 Task: Look for space in Jagodina, Serbia from 10th July, 2023 to 15th July, 2023 for 7 adults in price range Rs.10000 to Rs.15000. Place can be entire place or shared room with 4 bedrooms having 7 beds and 4 bathrooms. Property type can be house, flat, guest house. Amenities needed are: wifi, TV, free parkinig on premises, gym, breakfast. Booking option can be shelf check-in. Required host language is English.
Action: Mouse pressed left at (102, 75)
Screenshot: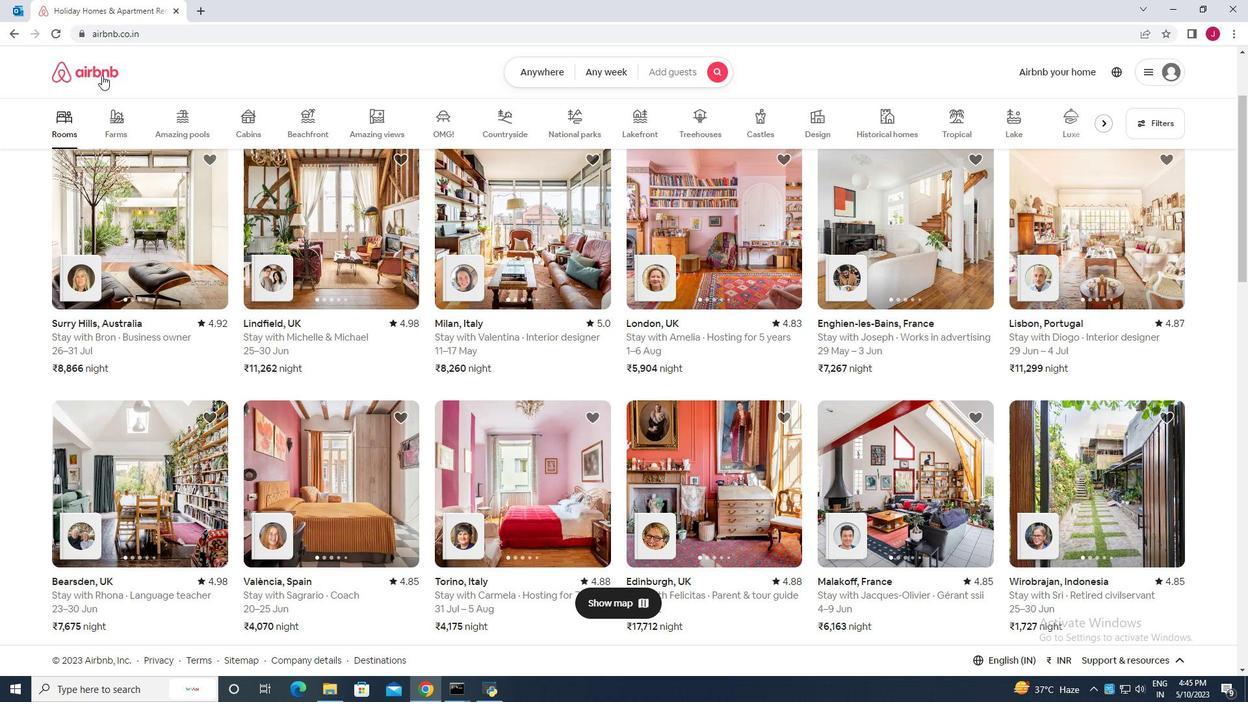 
Action: Mouse moved to (107, 115)
Screenshot: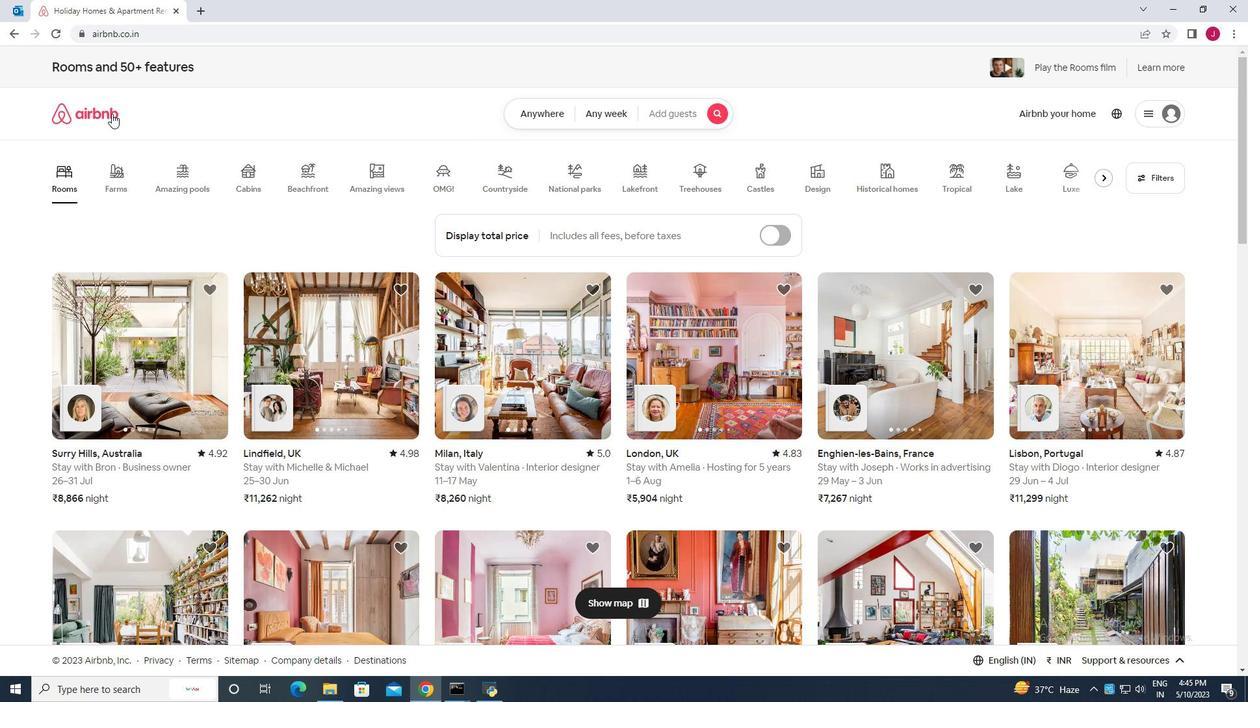 
Action: Mouse pressed left at (107, 115)
Screenshot: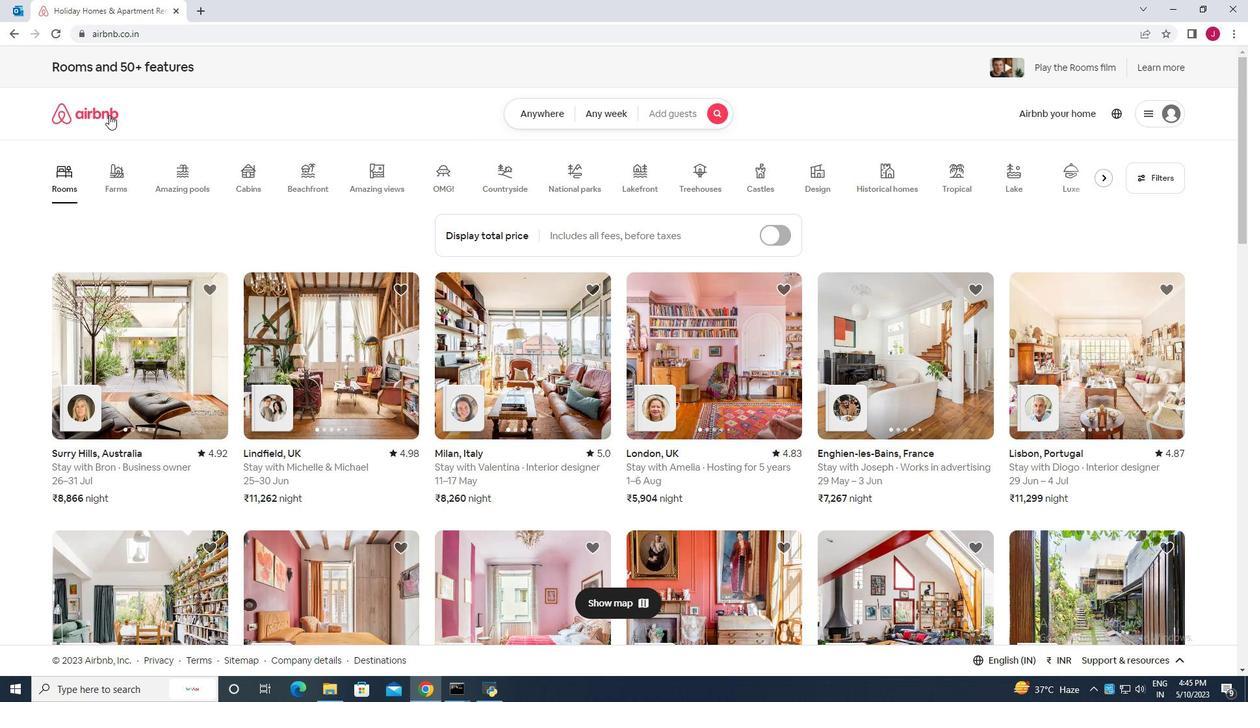 
Action: Mouse moved to (532, 112)
Screenshot: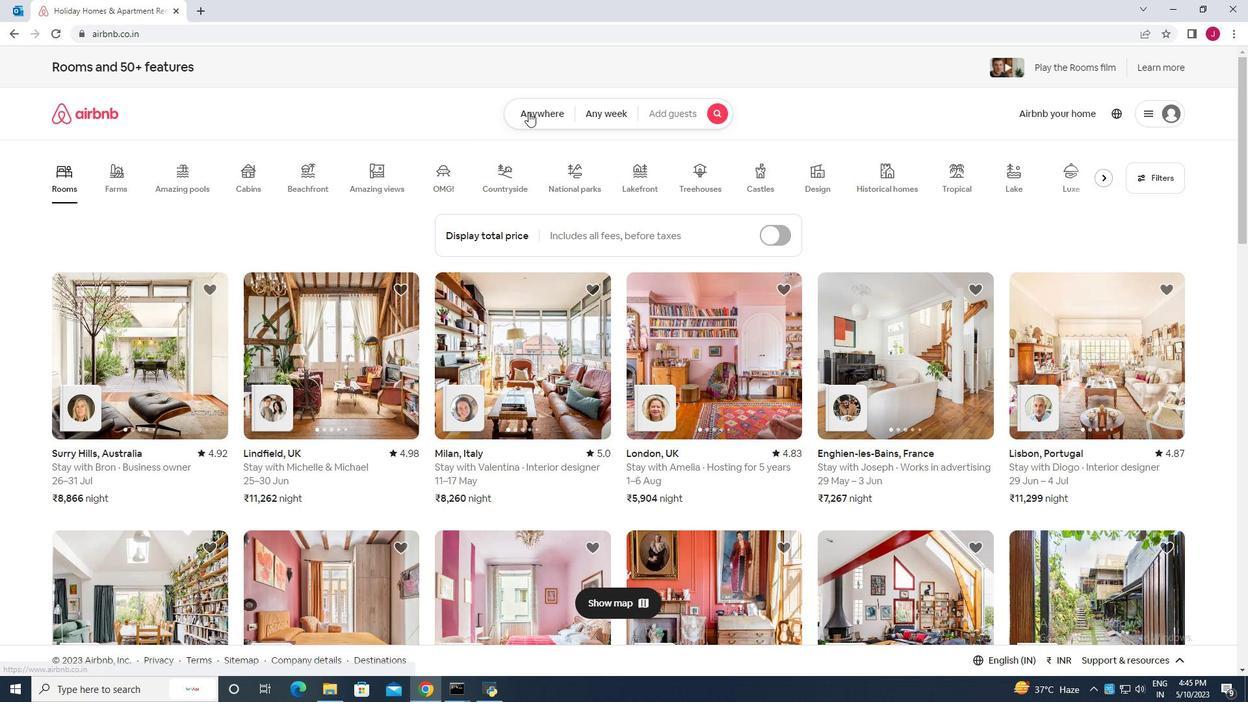 
Action: Mouse pressed left at (532, 112)
Screenshot: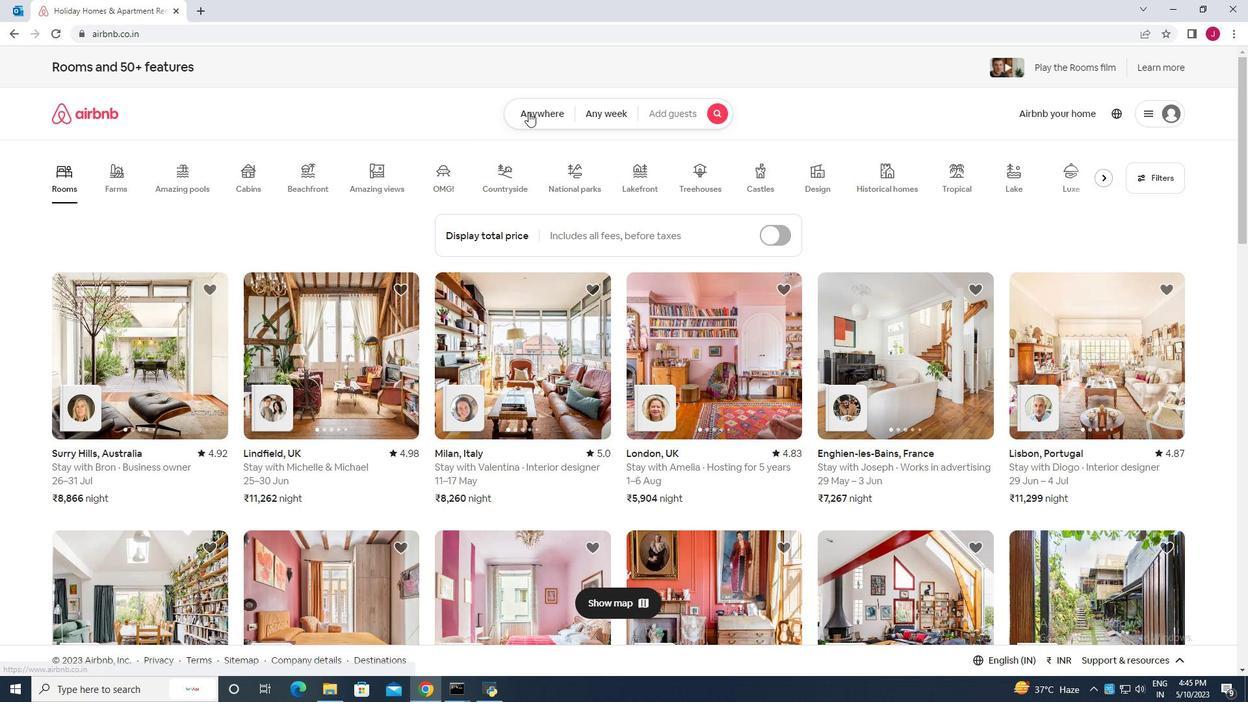 
Action: Mouse moved to (431, 170)
Screenshot: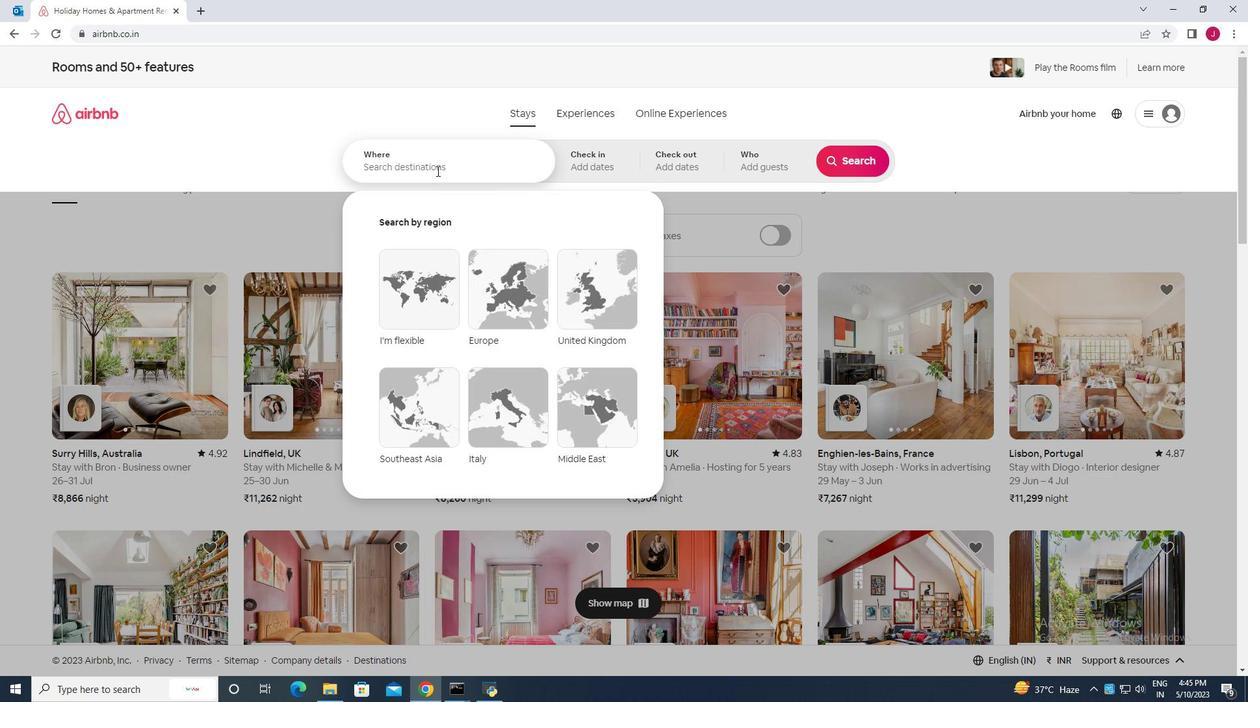
Action: Mouse pressed left at (431, 170)
Screenshot: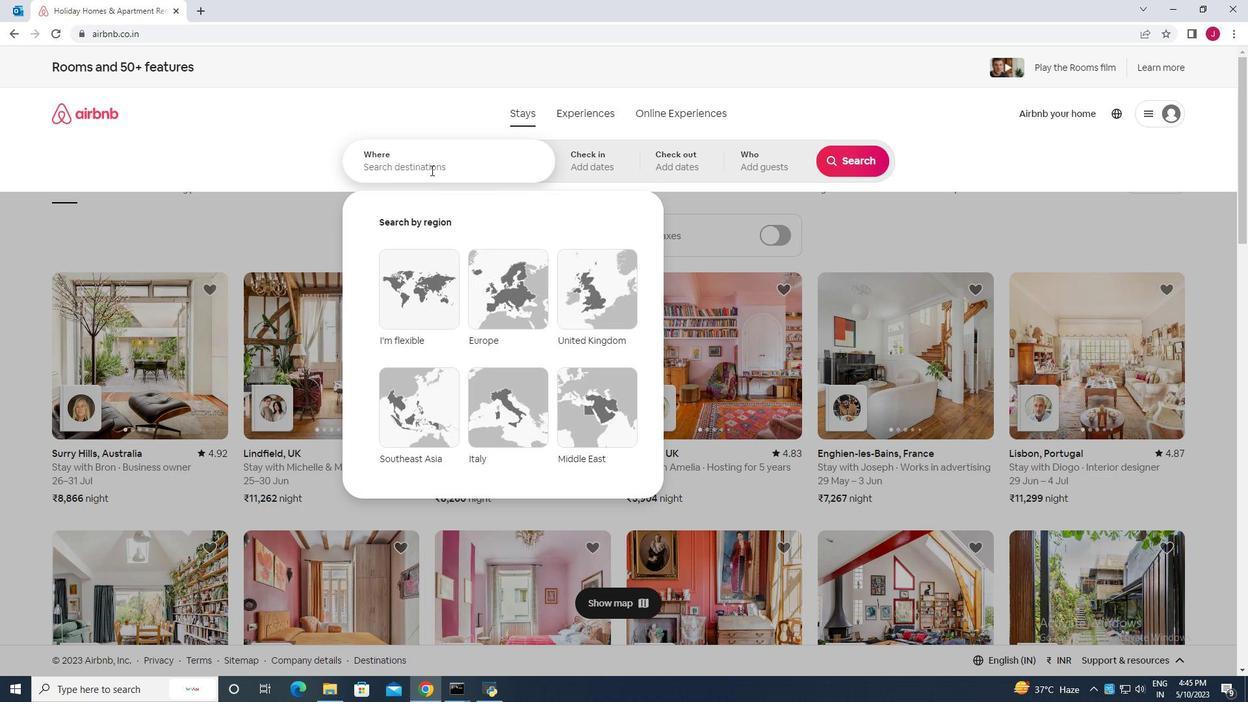 
Action: Mouse moved to (429, 170)
Screenshot: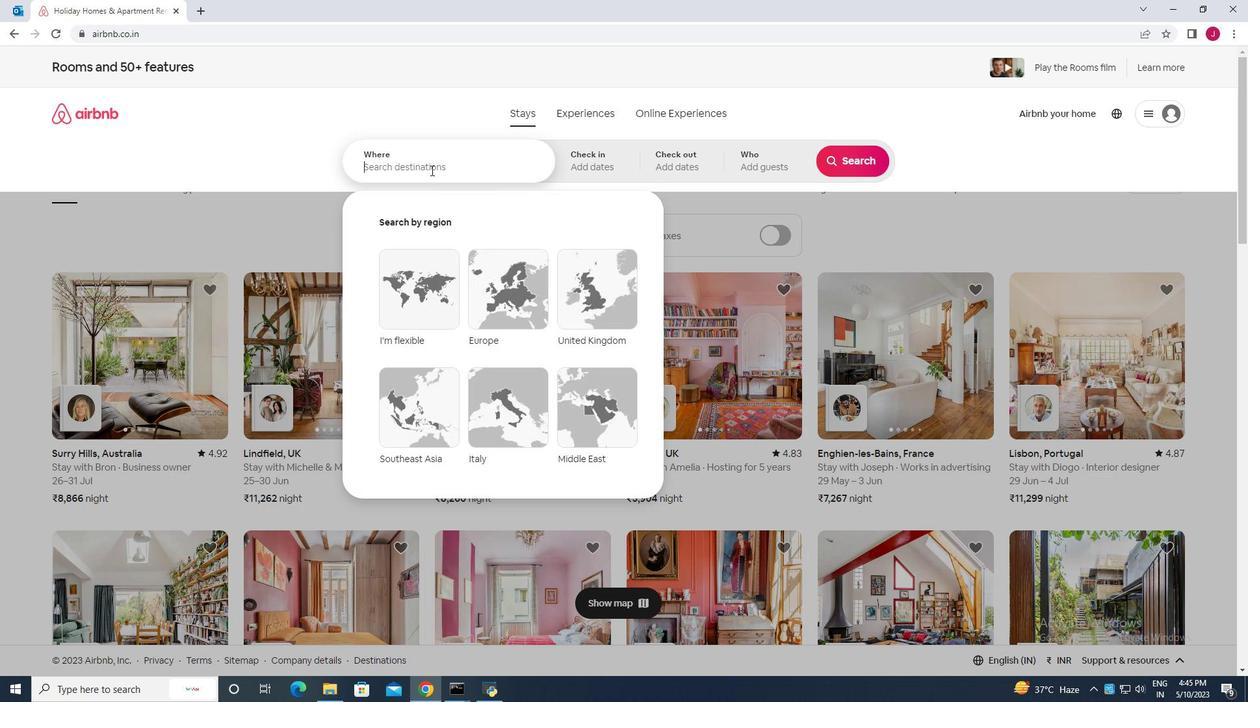 
Action: Key pressed jagodina
Screenshot: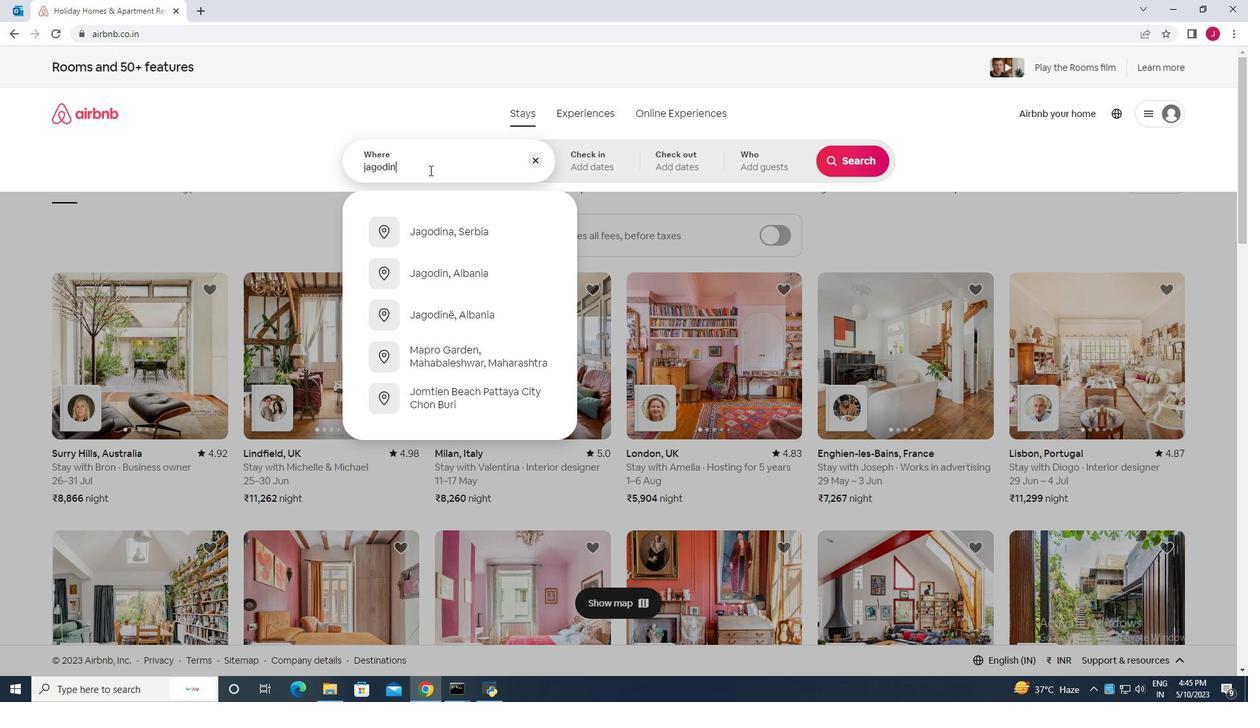 
Action: Mouse moved to (466, 229)
Screenshot: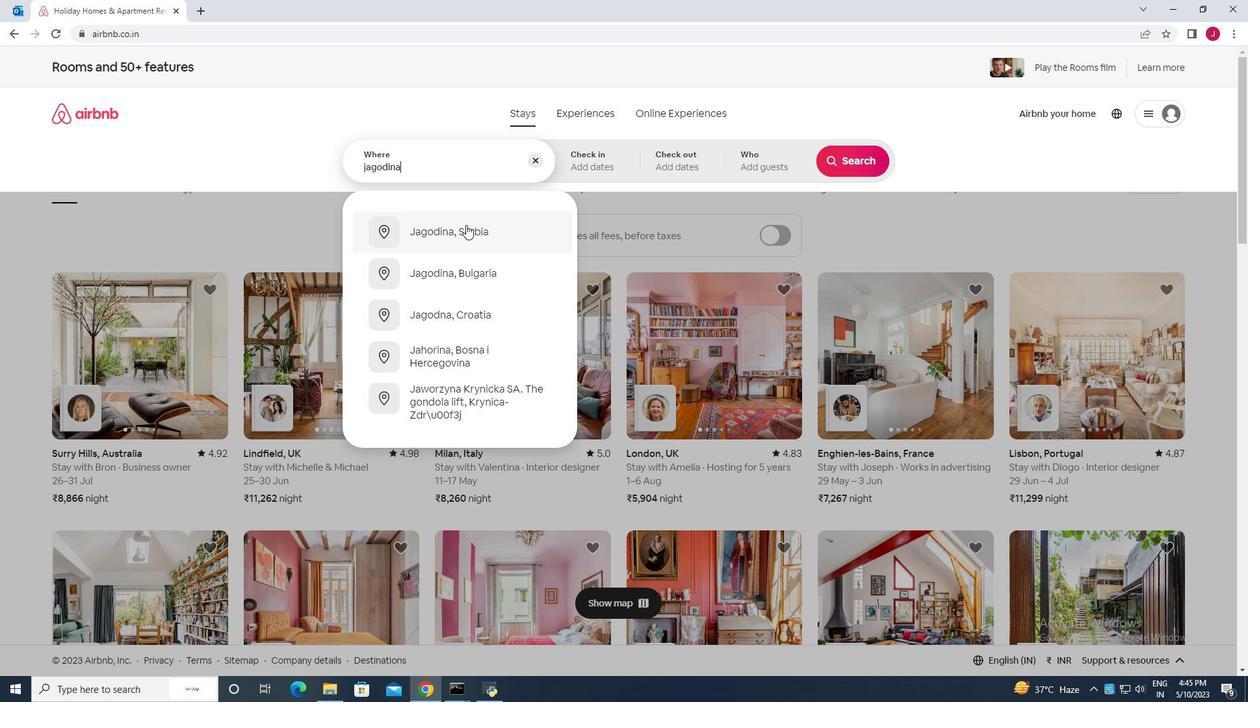 
Action: Mouse pressed left at (466, 229)
Screenshot: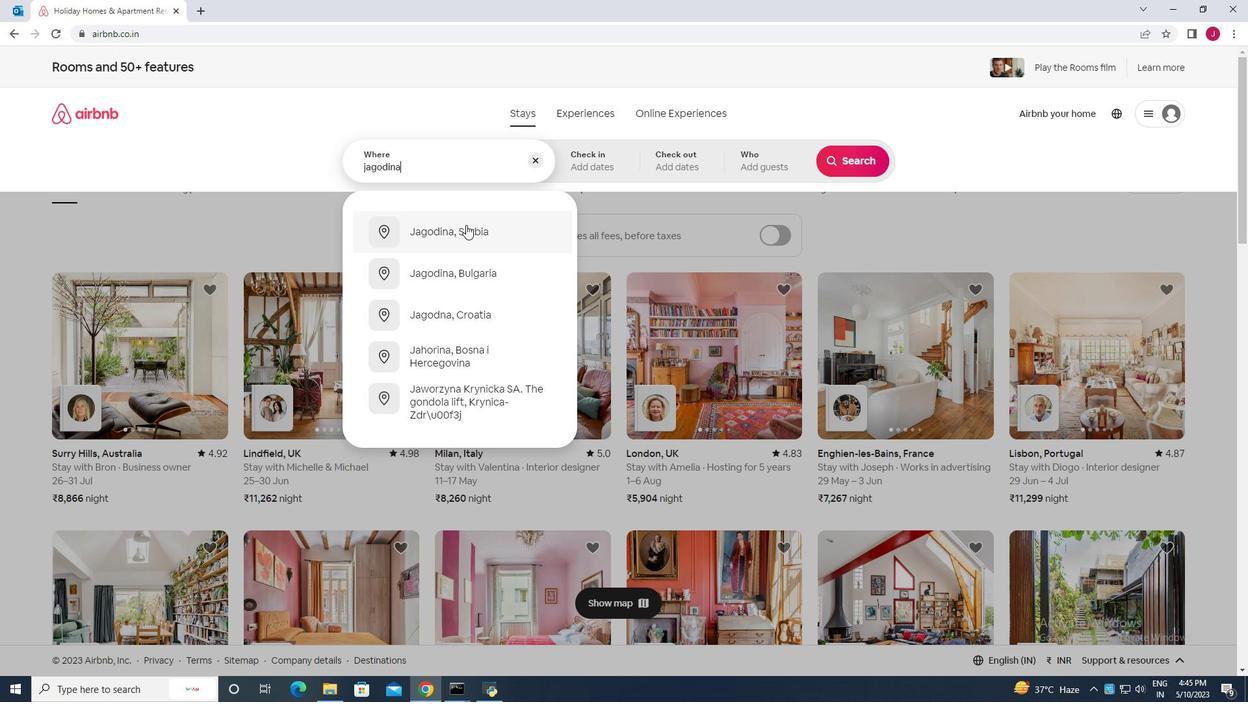 
Action: Mouse moved to (853, 267)
Screenshot: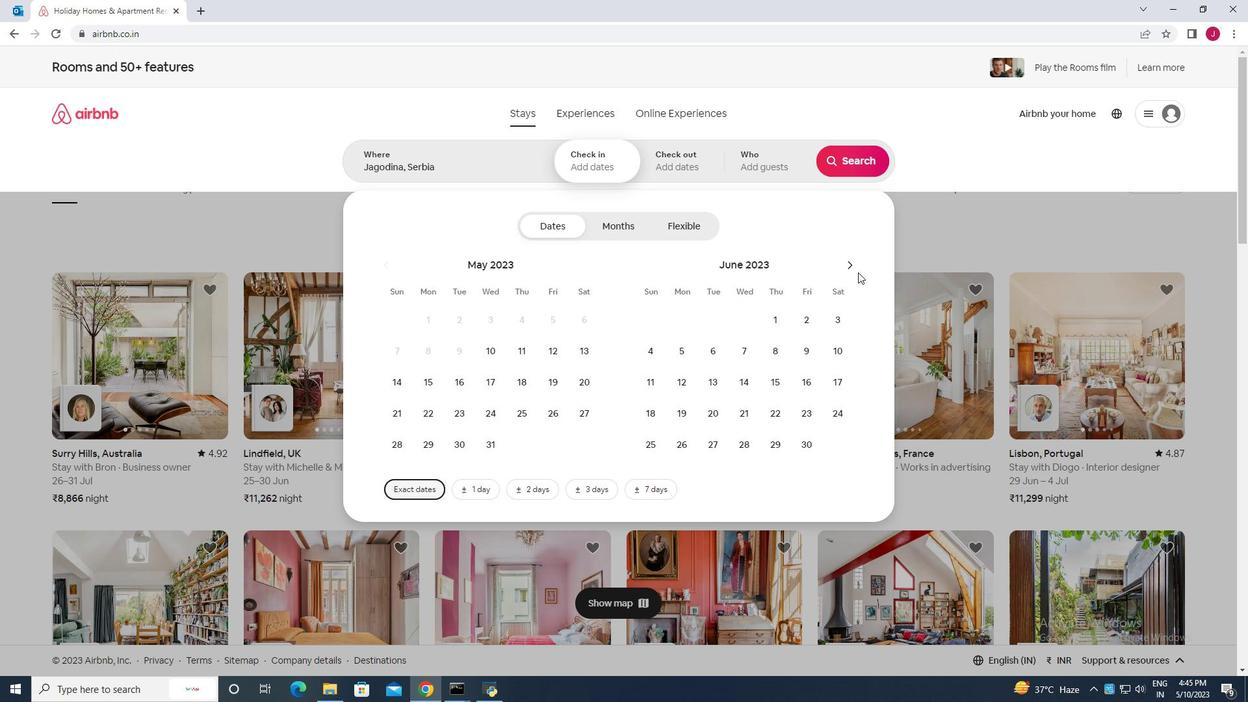 
Action: Mouse pressed left at (853, 267)
Screenshot: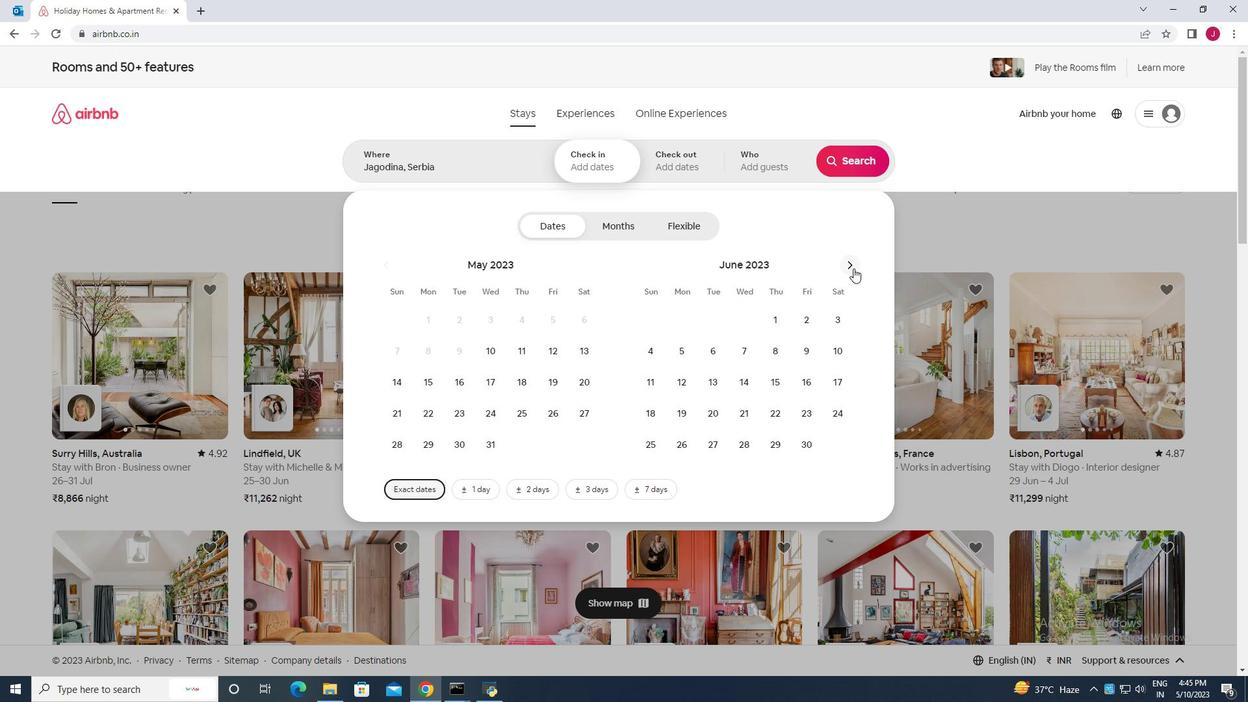 
Action: Mouse moved to (682, 387)
Screenshot: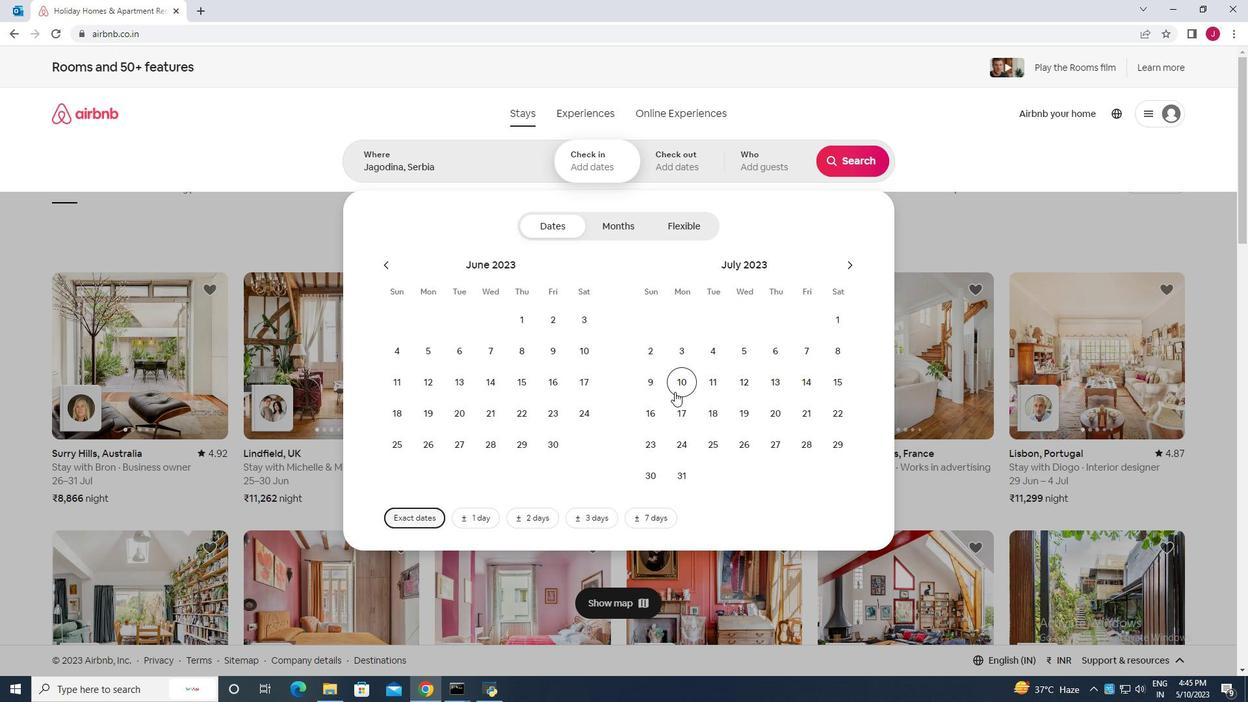 
Action: Mouse pressed left at (682, 387)
Screenshot: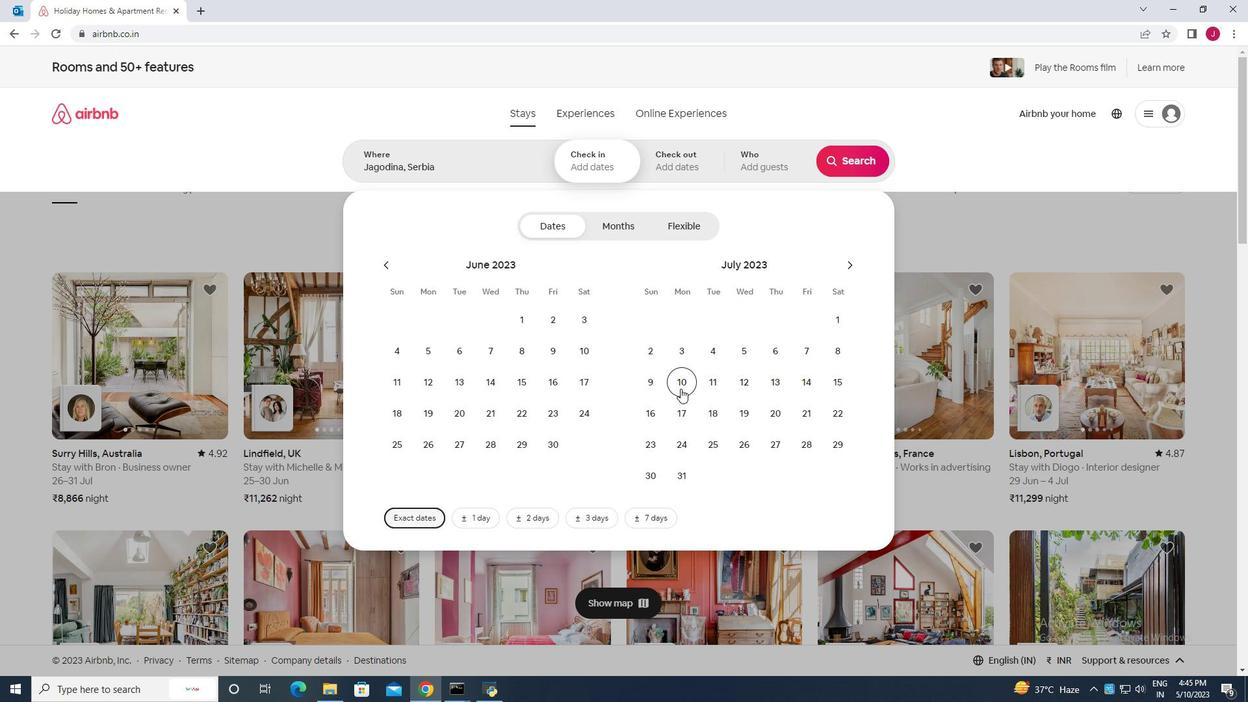 
Action: Mouse moved to (834, 378)
Screenshot: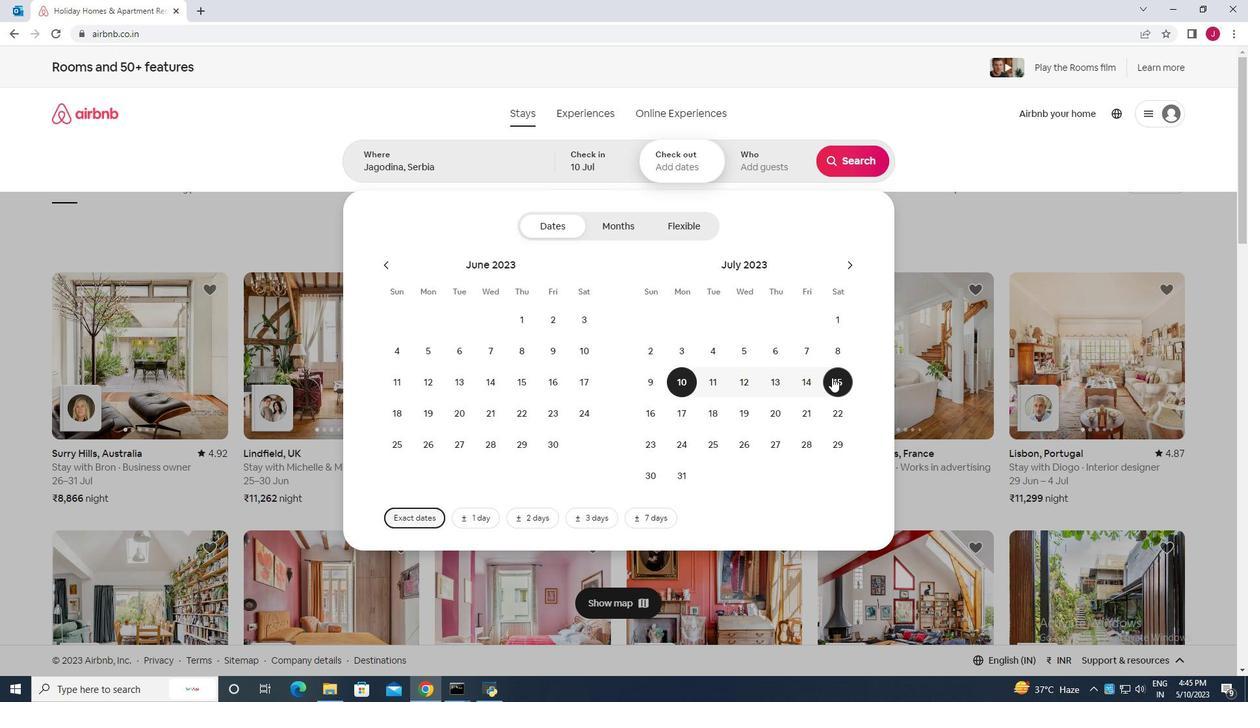 
Action: Mouse pressed left at (834, 378)
Screenshot: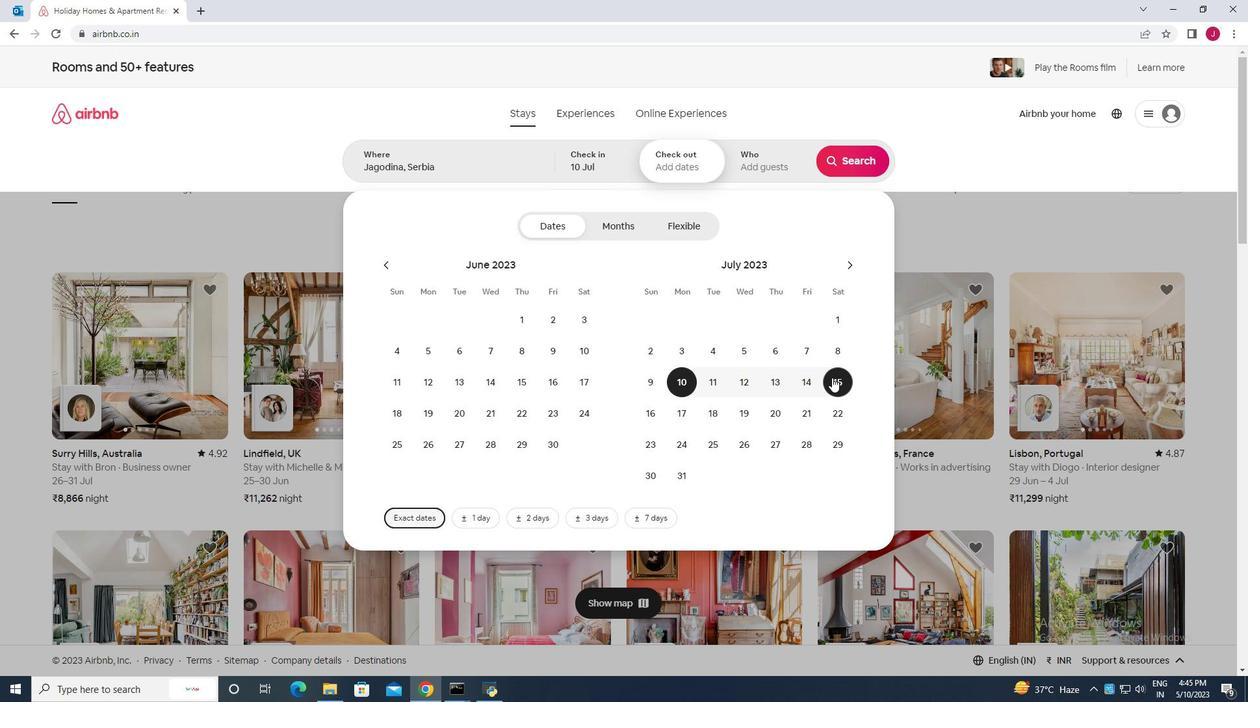 
Action: Mouse moved to (768, 169)
Screenshot: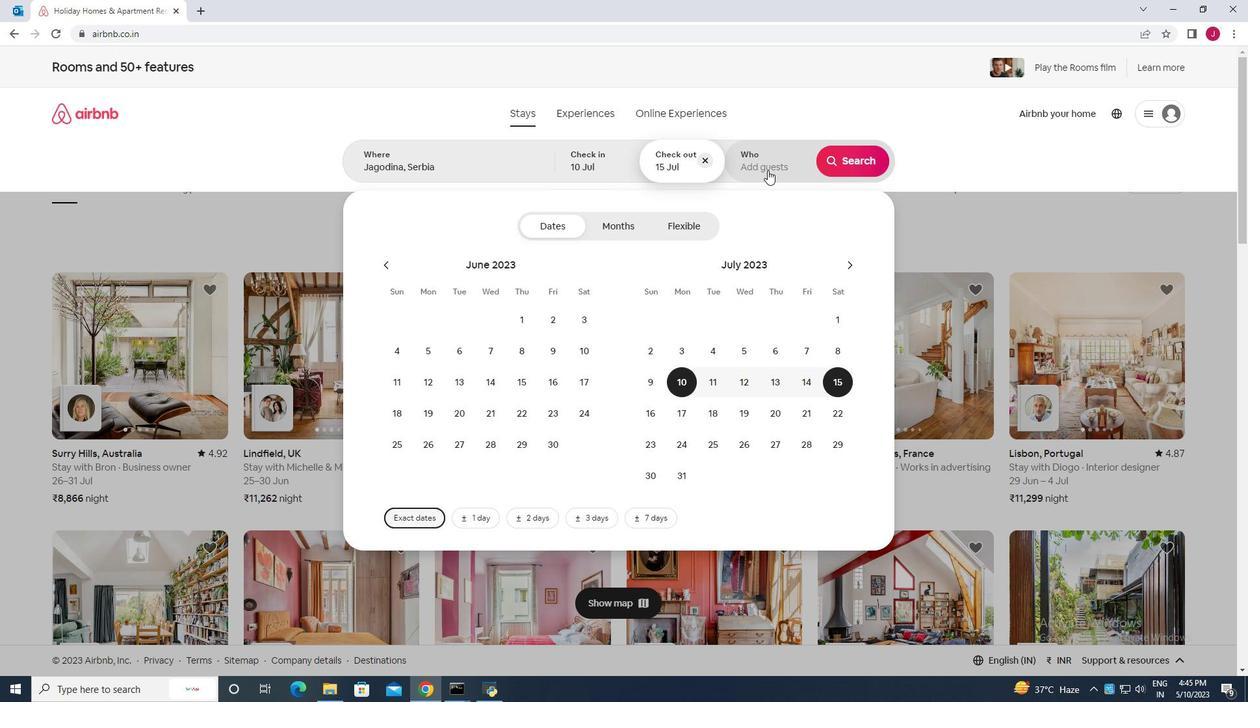 
Action: Mouse pressed left at (768, 169)
Screenshot: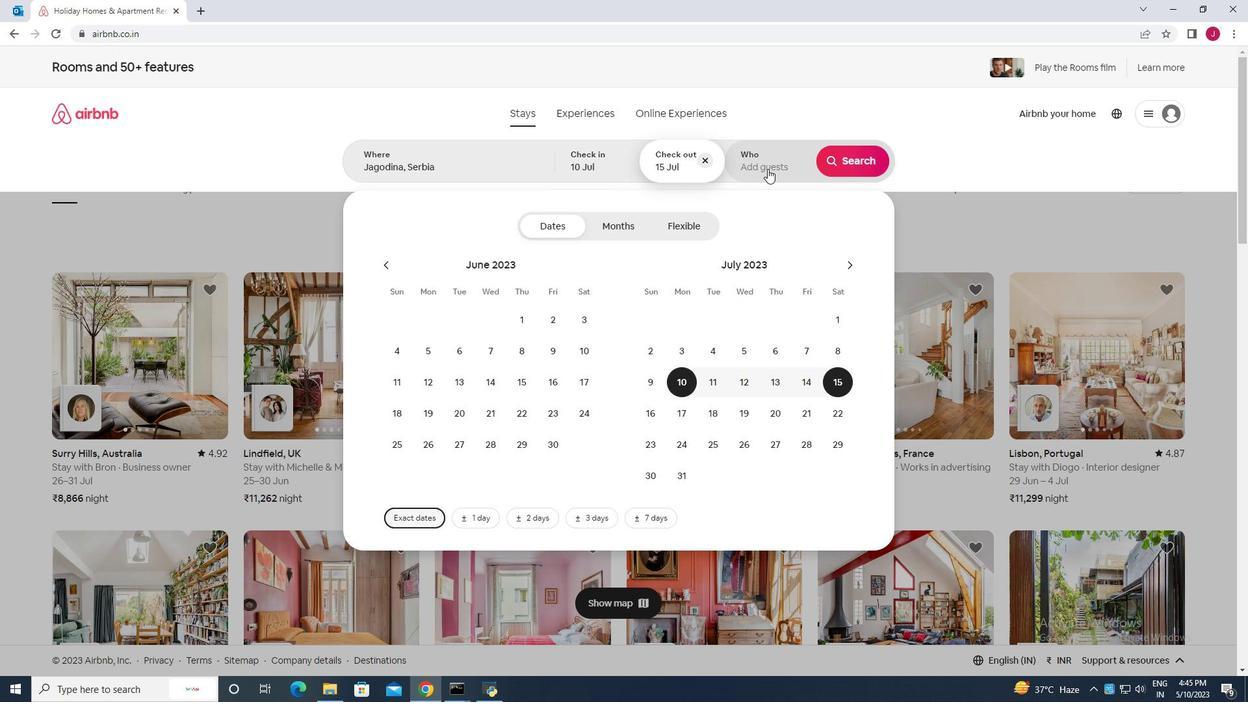 
Action: Mouse moved to (854, 225)
Screenshot: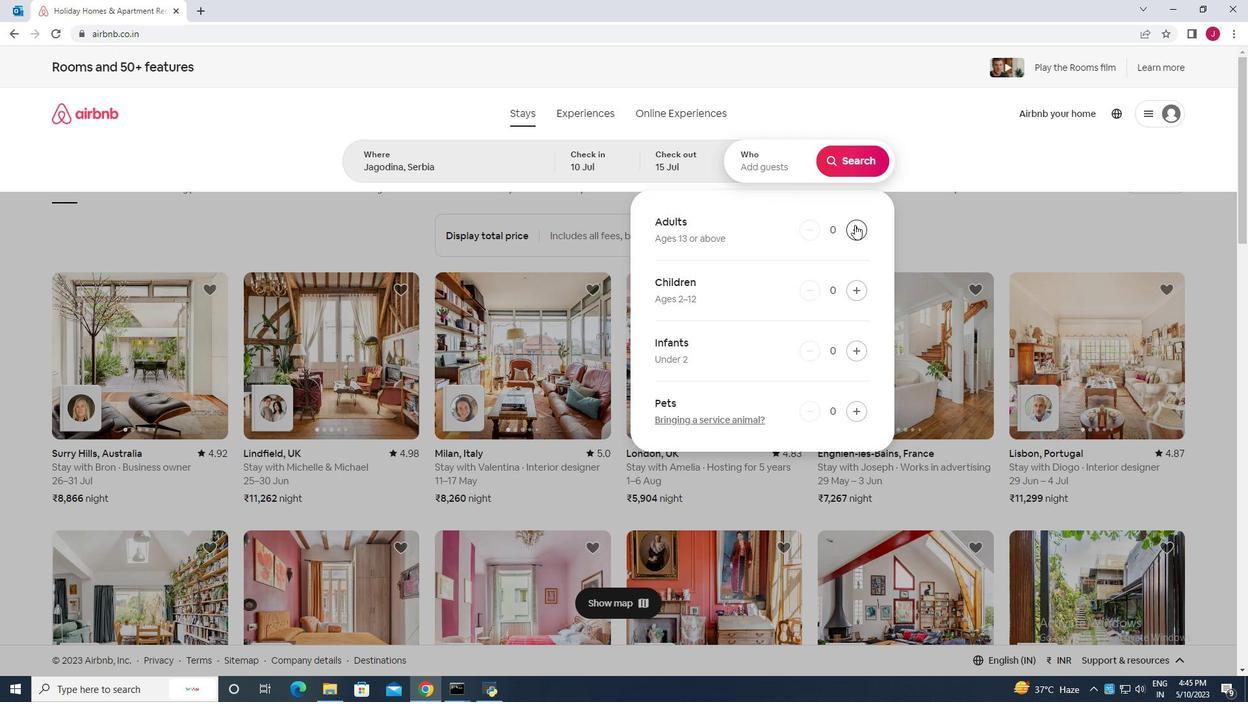 
Action: Mouse pressed left at (854, 225)
Screenshot: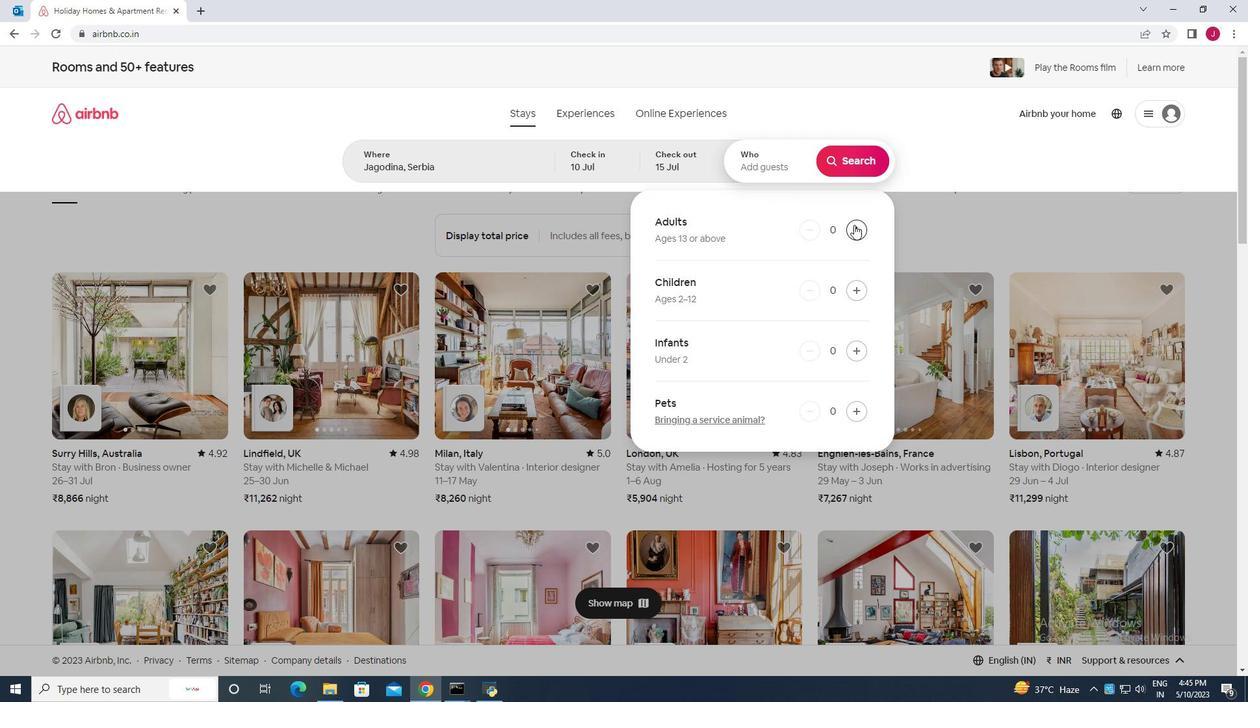 
Action: Mouse pressed left at (854, 225)
Screenshot: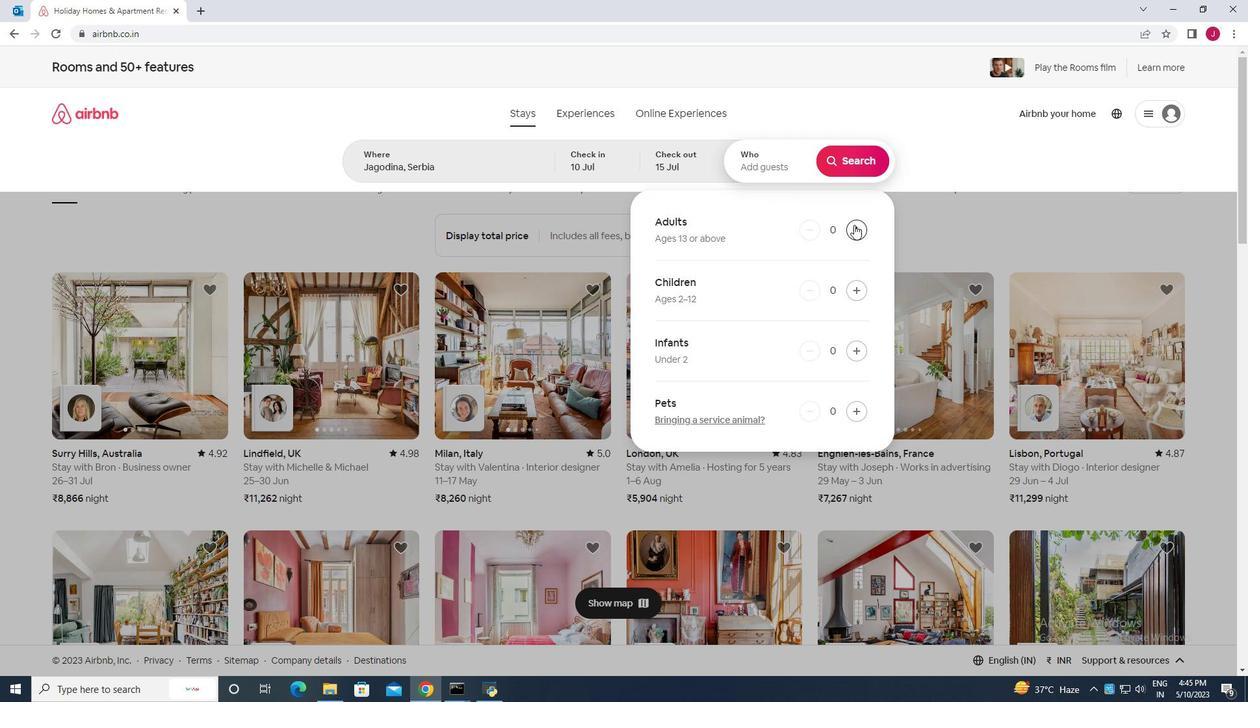 
Action: Mouse pressed left at (854, 225)
Screenshot: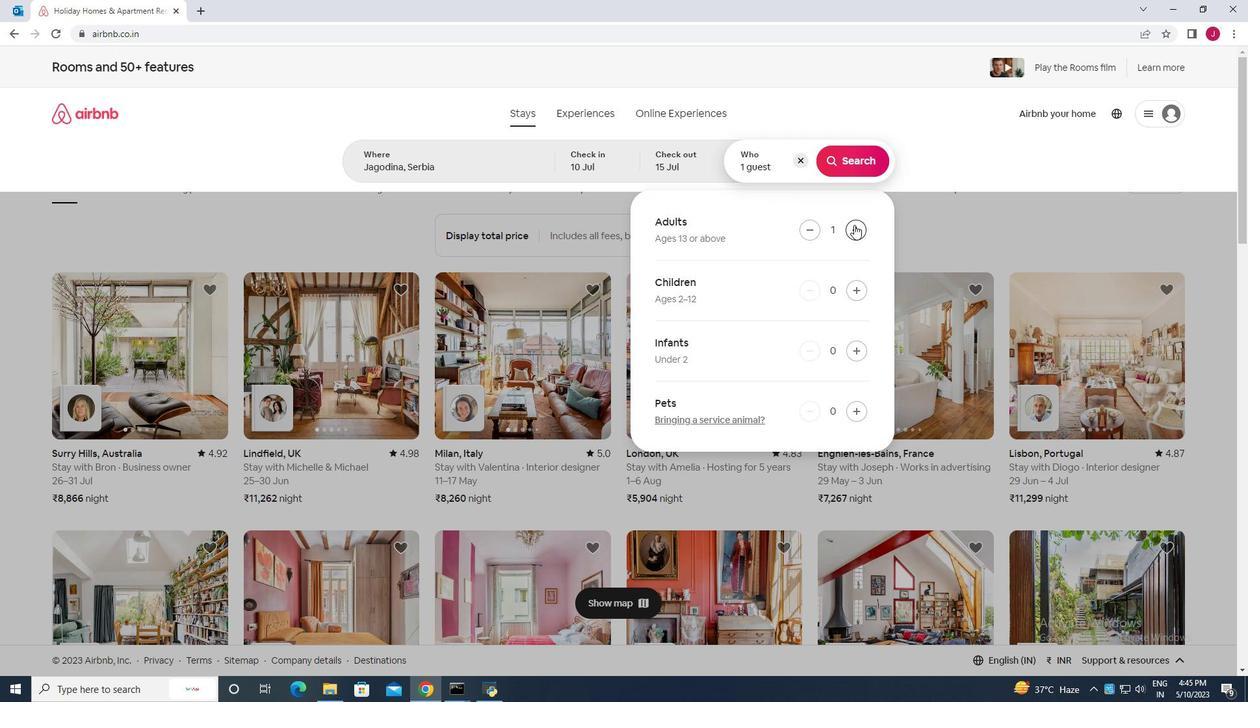 
Action: Mouse pressed left at (854, 225)
Screenshot: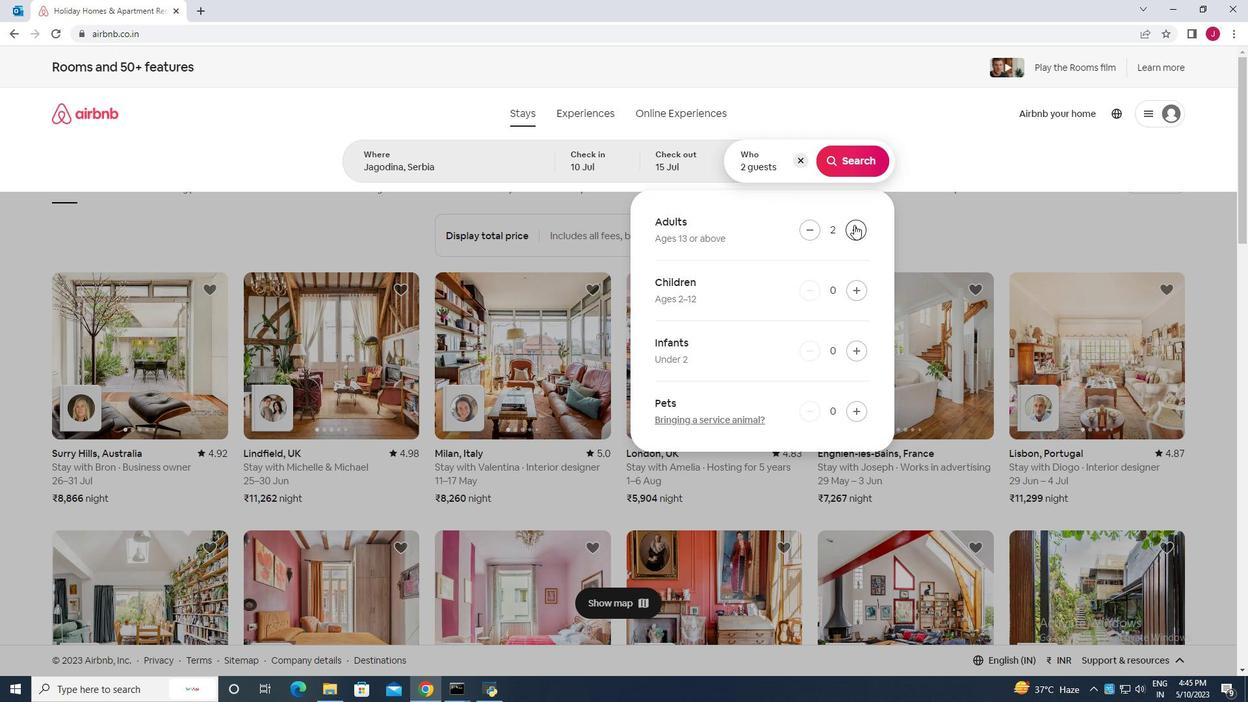 
Action: Mouse pressed left at (854, 225)
Screenshot: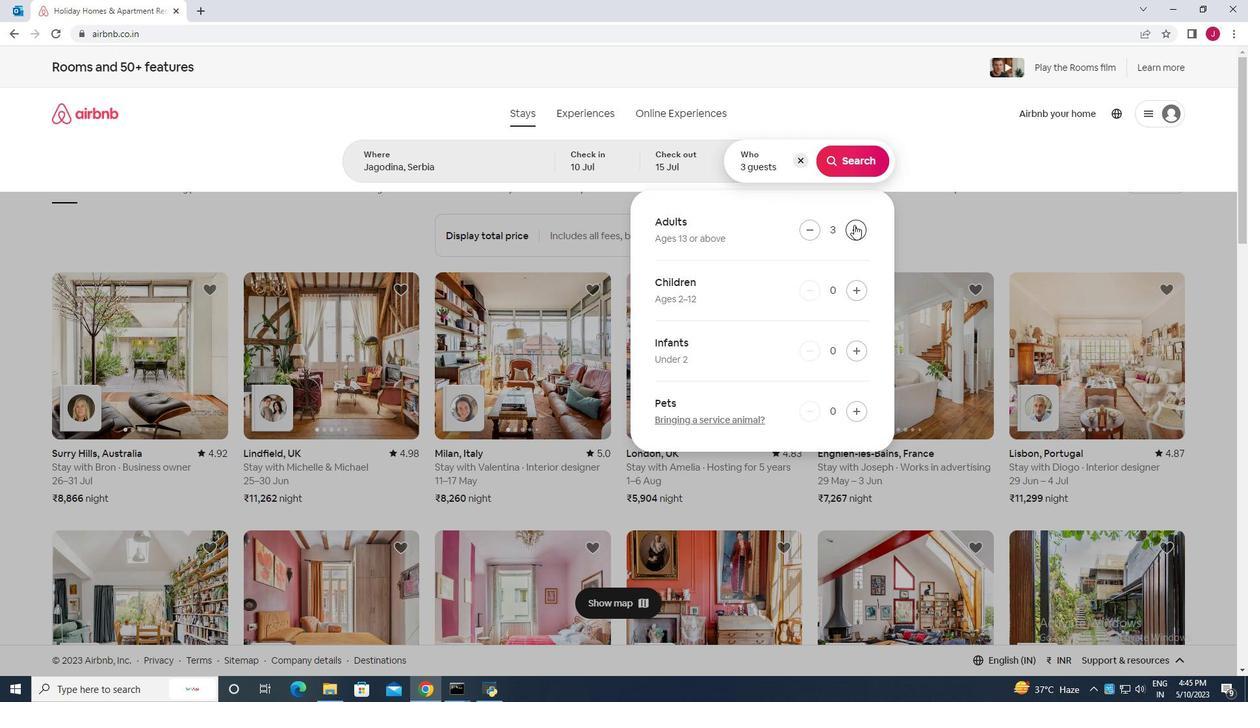 
Action: Mouse pressed left at (854, 225)
Screenshot: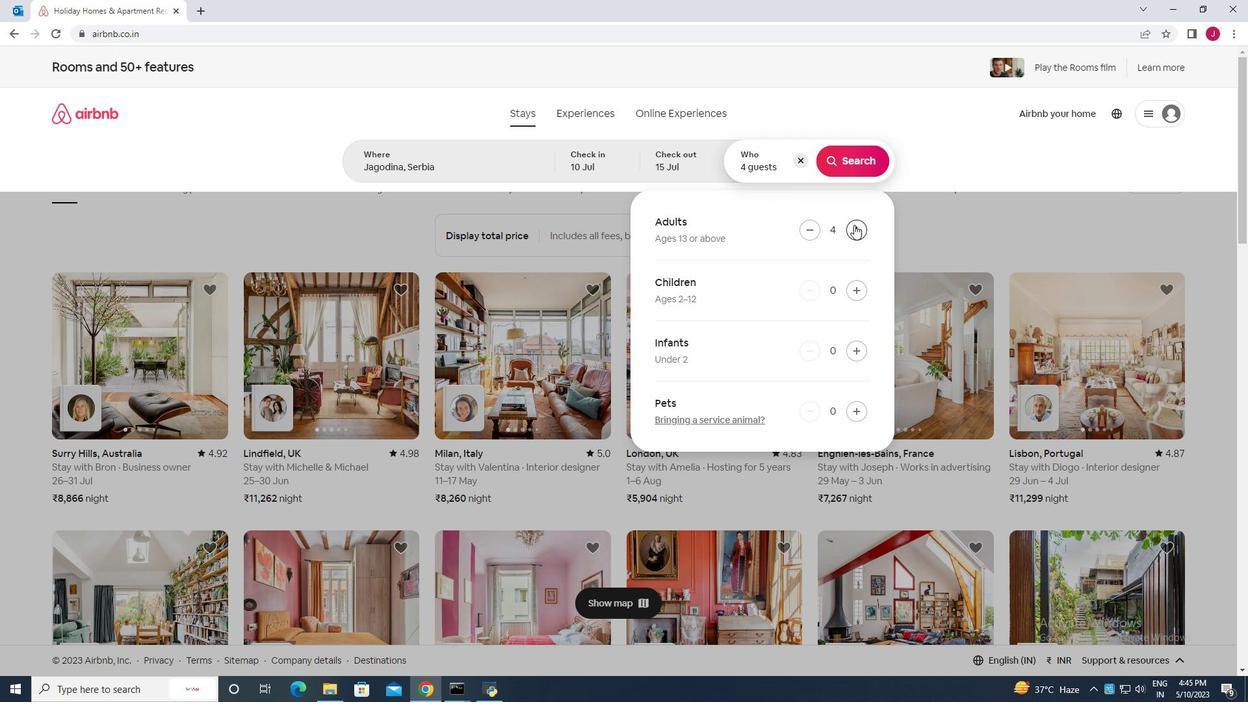 
Action: Mouse pressed left at (854, 225)
Screenshot: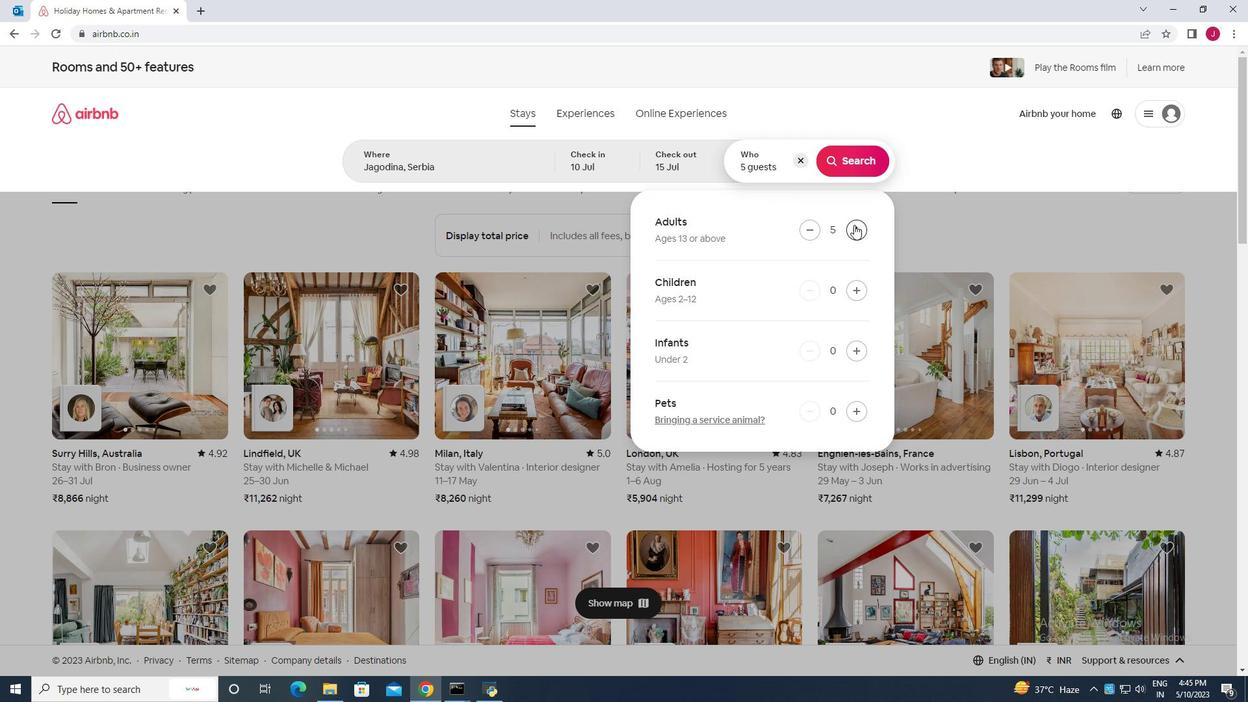 
Action: Mouse moved to (853, 162)
Screenshot: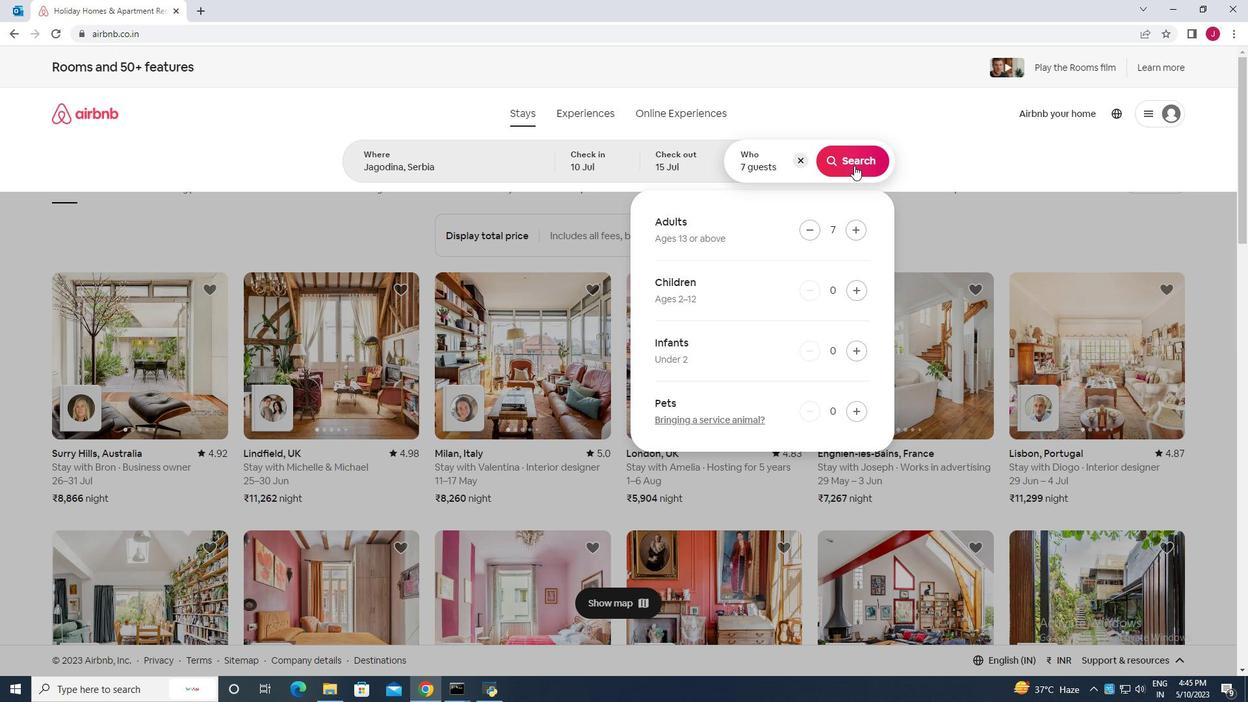 
Action: Mouse pressed left at (853, 162)
Screenshot: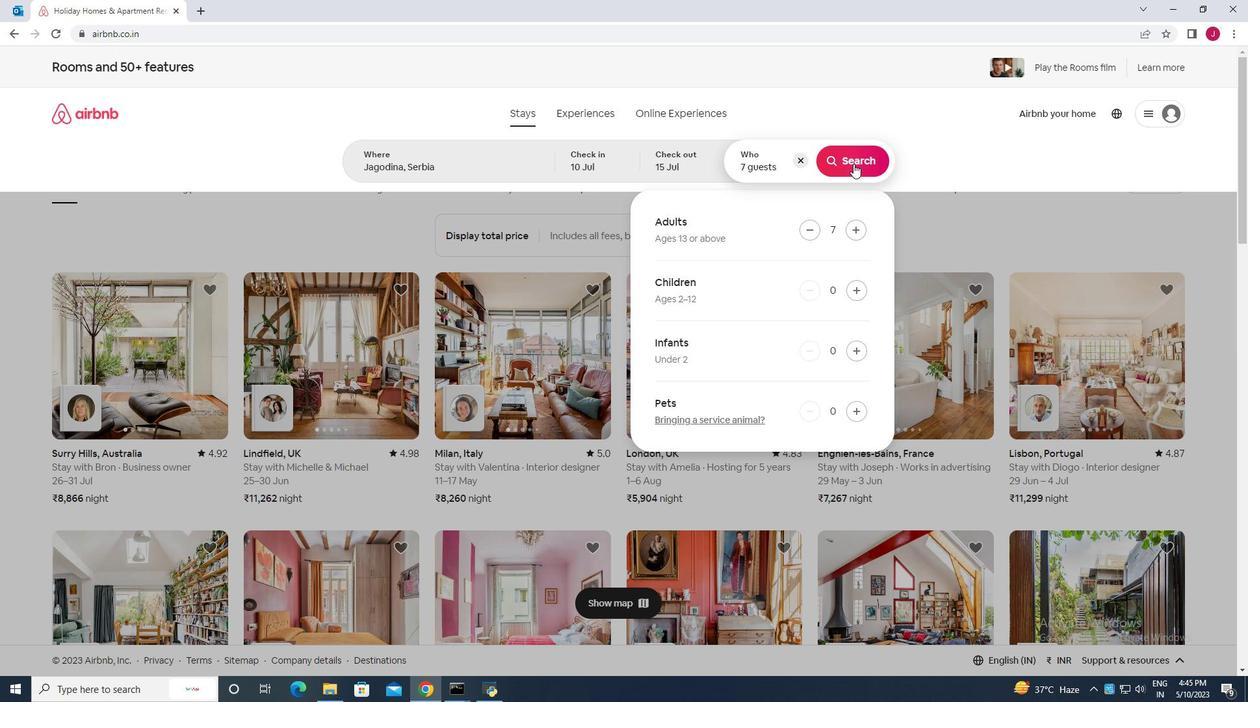 
Action: Mouse moved to (1190, 124)
Screenshot: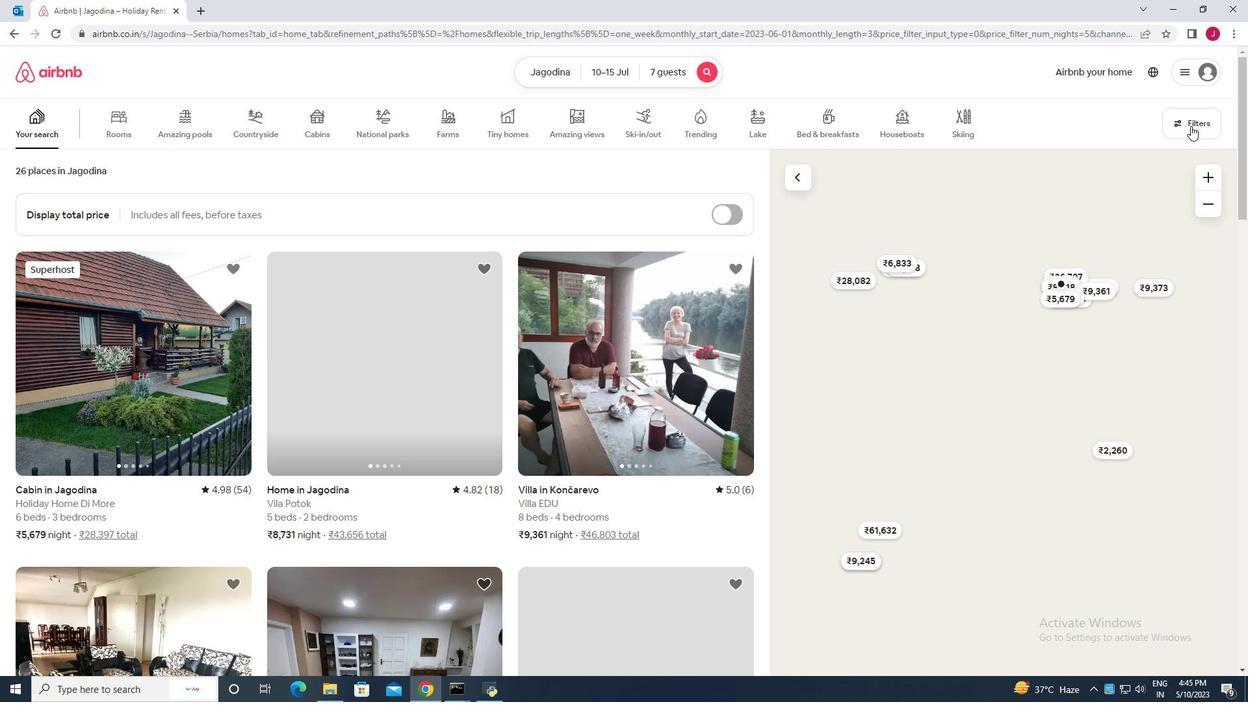 
Action: Mouse pressed left at (1190, 124)
Screenshot: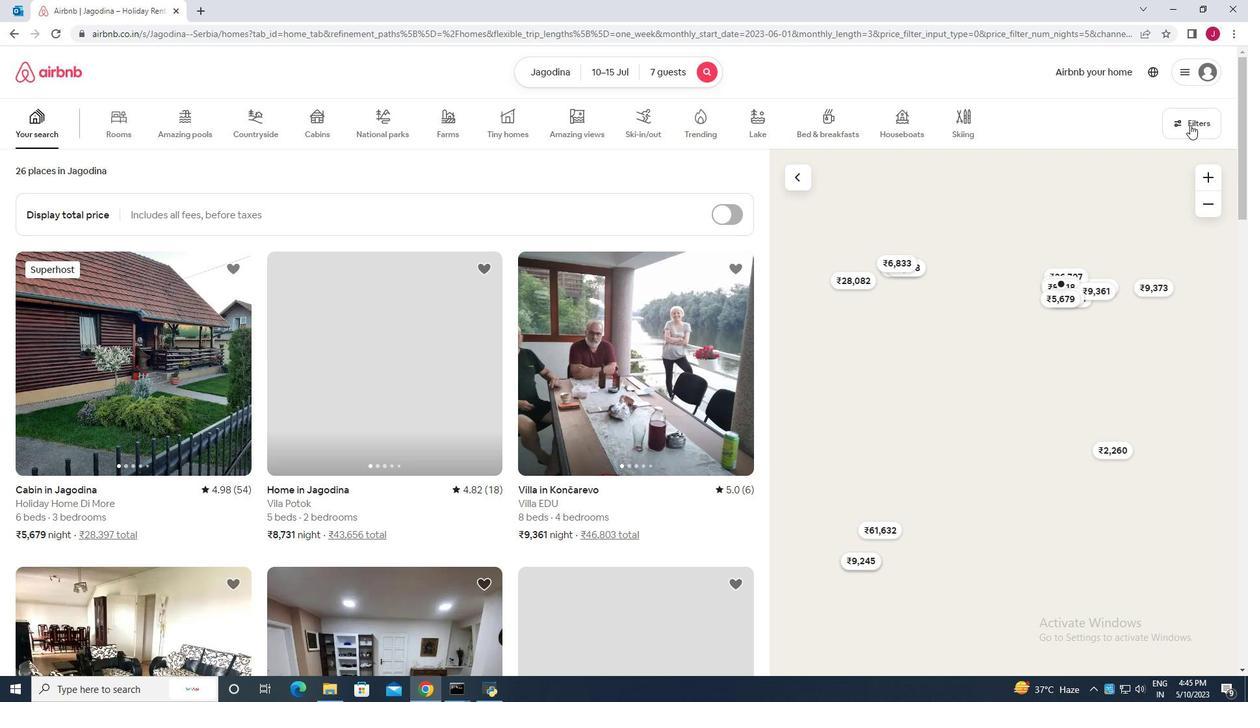
Action: Mouse moved to (465, 444)
Screenshot: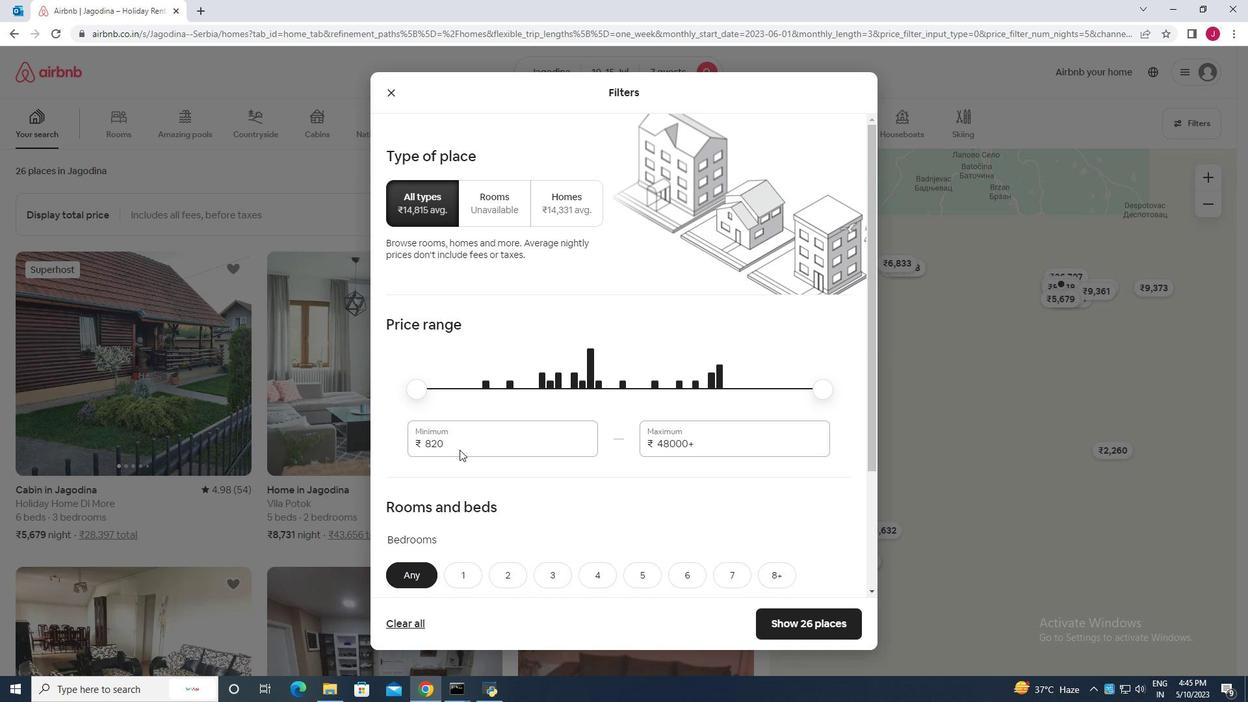 
Action: Mouse pressed left at (465, 444)
Screenshot: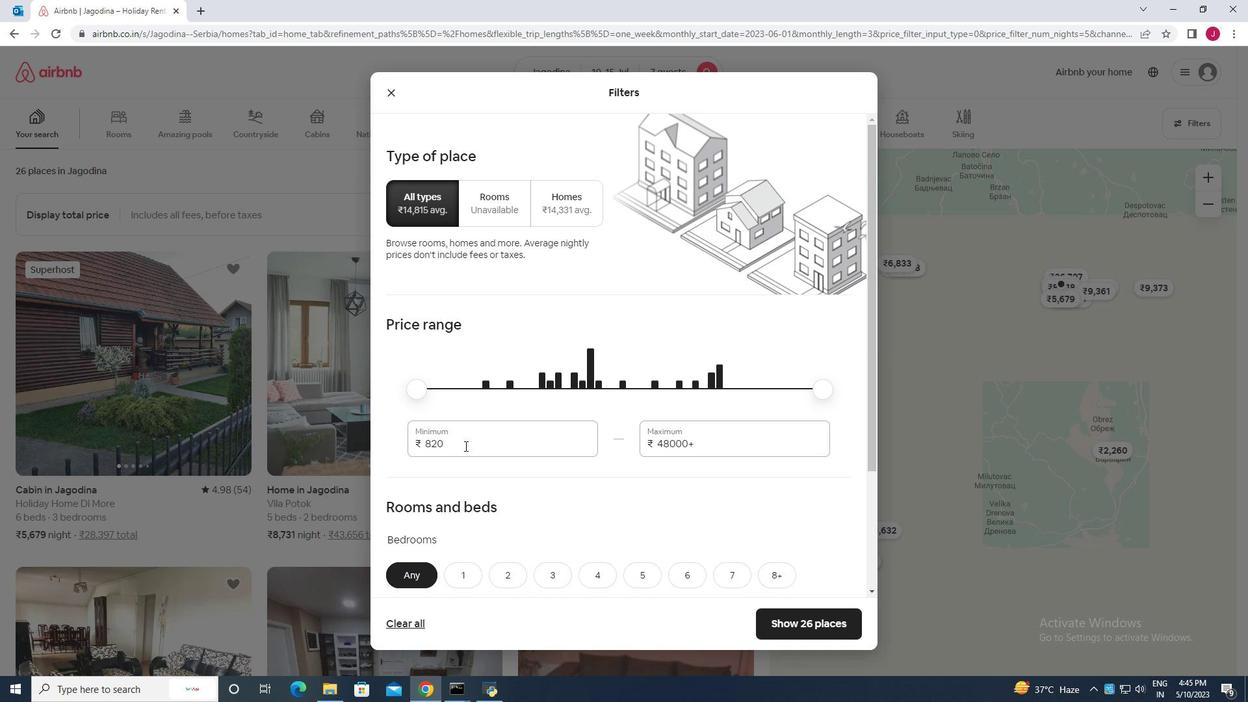 
Action: Mouse moved to (466, 446)
Screenshot: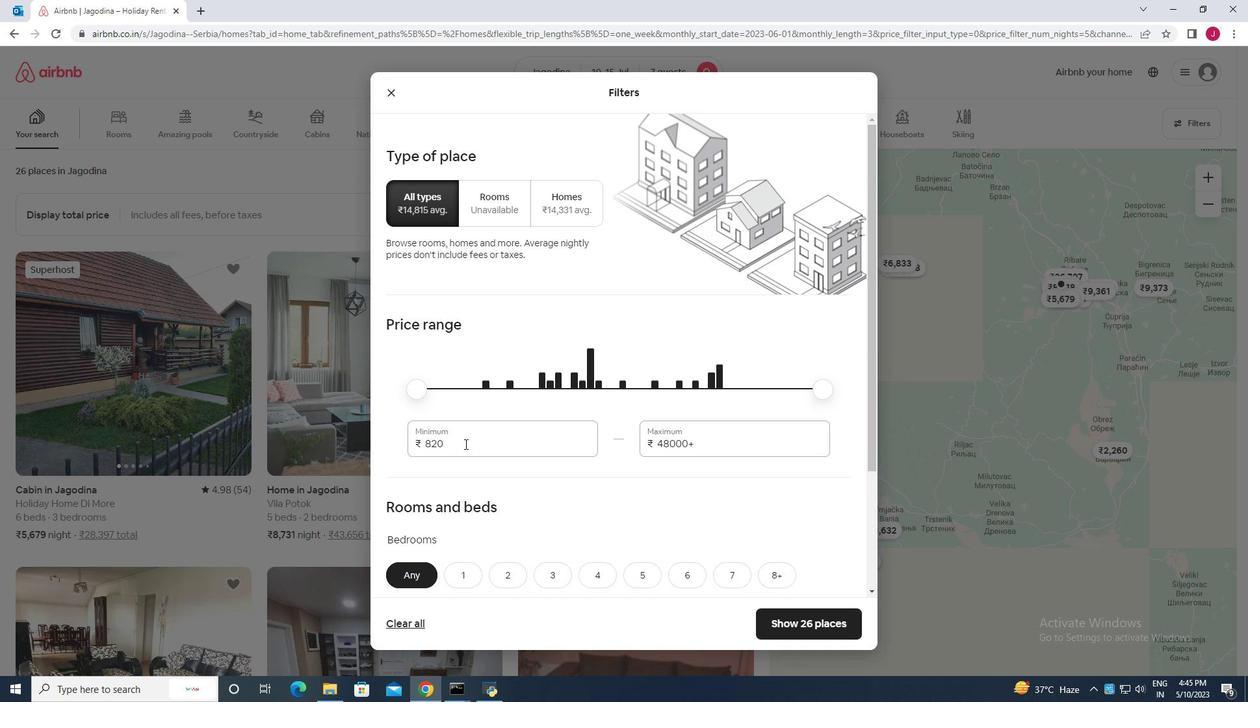 
Action: Key pressed <Key.backspace><Key.backspace><Key.backspace>10000
Screenshot: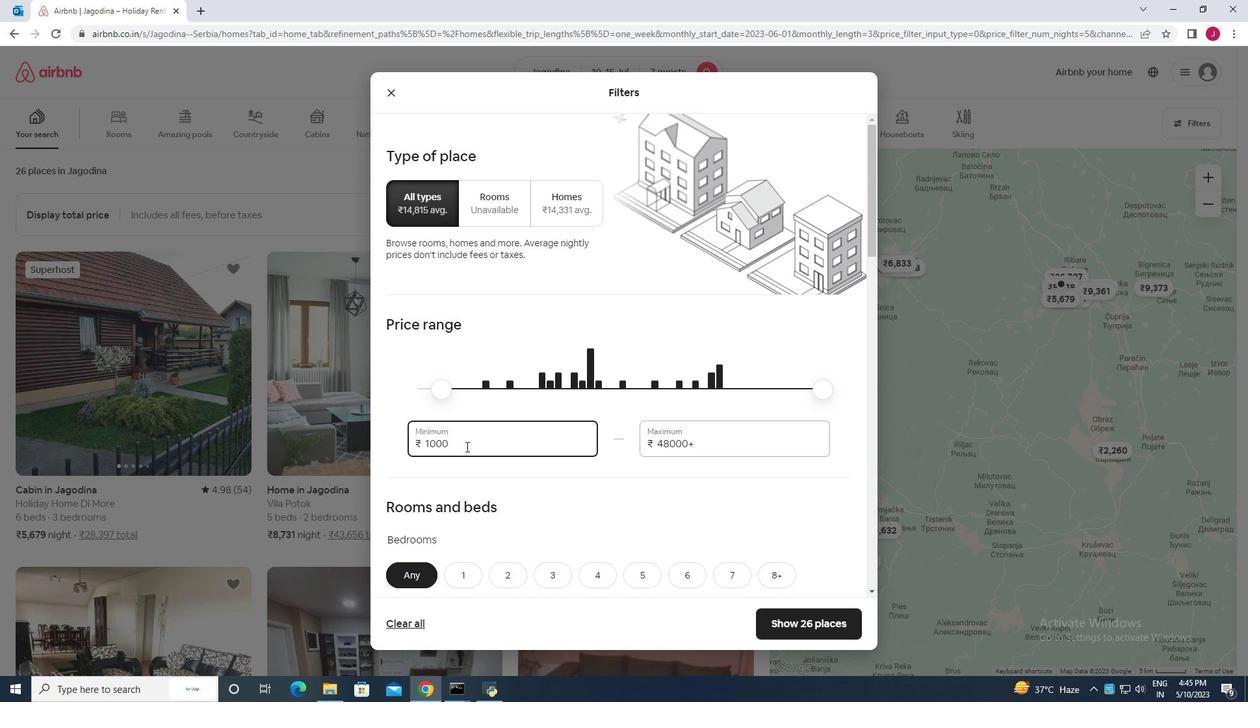 
Action: Mouse moved to (736, 447)
Screenshot: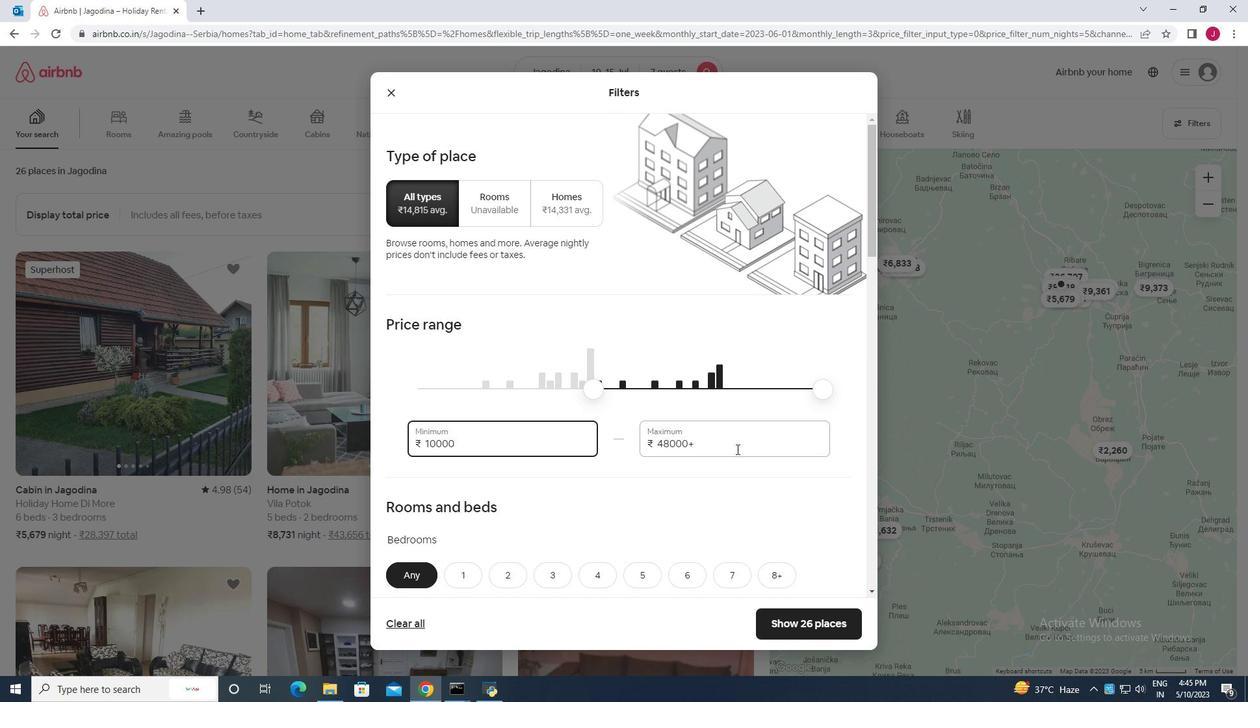 
Action: Mouse pressed left at (736, 447)
Screenshot: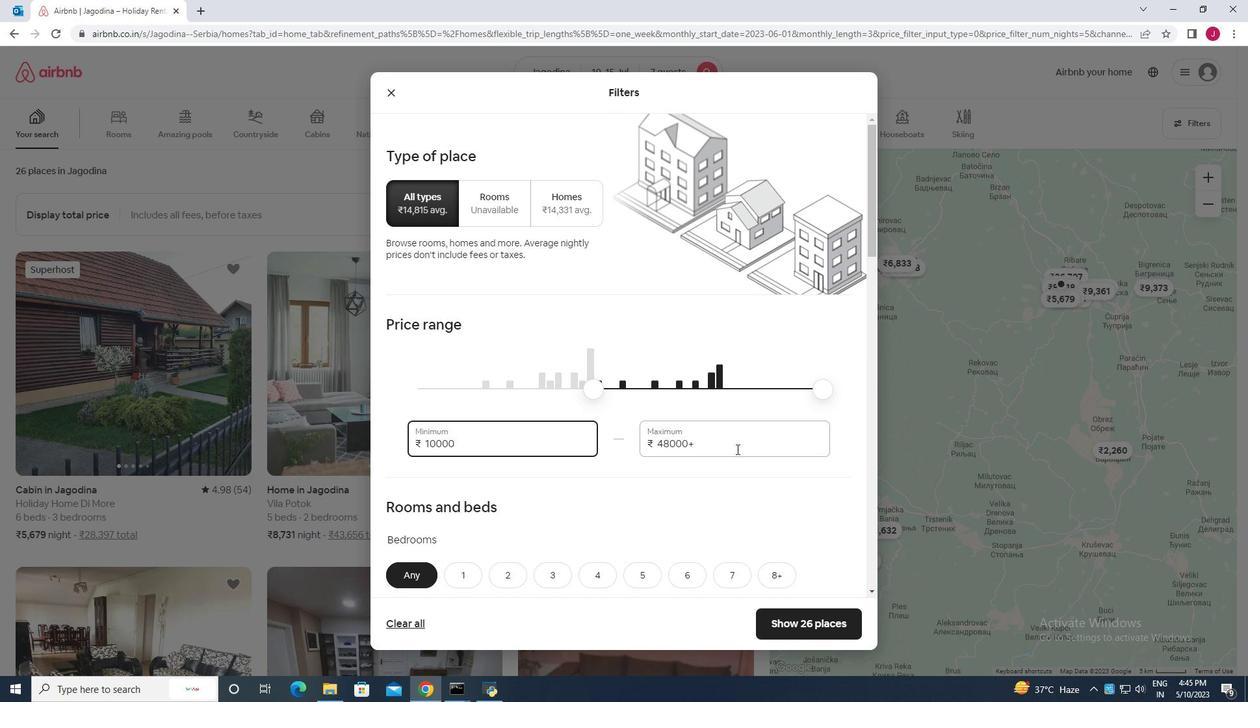 
Action: Key pressed <Key.backspace><Key.backspace><Key.backspace><Key.backspace><Key.backspace><Key.backspace><Key.backspace><Key.backspace><Key.backspace><Key.backspace><Key.backspace>15000
Screenshot: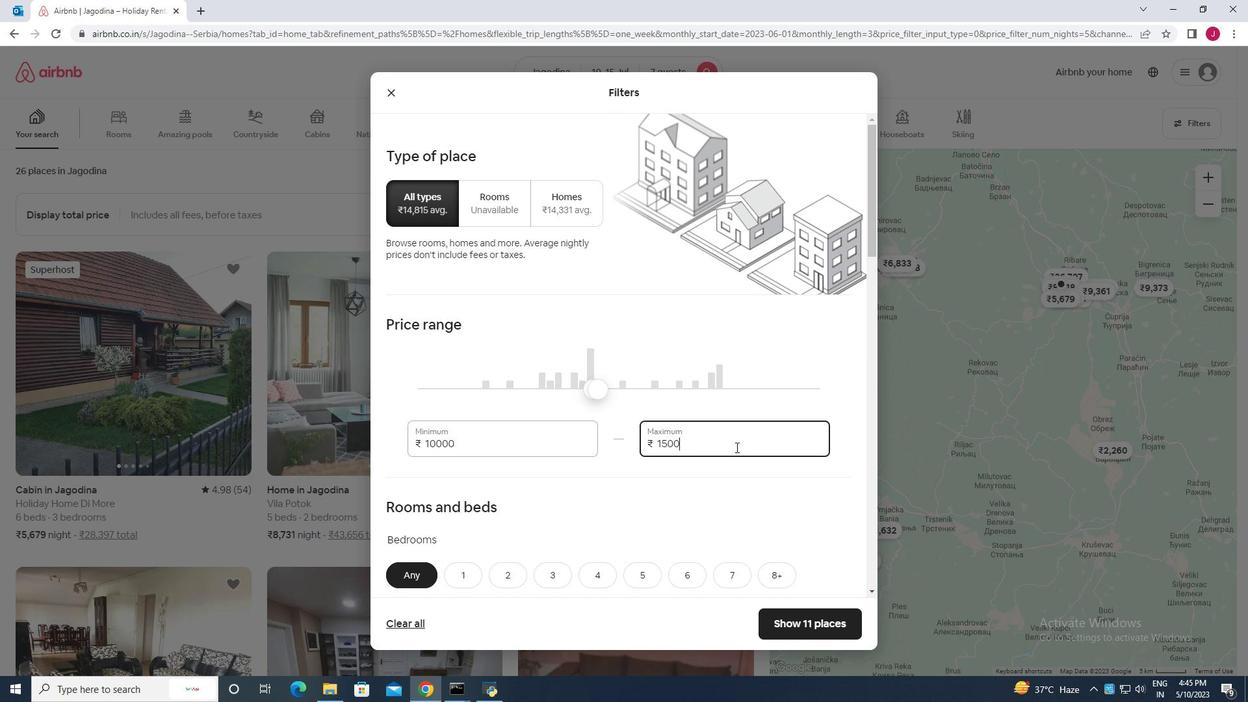
Action: Mouse moved to (636, 439)
Screenshot: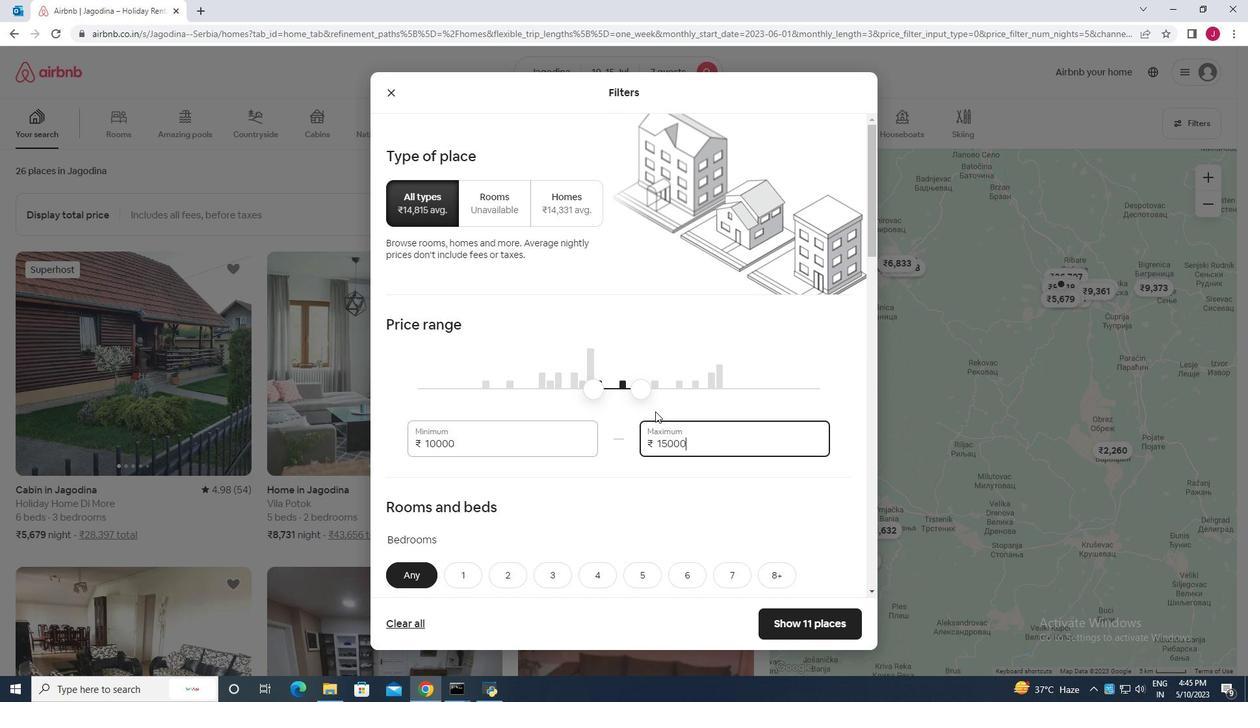 
Action: Mouse scrolled (636, 438) with delta (0, 0)
Screenshot: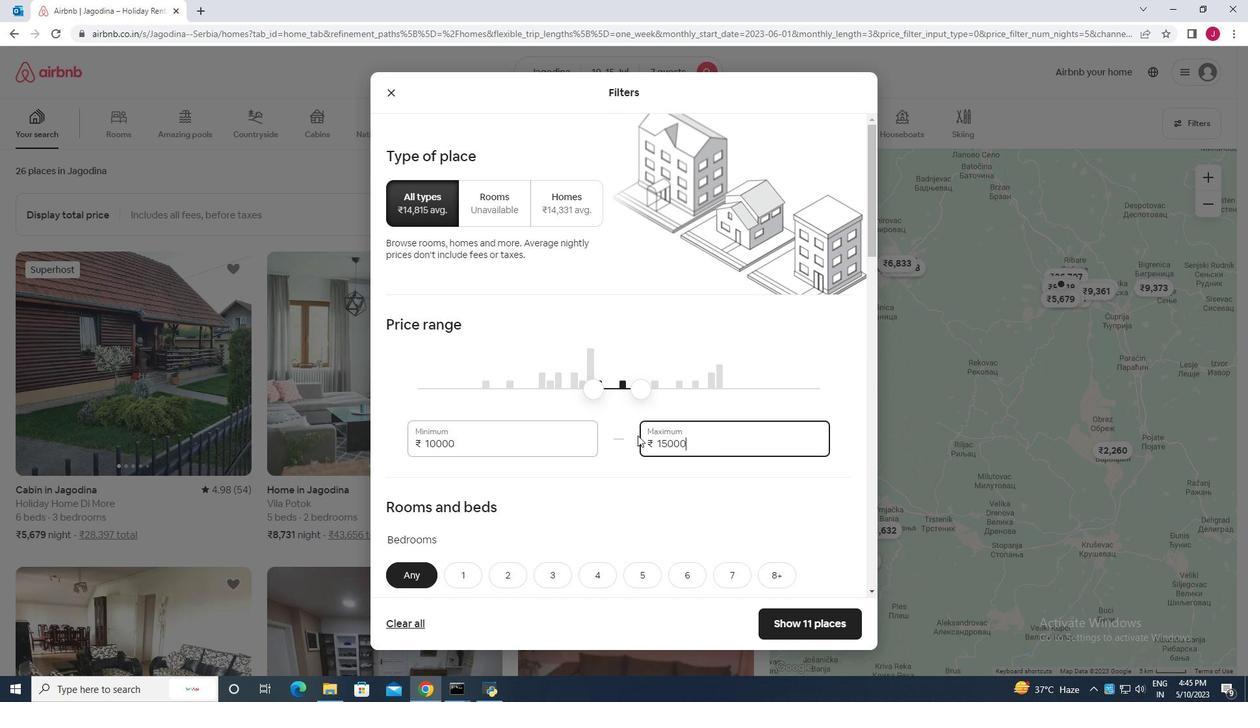 
Action: Mouse scrolled (636, 438) with delta (0, 0)
Screenshot: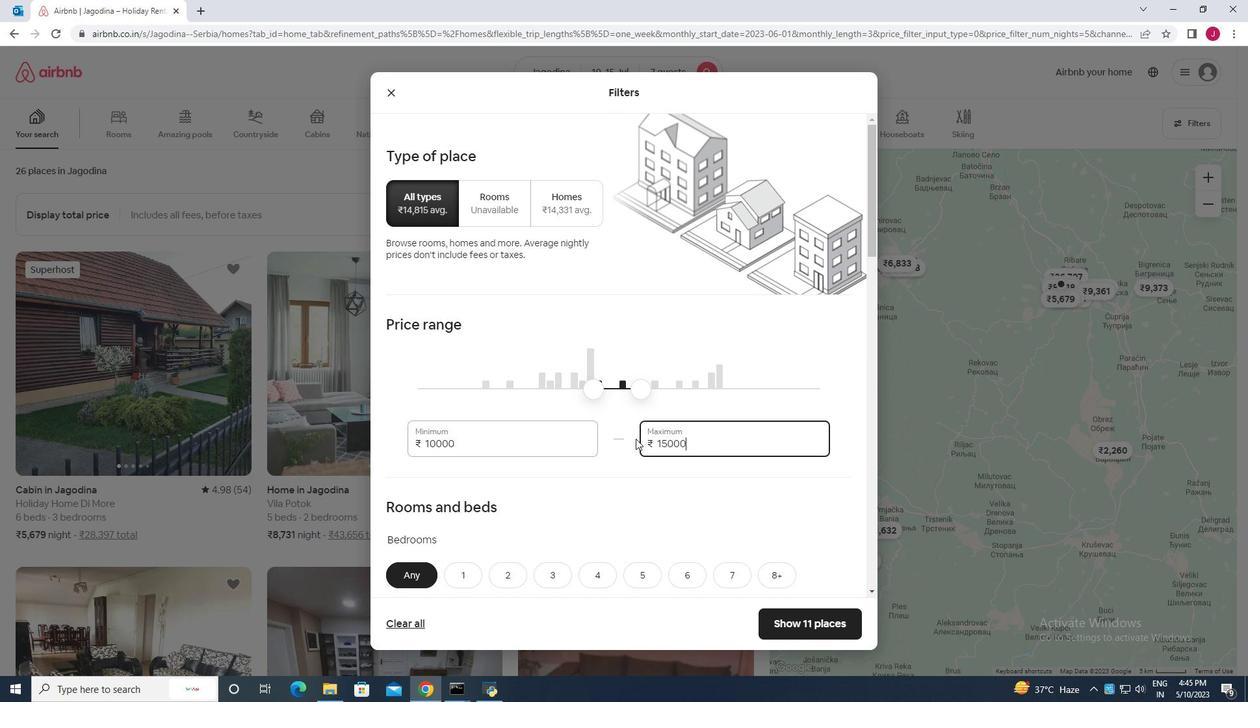 
Action: Mouse scrolled (636, 438) with delta (0, 0)
Screenshot: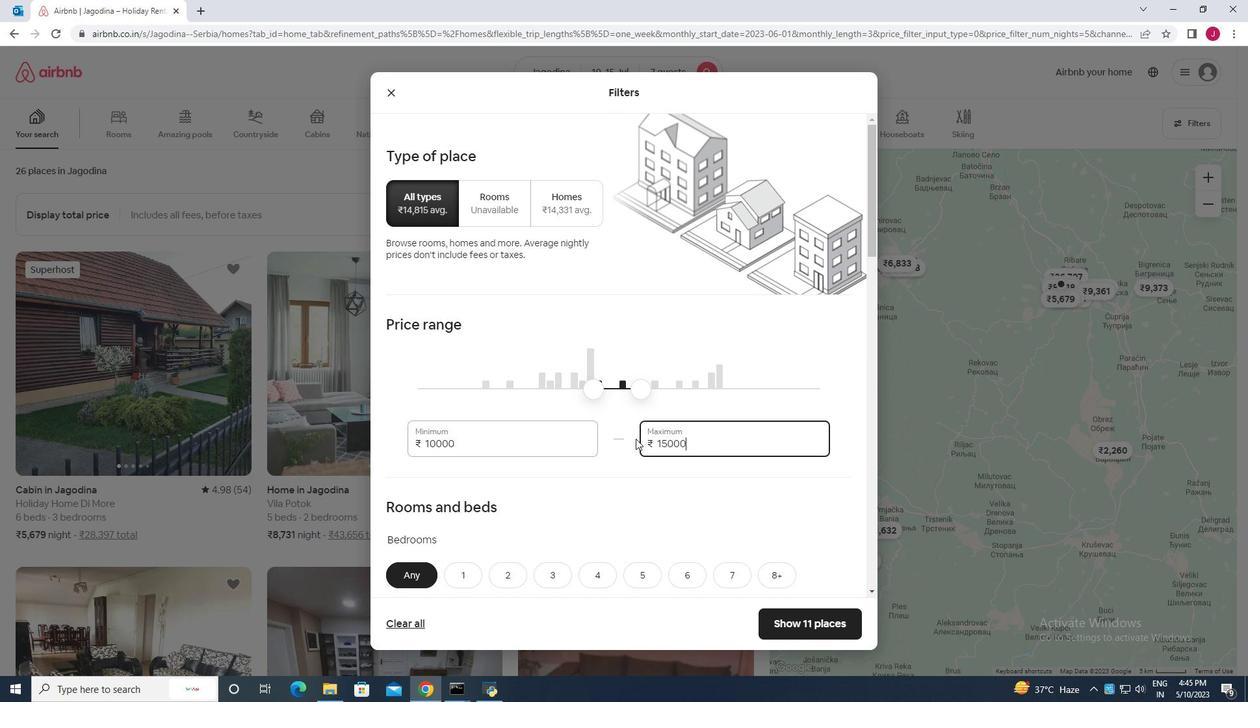 
Action: Mouse moved to (599, 383)
Screenshot: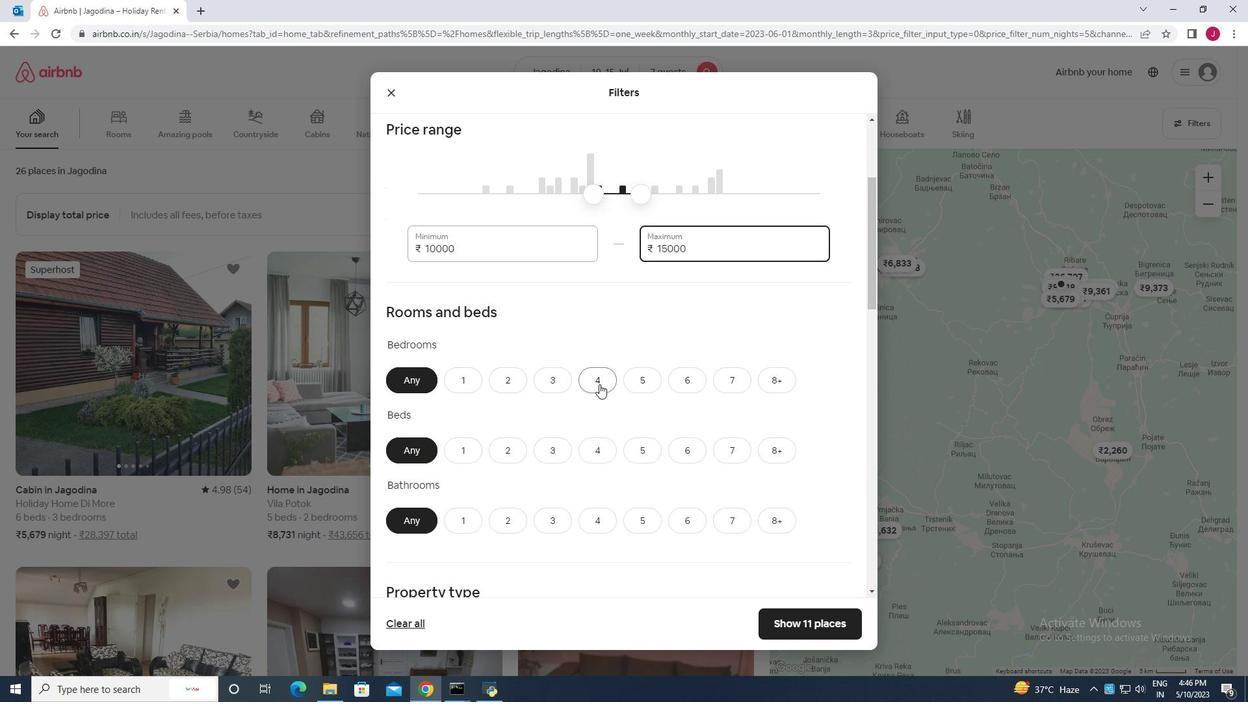 
Action: Mouse pressed left at (599, 383)
Screenshot: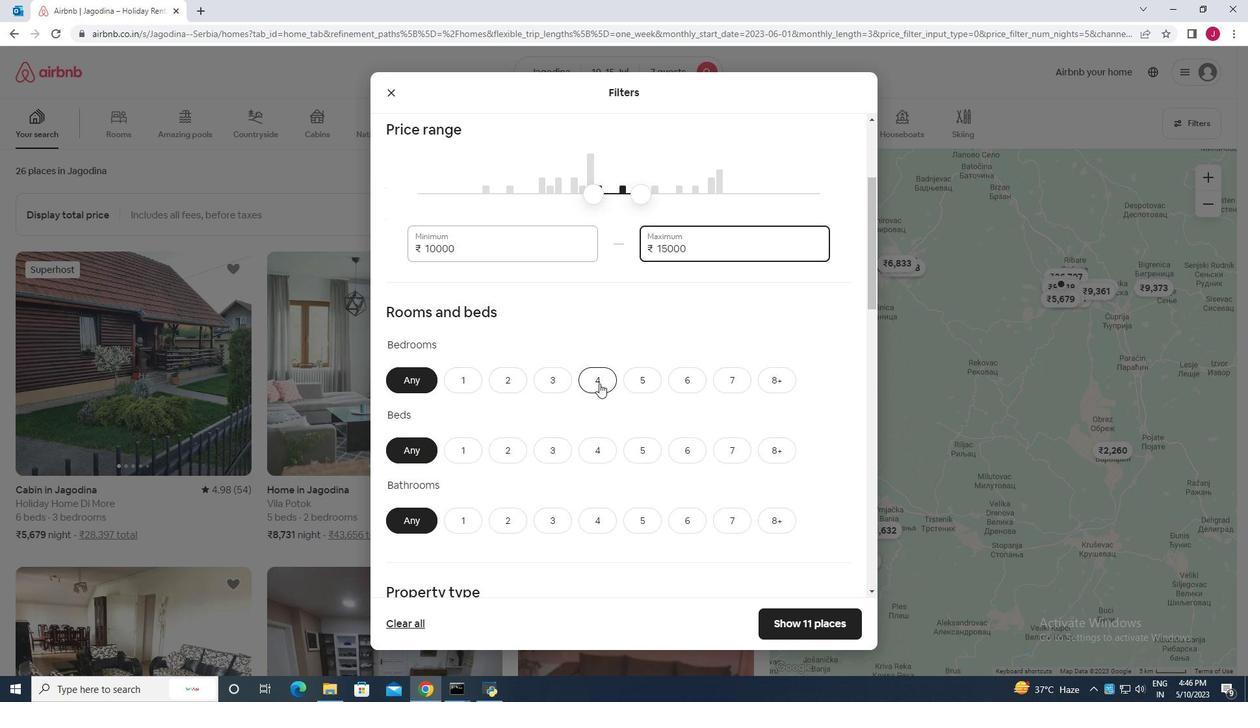 
Action: Mouse moved to (732, 449)
Screenshot: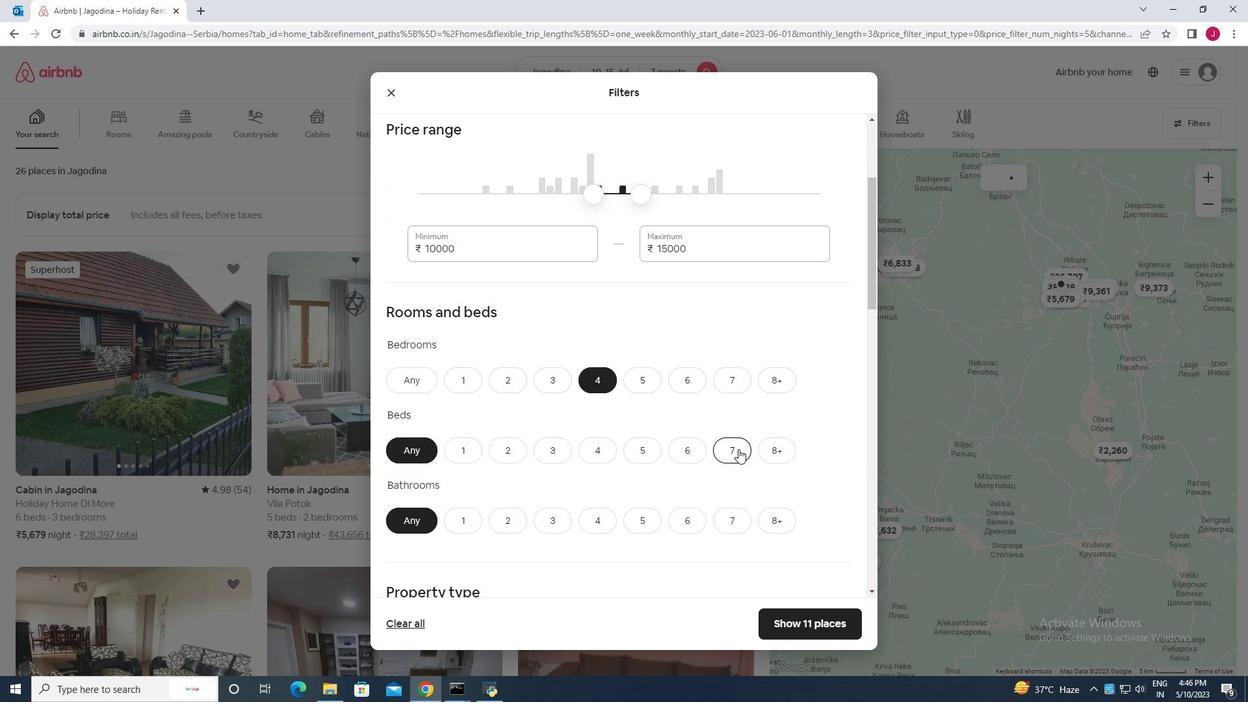 
Action: Mouse pressed left at (732, 449)
Screenshot: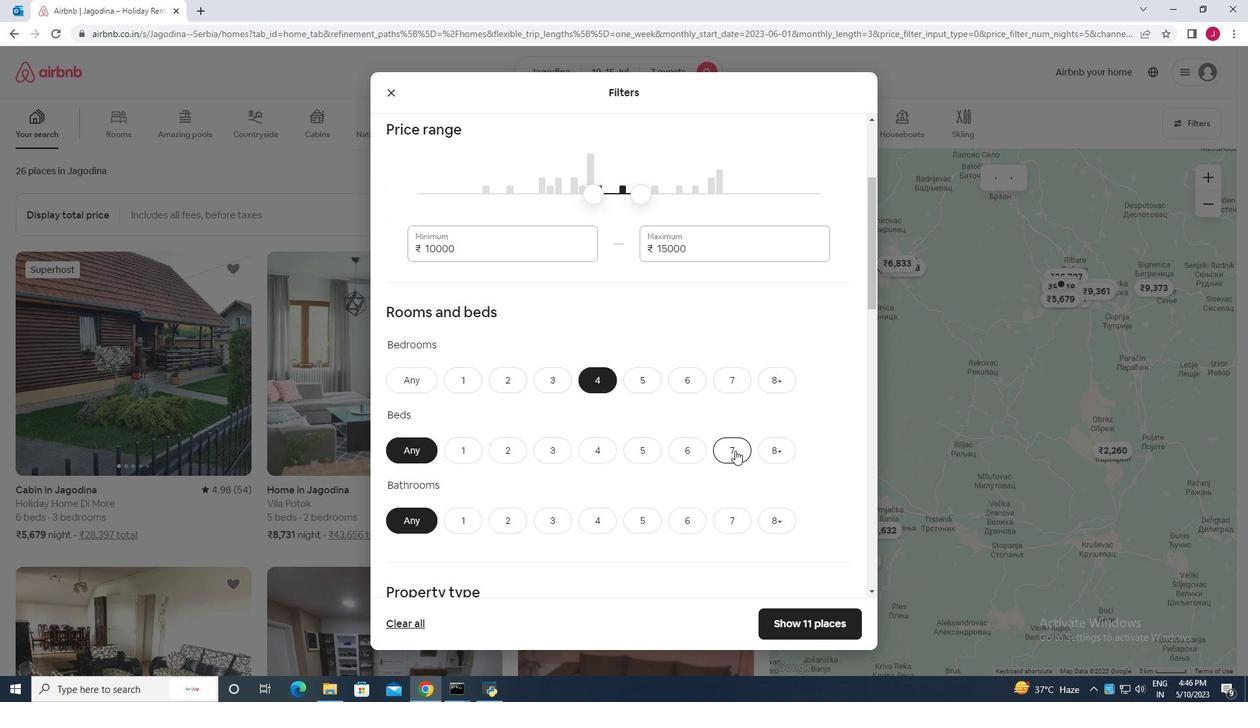 
Action: Mouse moved to (594, 520)
Screenshot: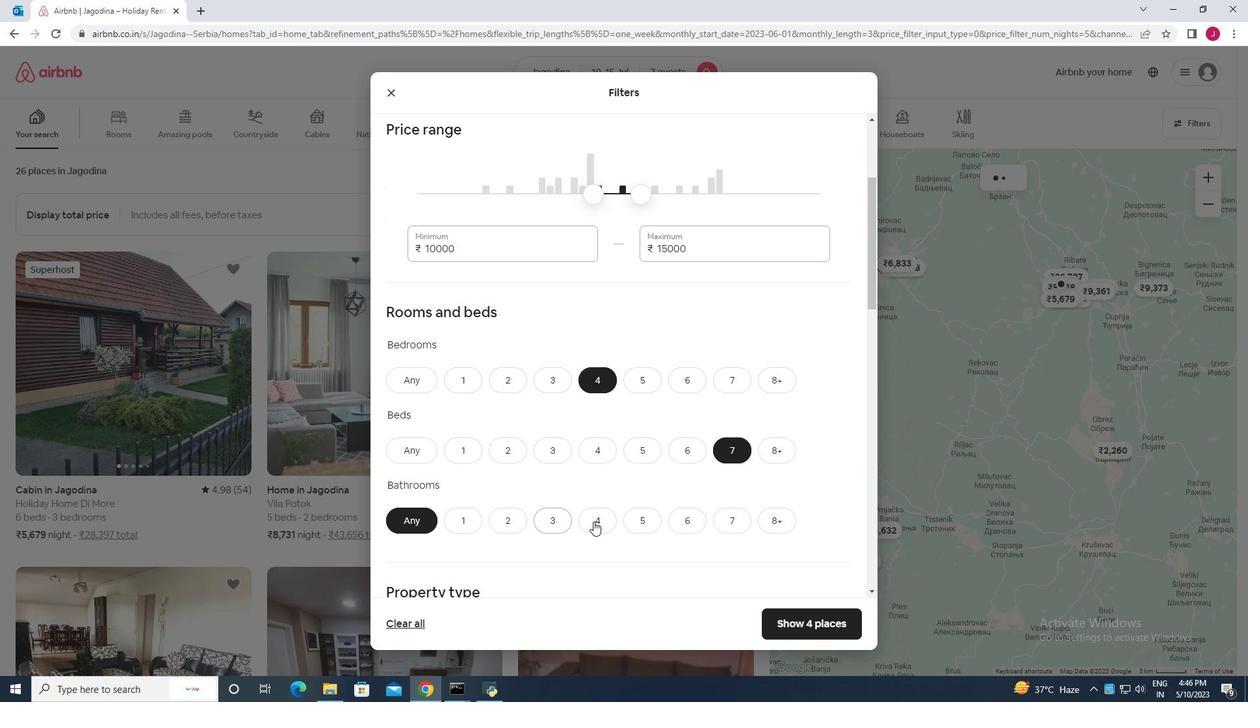 
Action: Mouse pressed left at (594, 520)
Screenshot: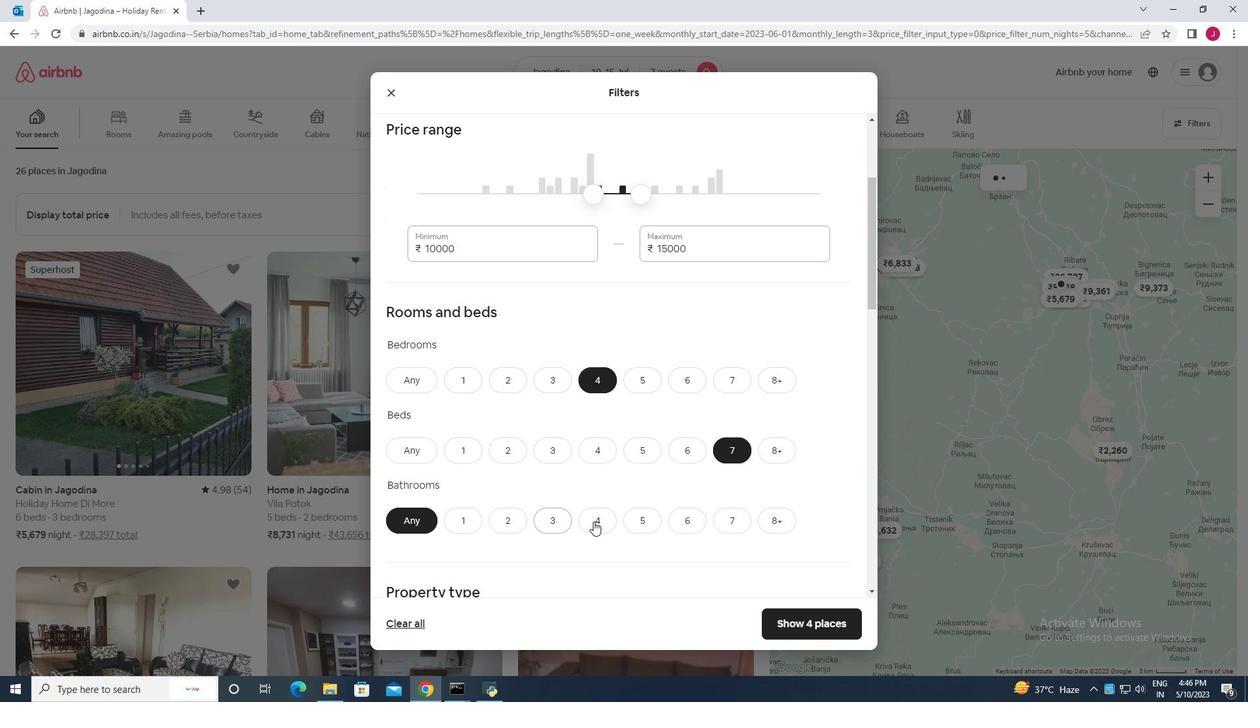 
Action: Mouse moved to (570, 447)
Screenshot: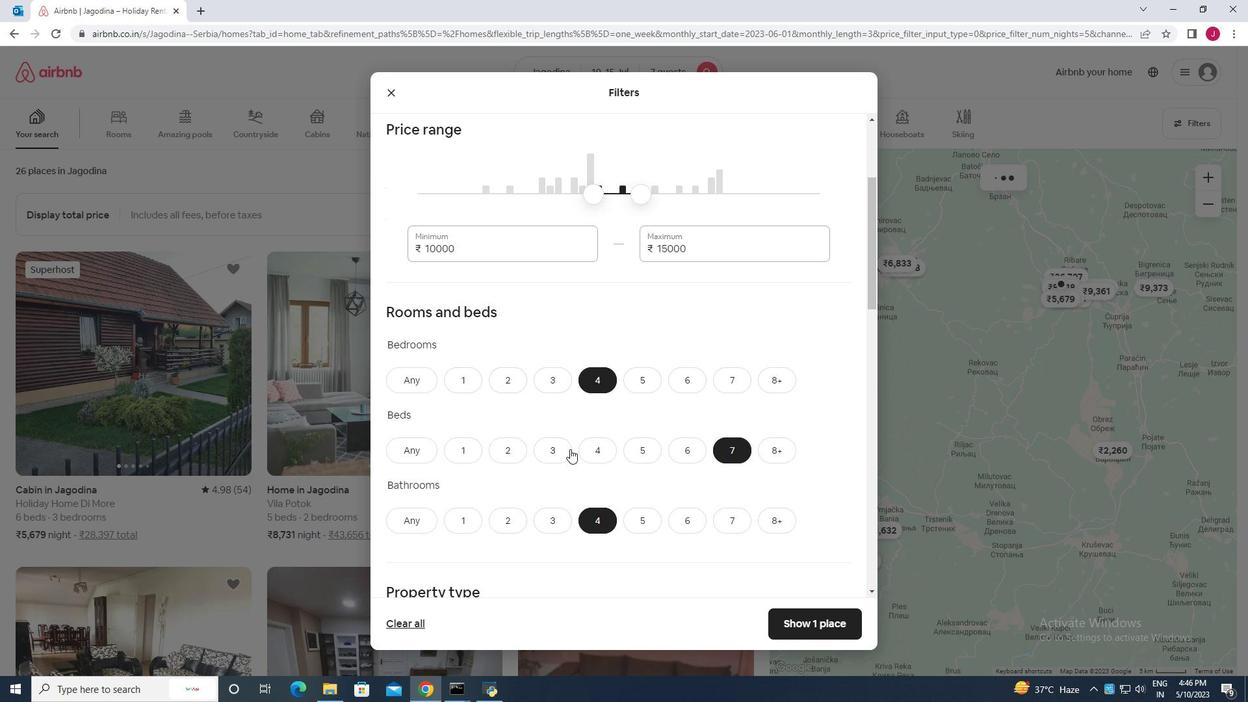 
Action: Mouse scrolled (570, 446) with delta (0, 0)
Screenshot: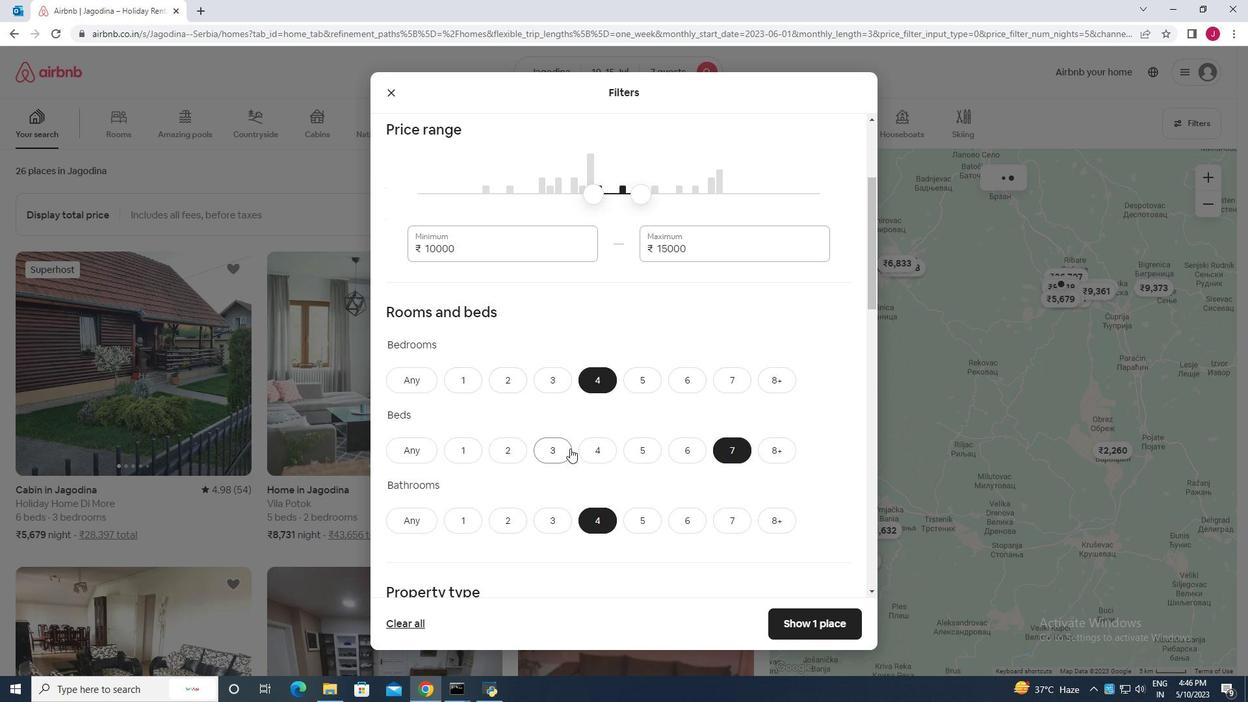 
Action: Mouse scrolled (570, 446) with delta (0, 0)
Screenshot: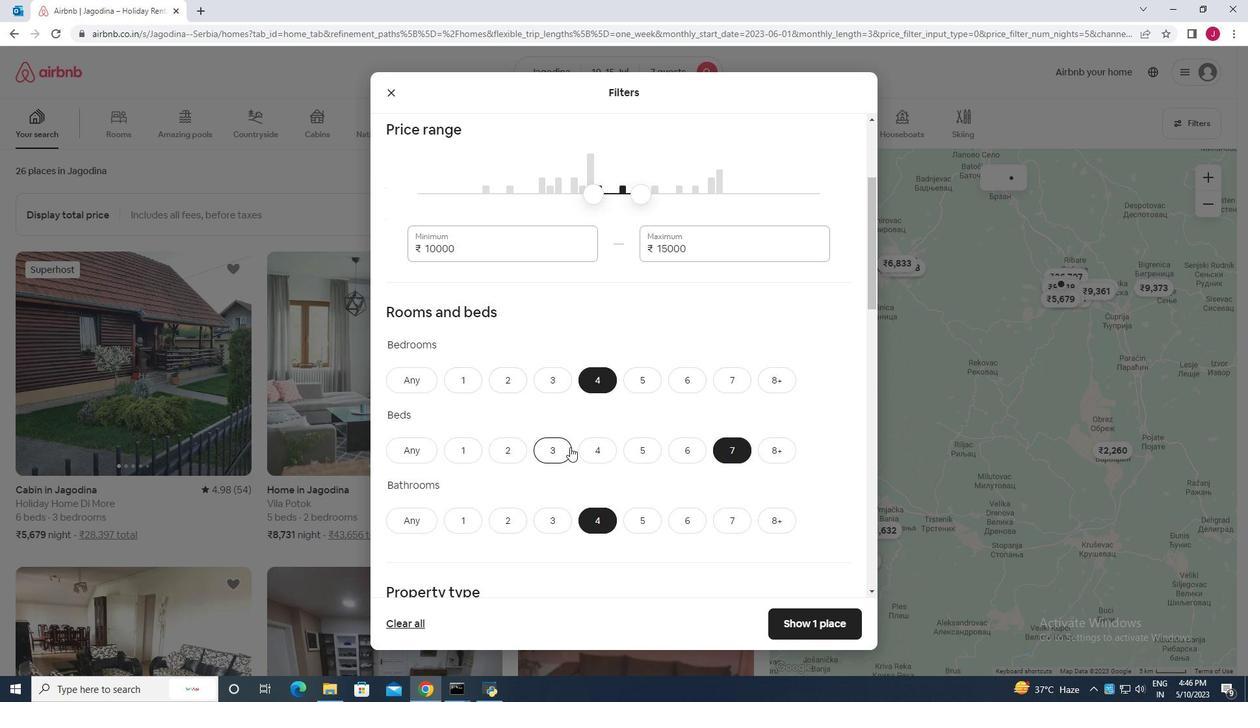 
Action: Mouse scrolled (570, 446) with delta (0, 0)
Screenshot: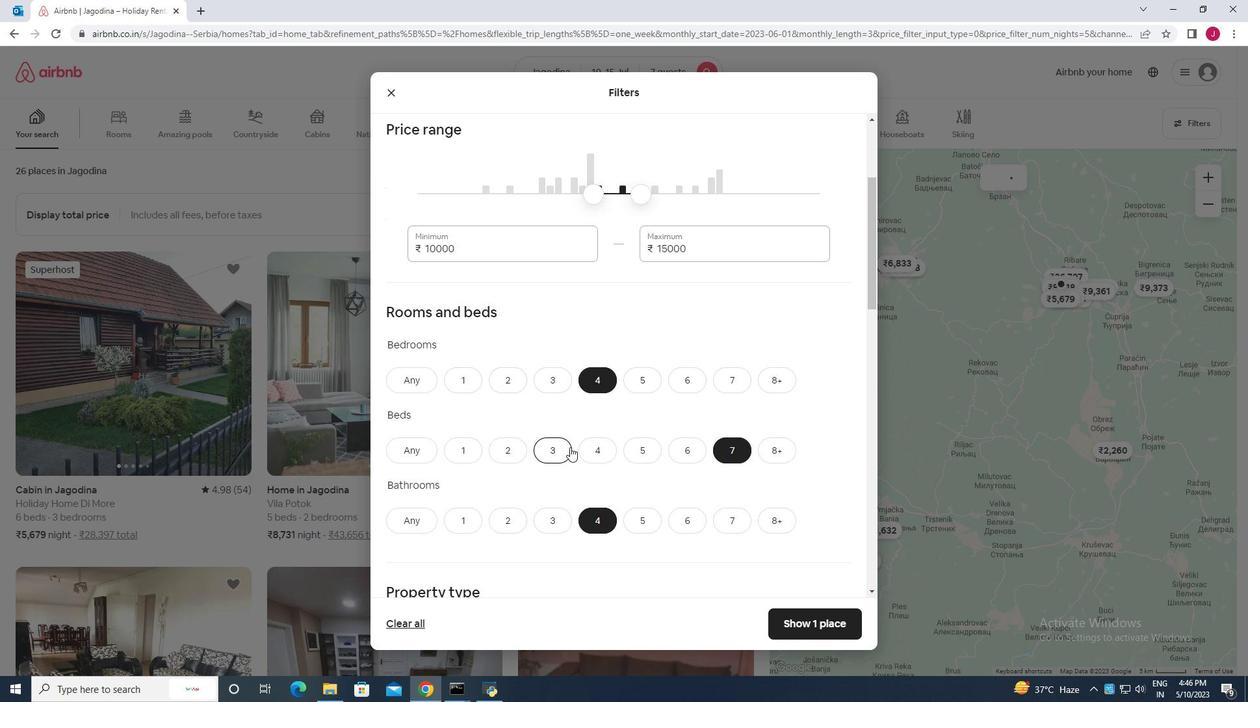 
Action: Mouse scrolled (570, 446) with delta (0, 0)
Screenshot: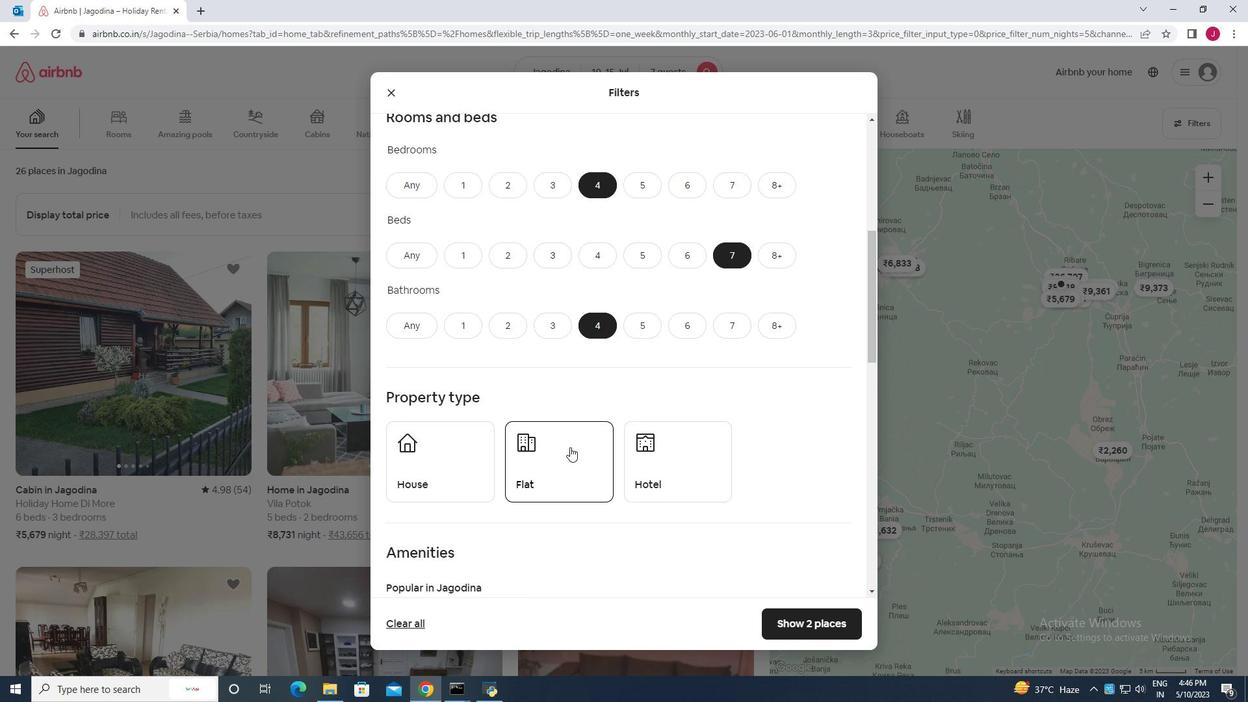 
Action: Mouse scrolled (570, 446) with delta (0, 0)
Screenshot: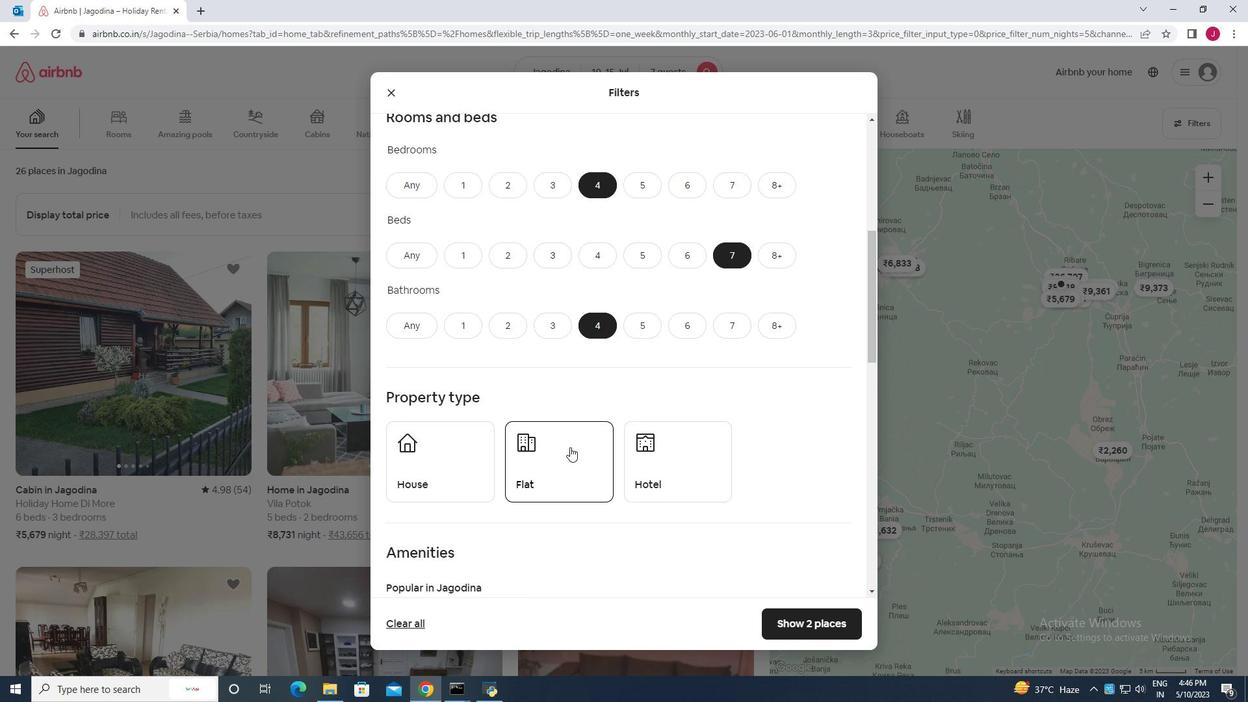 
Action: Mouse moved to (449, 349)
Screenshot: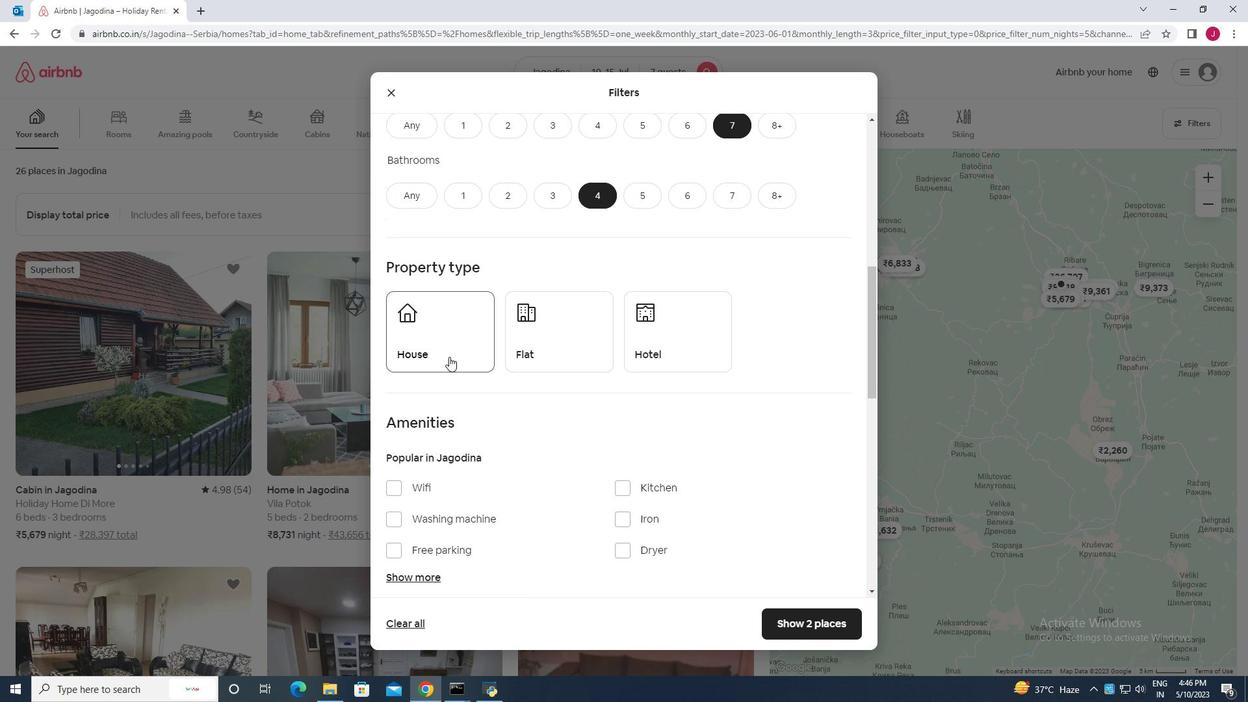 
Action: Mouse pressed left at (449, 349)
Screenshot: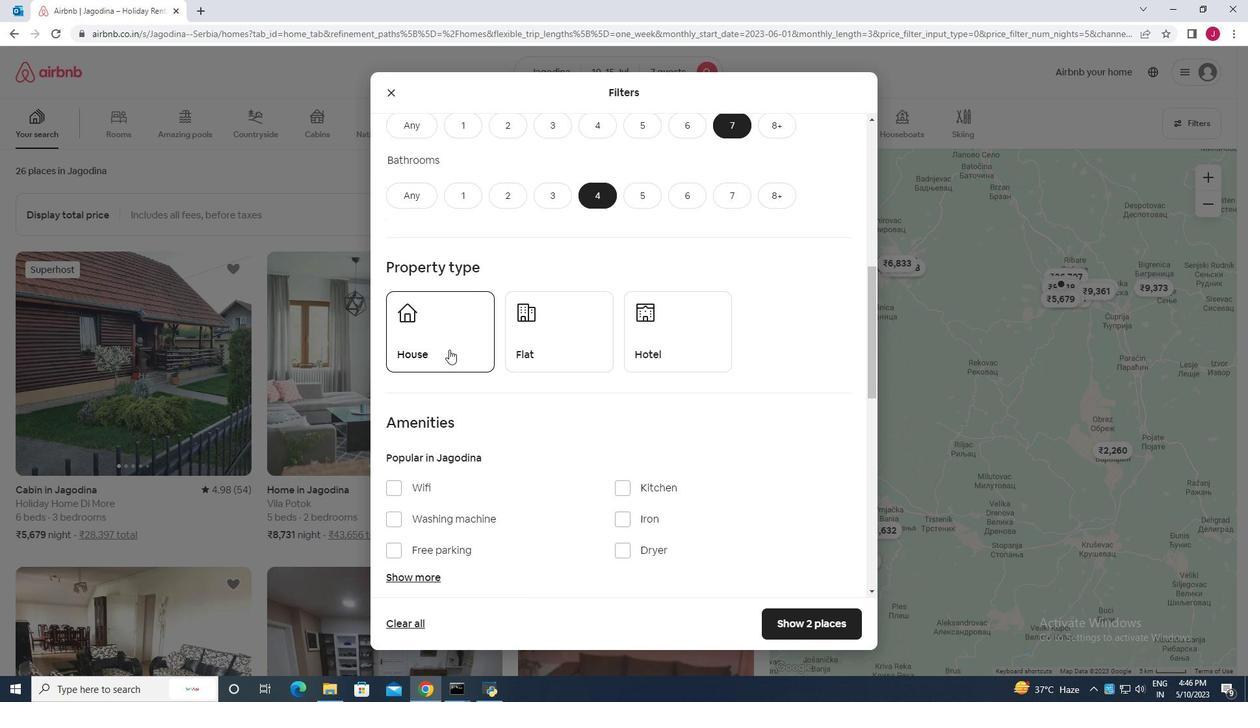
Action: Mouse moved to (595, 338)
Screenshot: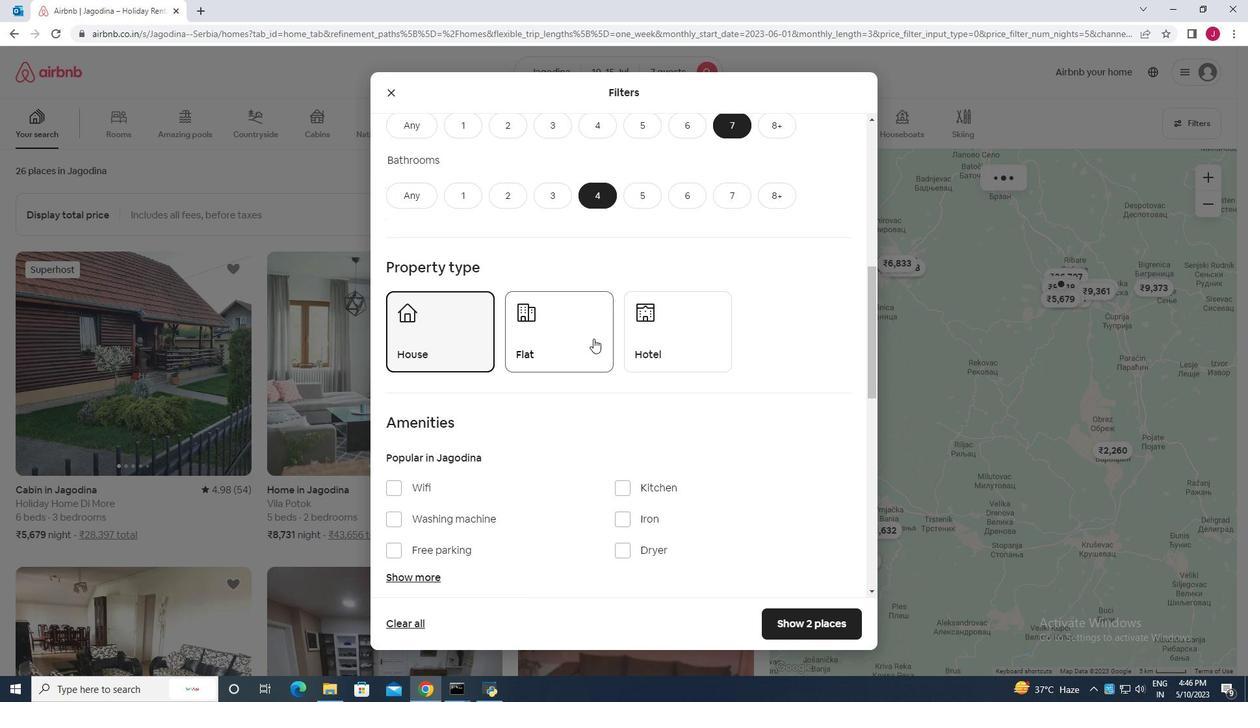 
Action: Mouse pressed left at (595, 338)
Screenshot: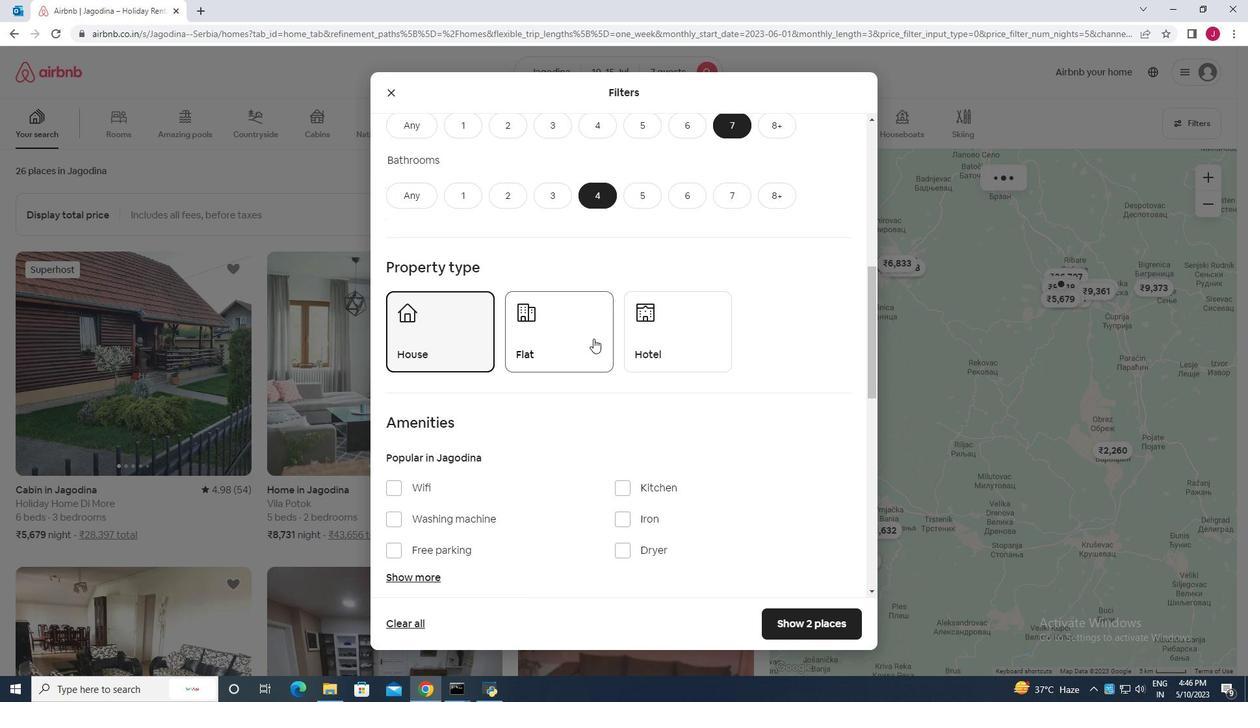 
Action: Mouse moved to (742, 326)
Screenshot: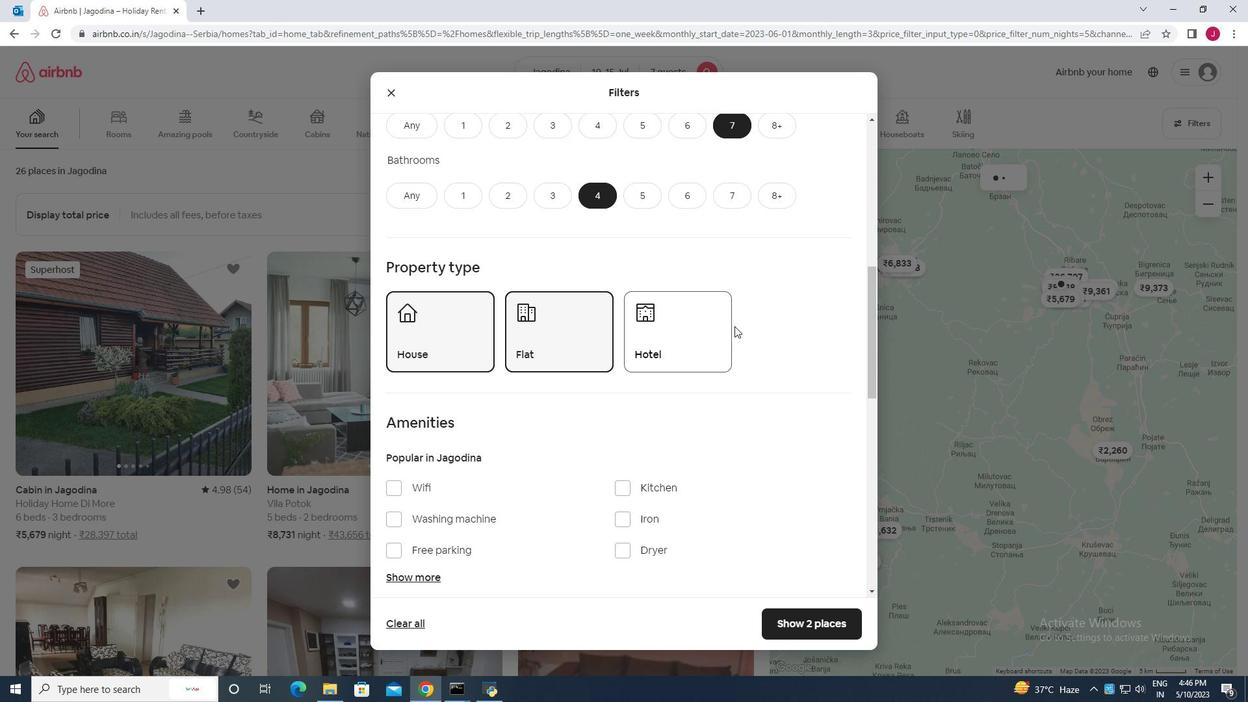 
Action: Mouse pressed left at (742, 326)
Screenshot: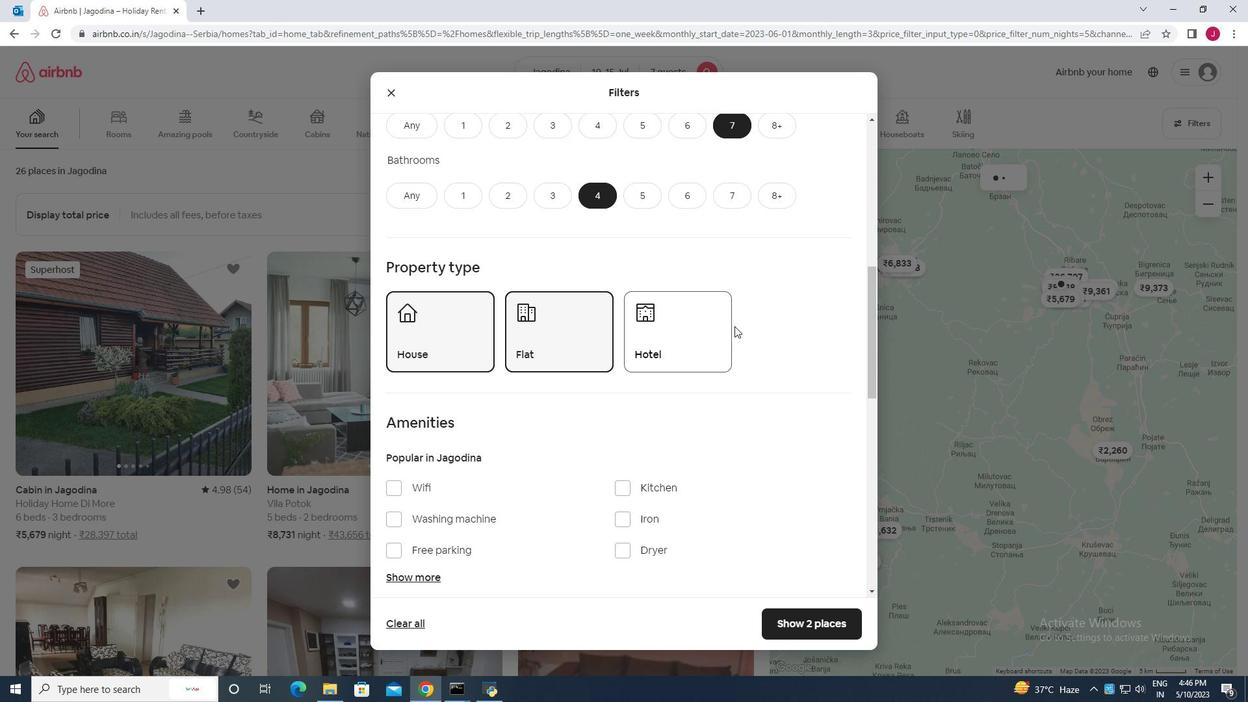 
Action: Mouse moved to (708, 341)
Screenshot: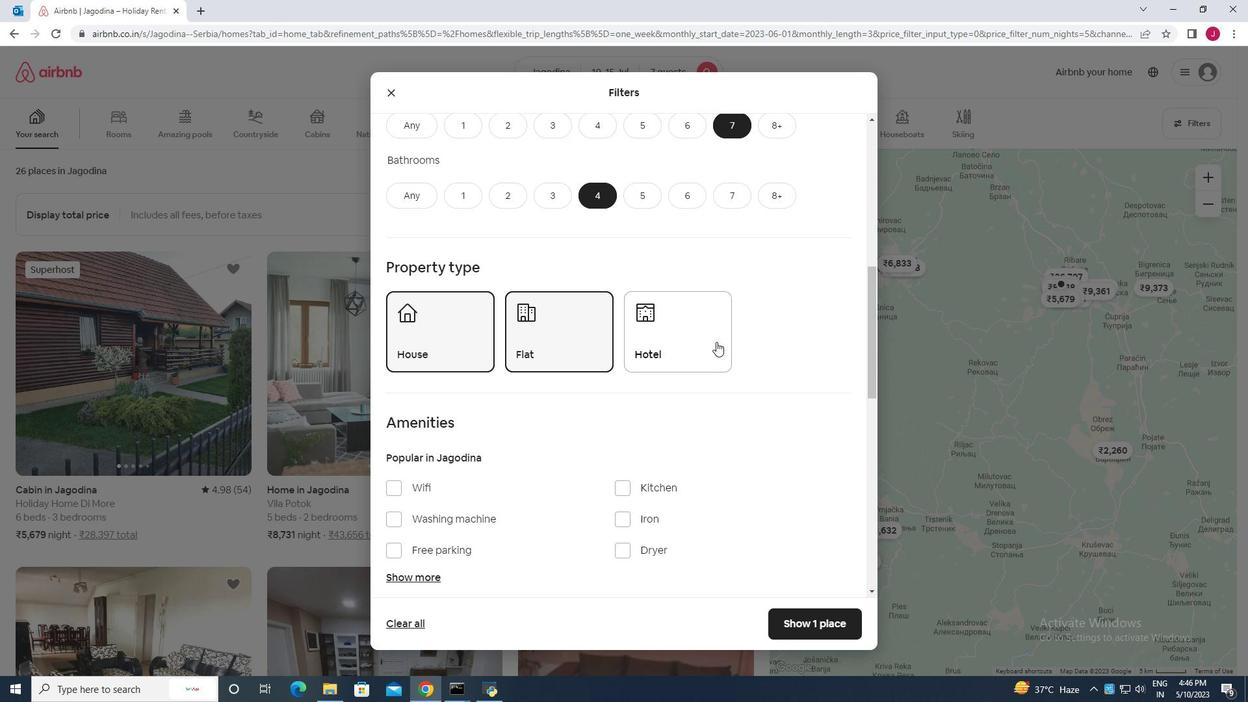 
Action: Mouse pressed left at (708, 341)
Screenshot: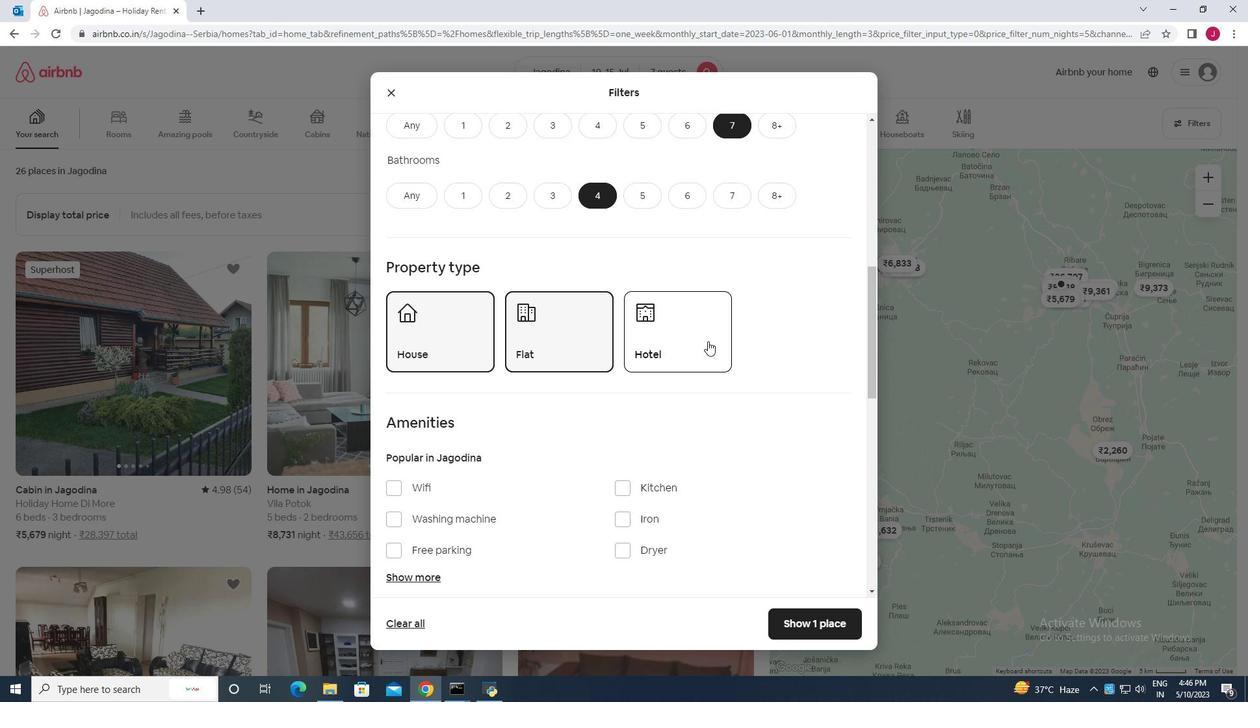 
Action: Mouse moved to (690, 336)
Screenshot: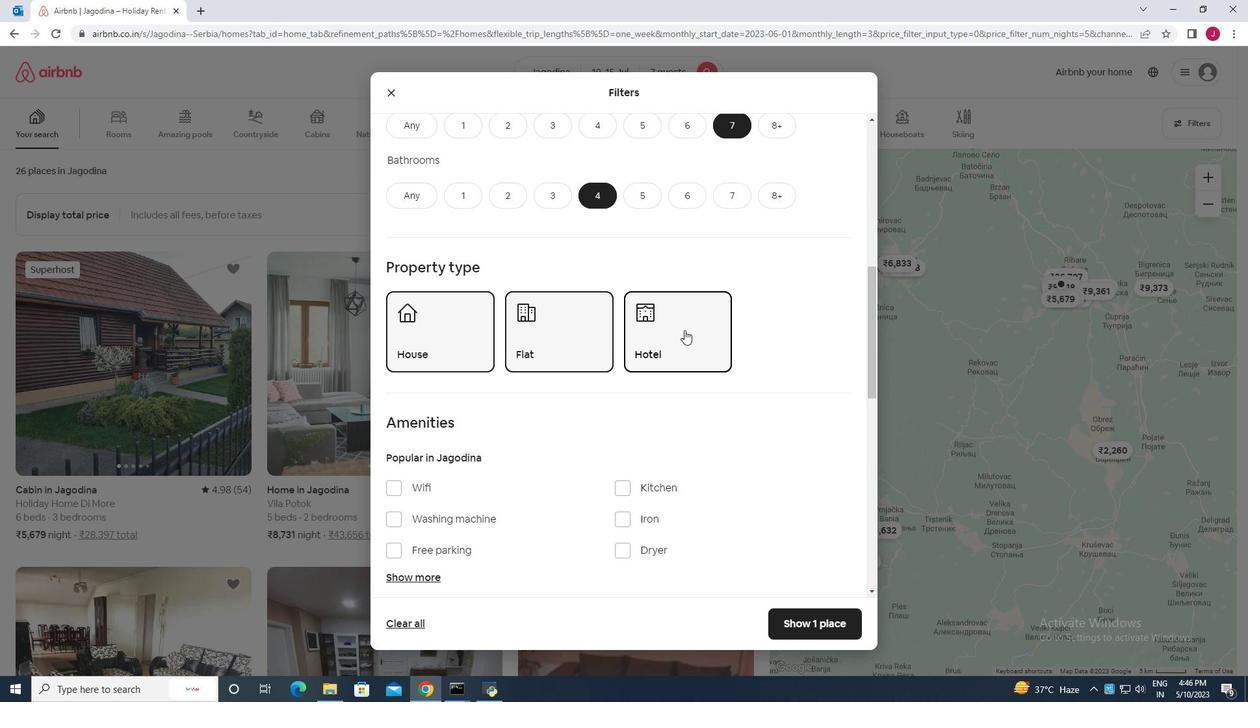 
Action: Mouse pressed left at (690, 336)
Screenshot: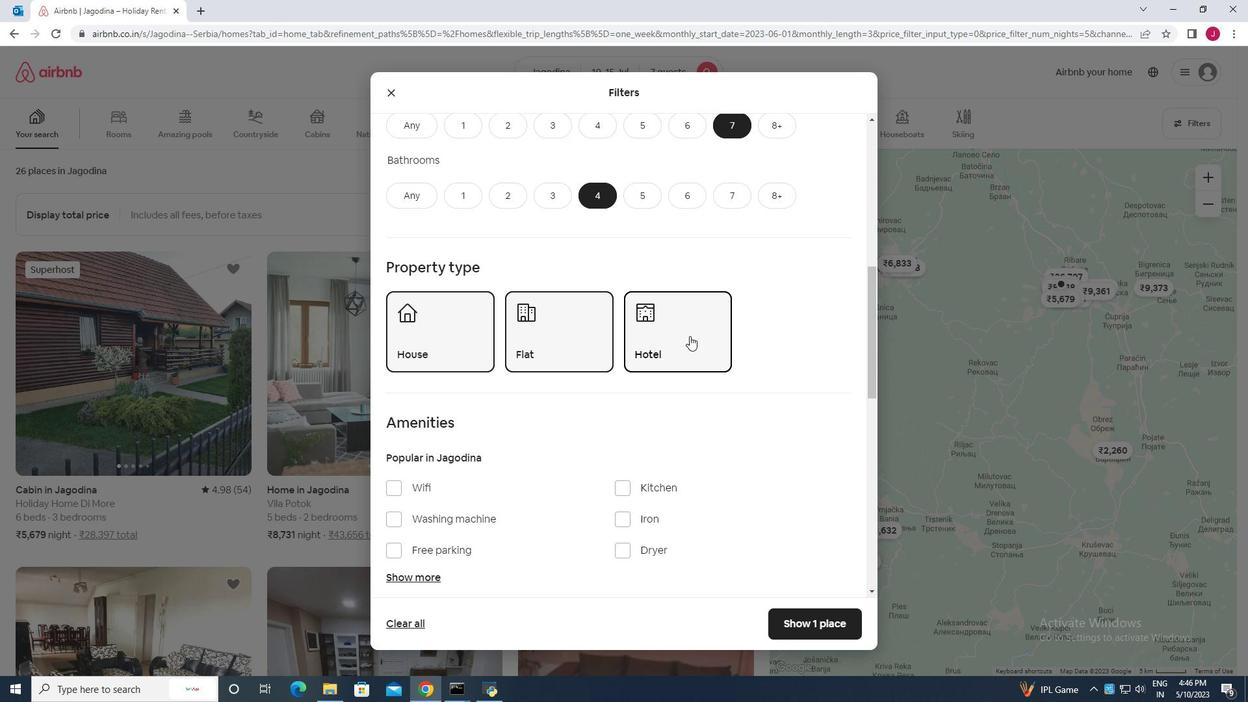 
Action: Mouse moved to (609, 383)
Screenshot: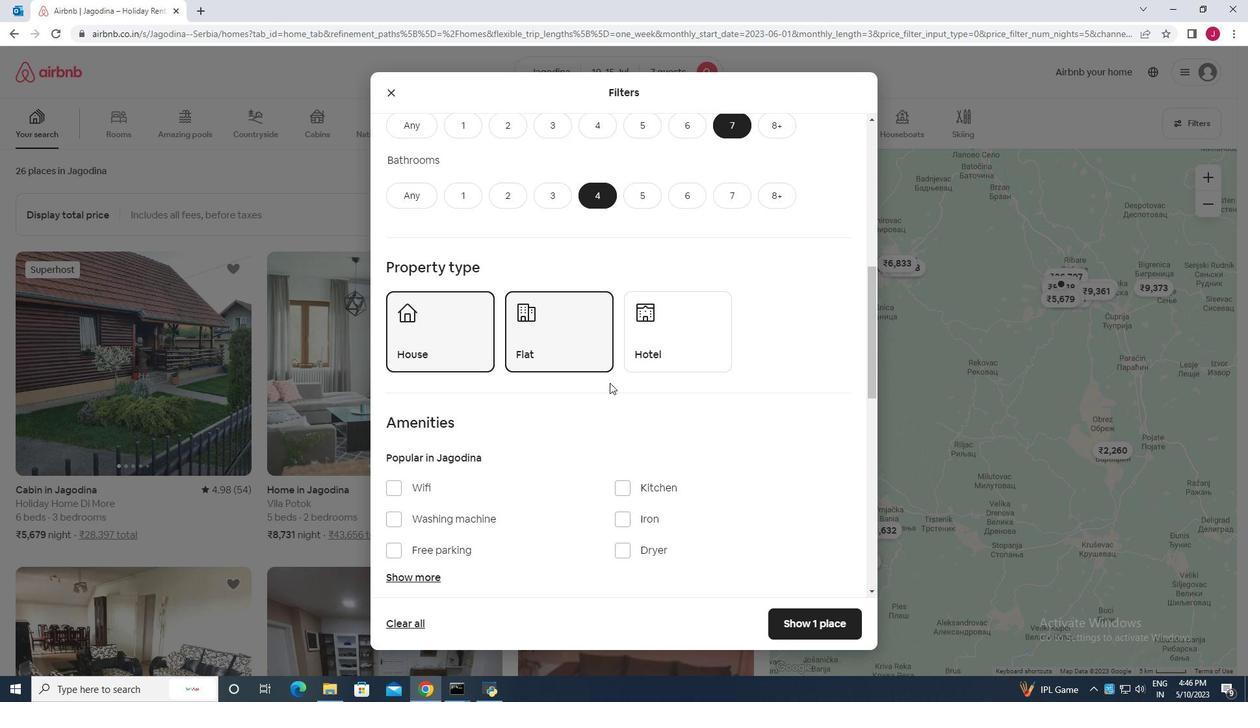 
Action: Mouse scrolled (609, 382) with delta (0, 0)
Screenshot: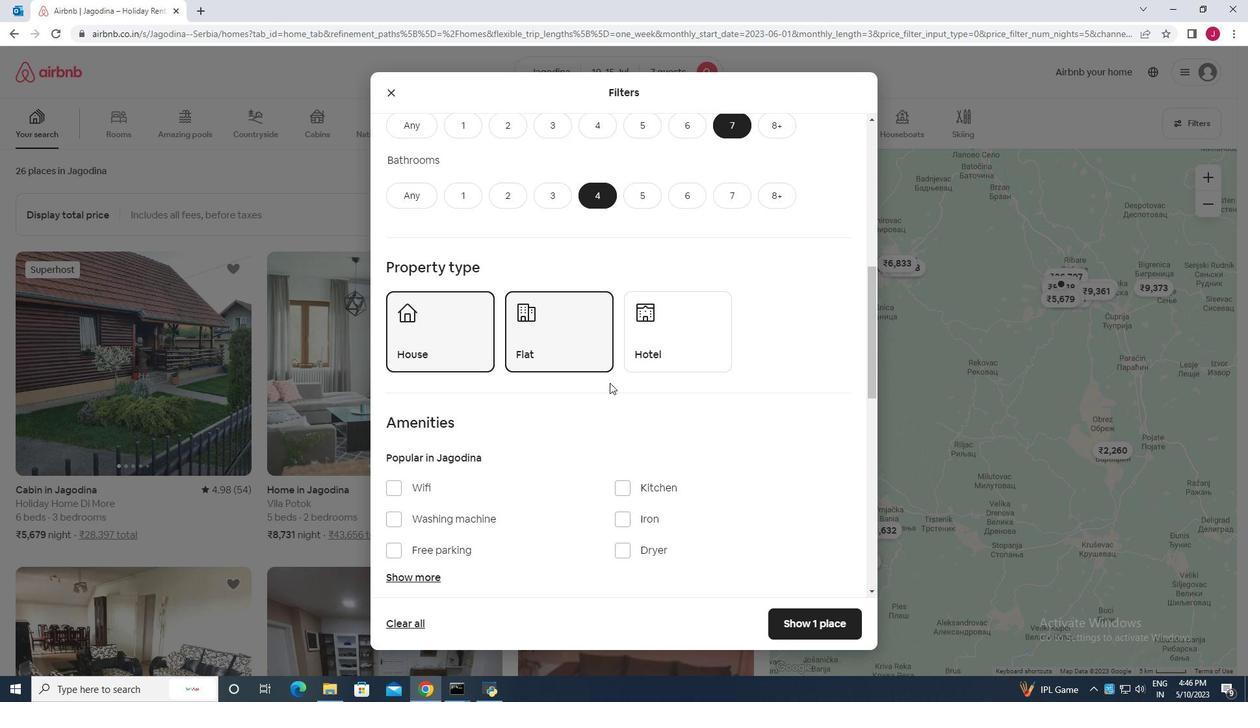 
Action: Mouse moved to (609, 382)
Screenshot: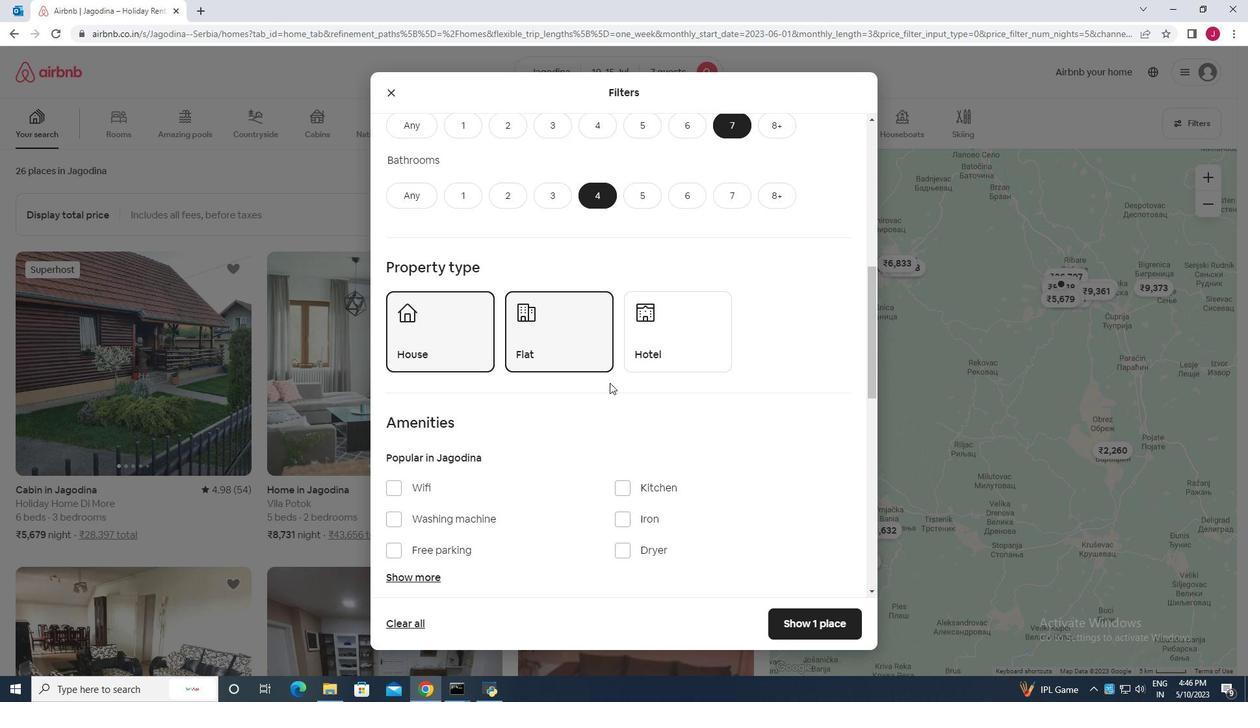 
Action: Mouse scrolled (609, 381) with delta (0, 0)
Screenshot: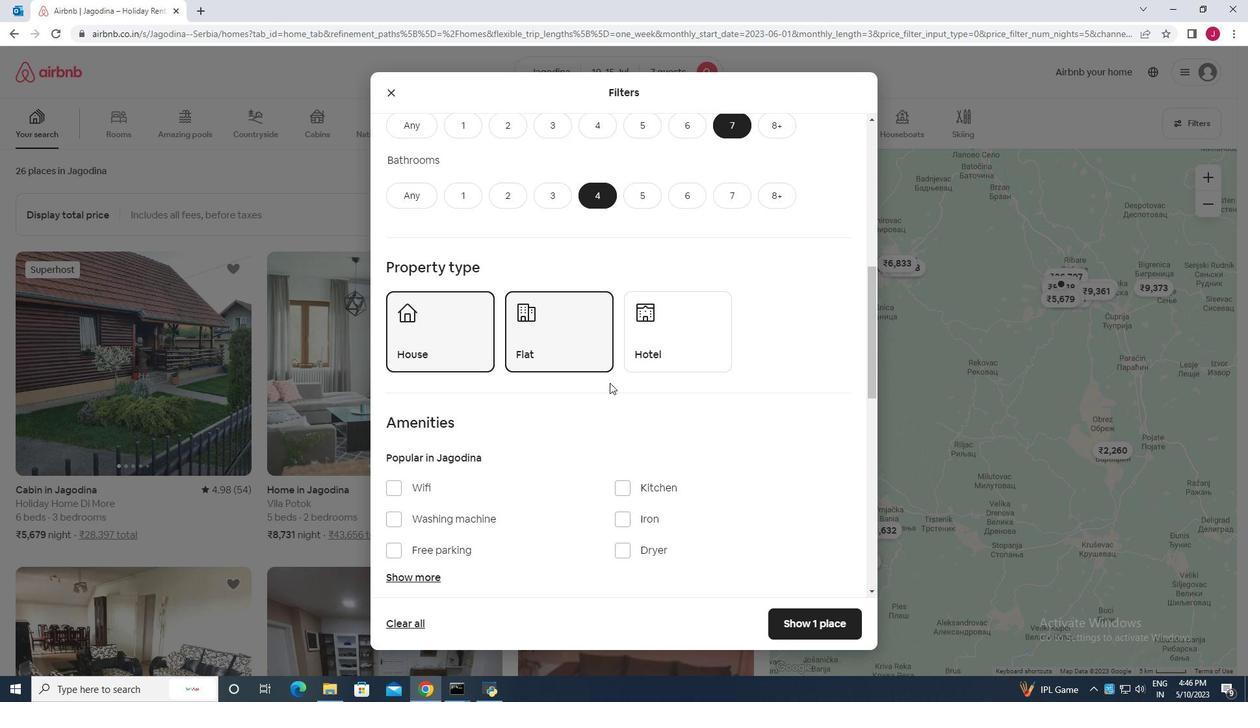 
Action: Mouse scrolled (609, 381) with delta (0, 0)
Screenshot: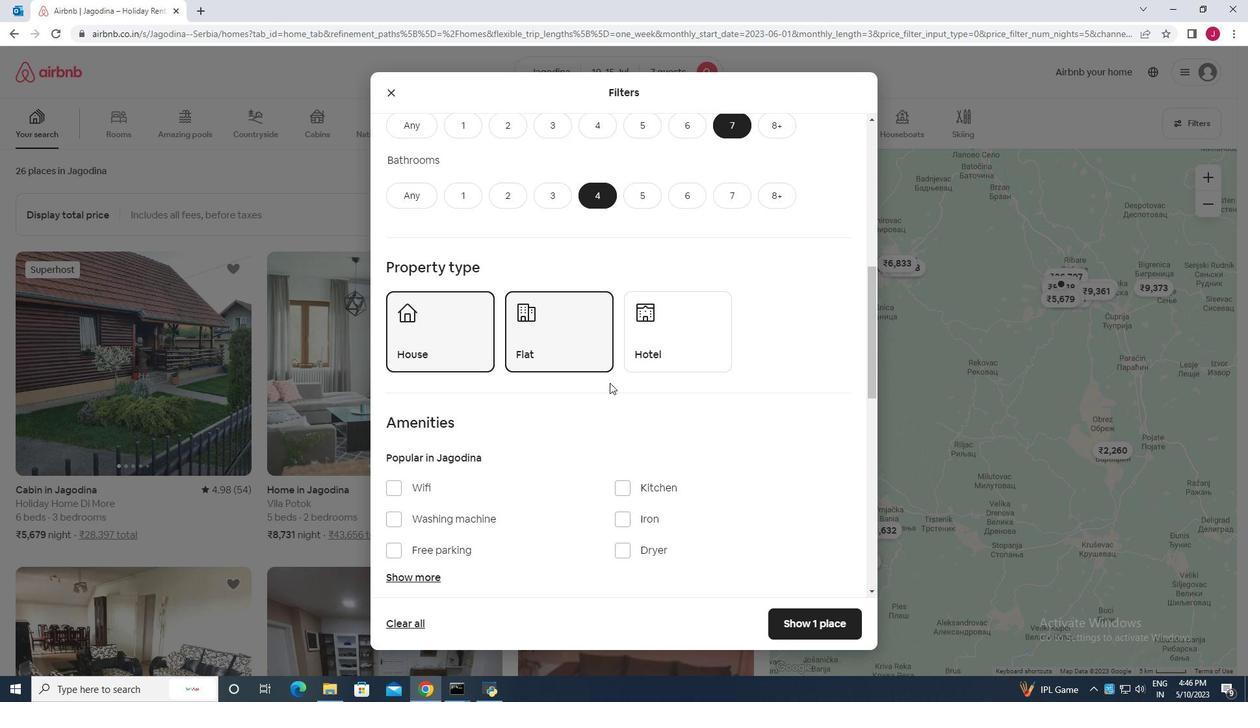
Action: Mouse moved to (393, 292)
Screenshot: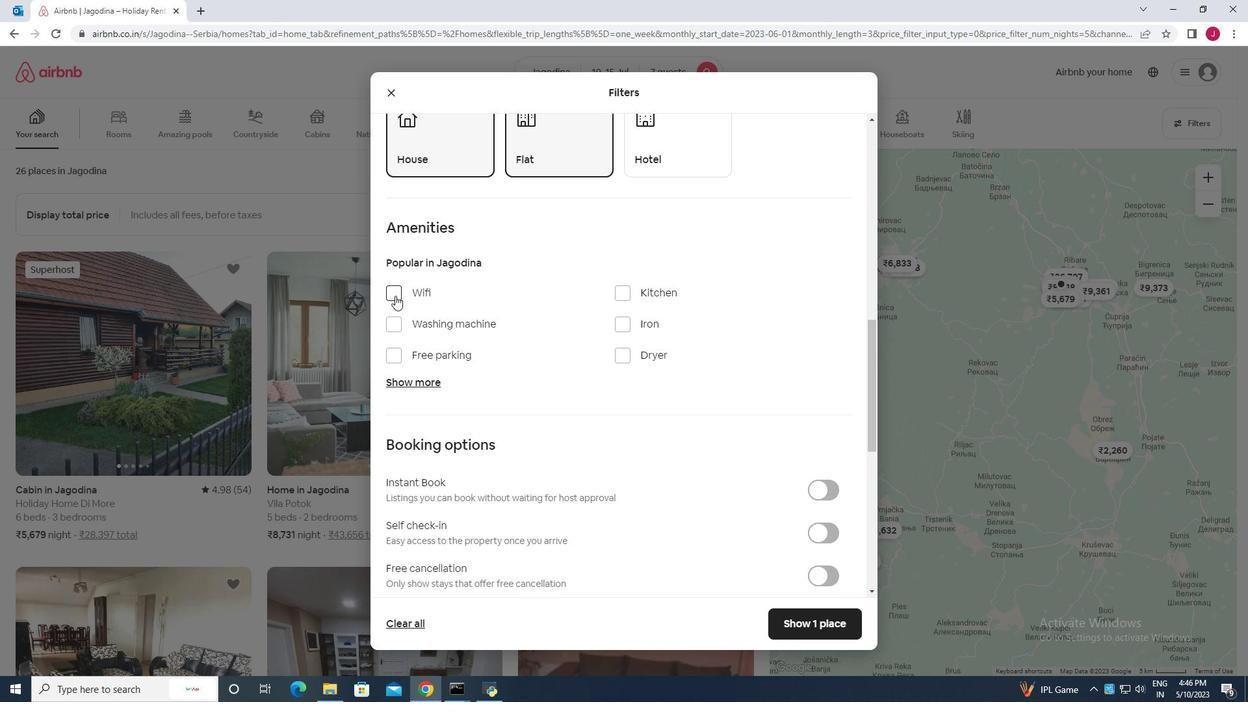 
Action: Mouse pressed left at (393, 292)
Screenshot: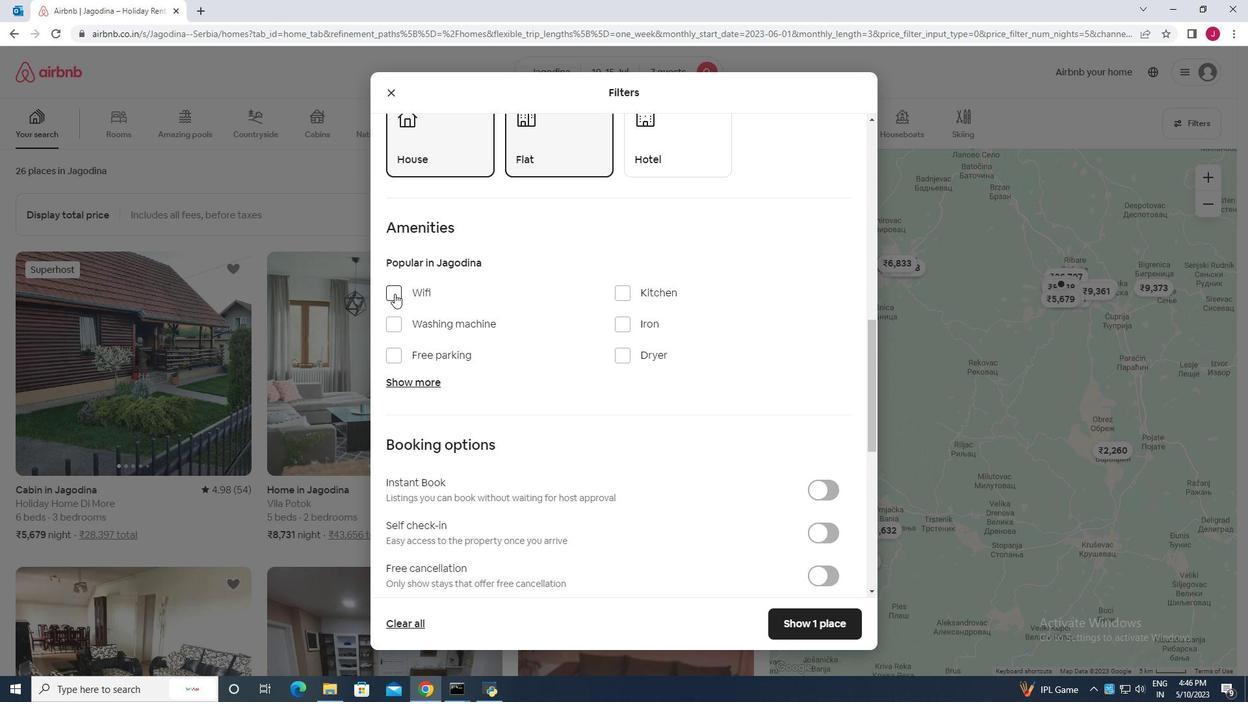
Action: Mouse moved to (393, 357)
Screenshot: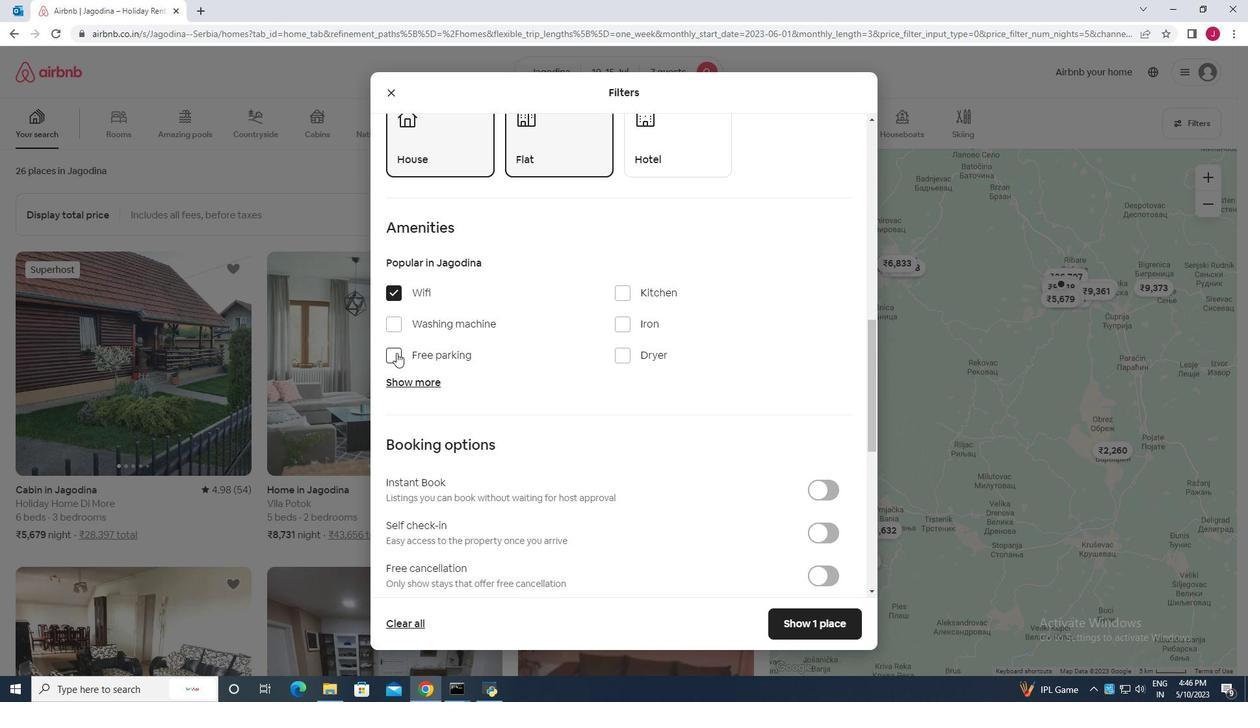 
Action: Mouse pressed left at (393, 357)
Screenshot: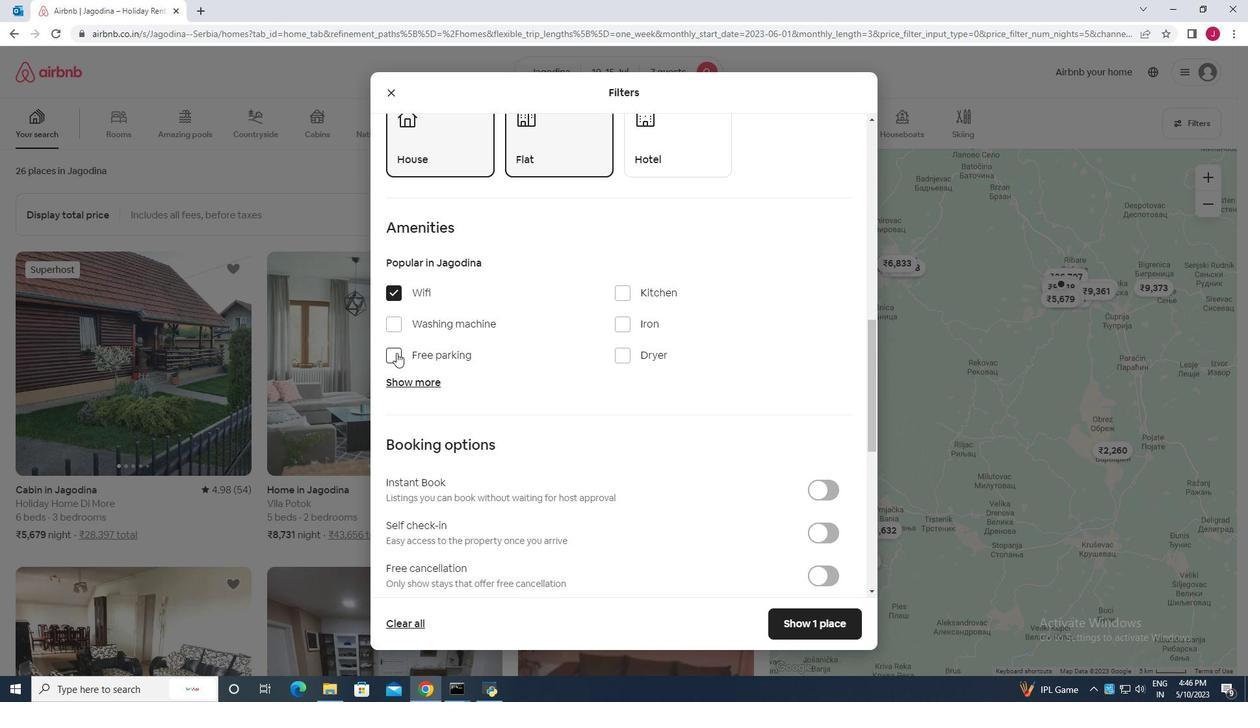 
Action: Mouse moved to (407, 384)
Screenshot: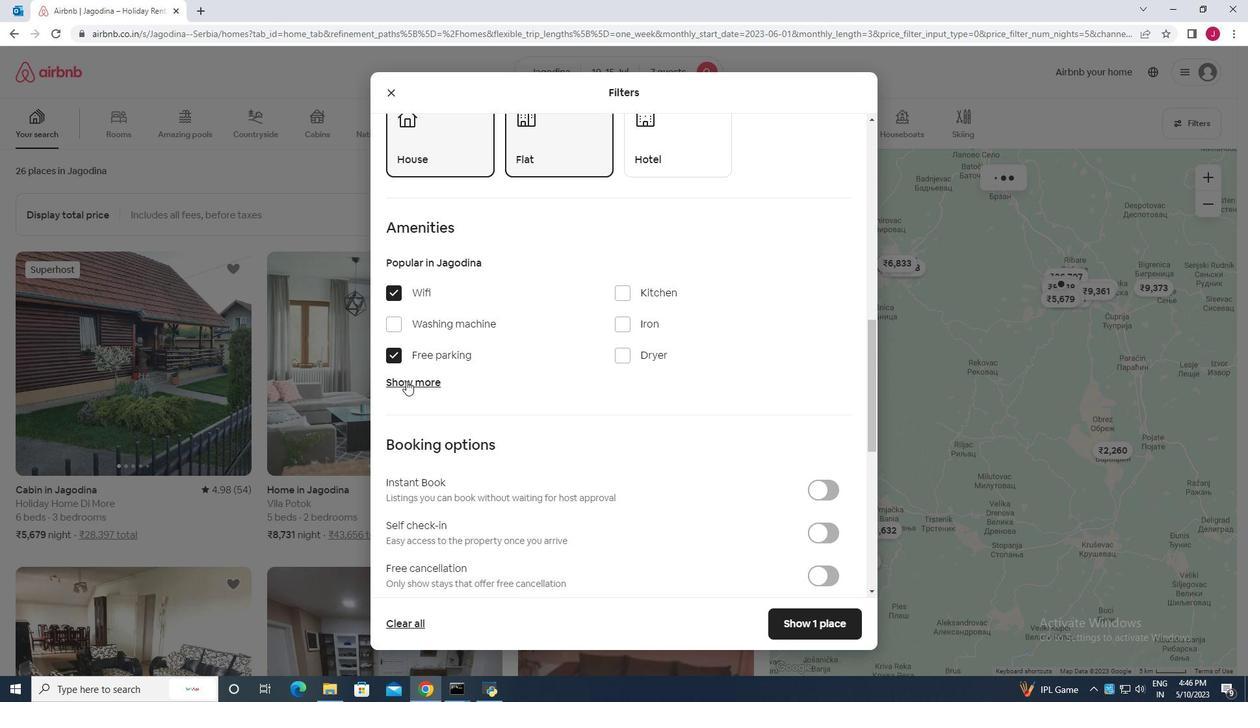 
Action: Mouse pressed left at (407, 384)
Screenshot: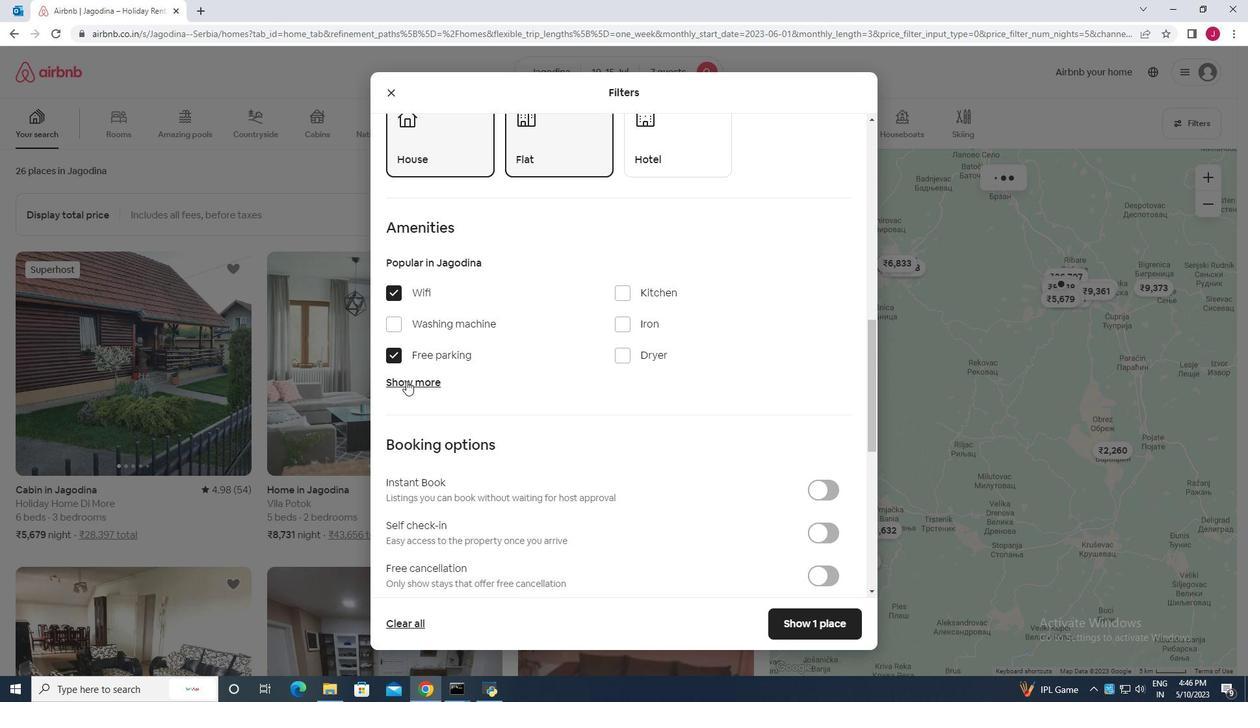 
Action: Mouse moved to (622, 463)
Screenshot: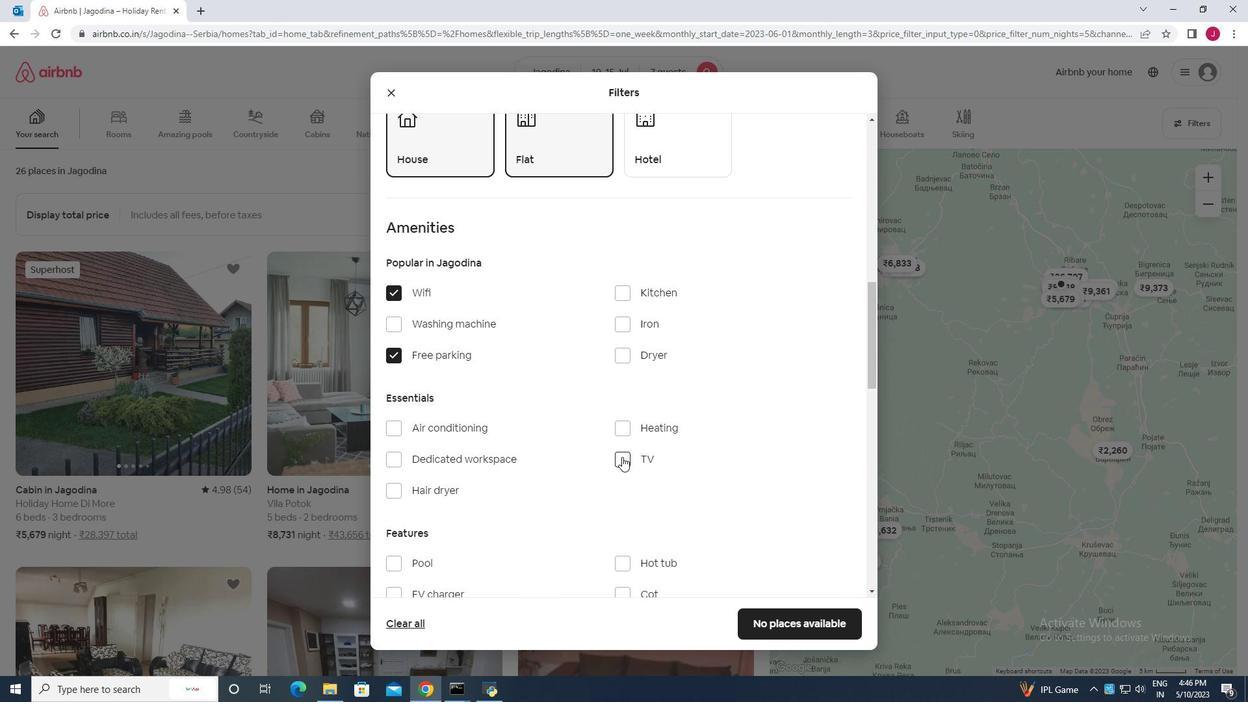 
Action: Mouse pressed left at (622, 463)
Screenshot: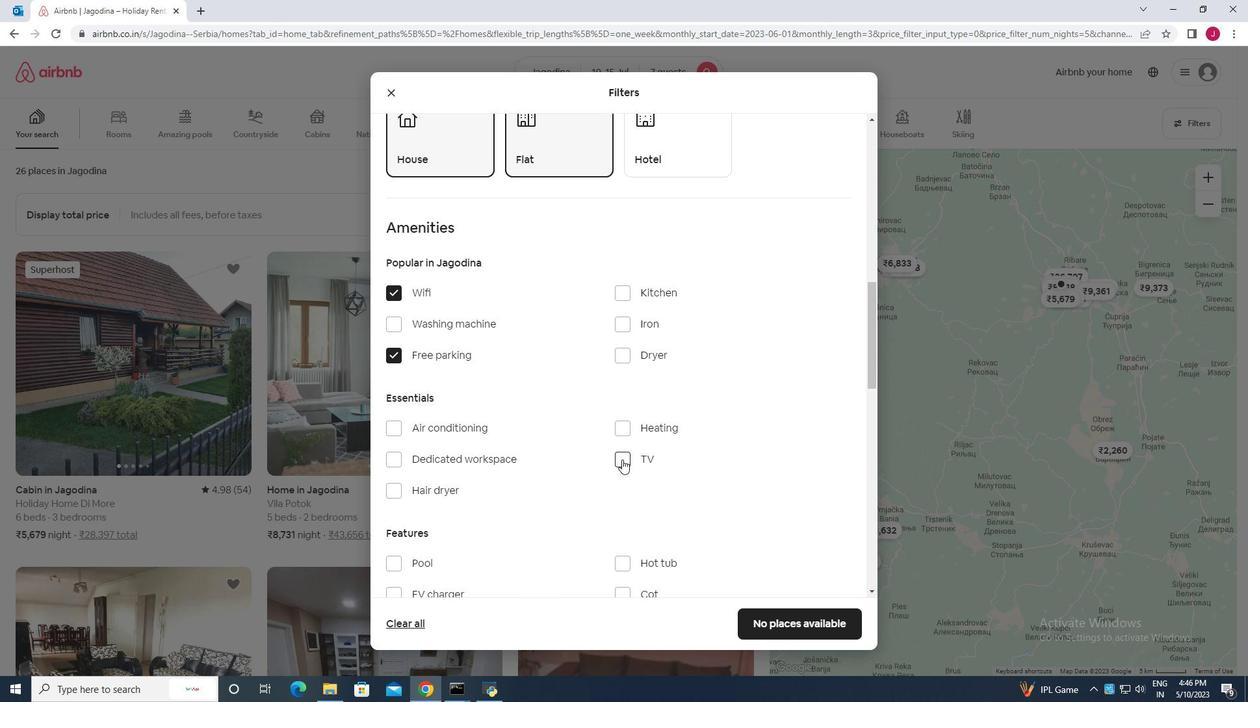
Action: Mouse moved to (597, 471)
Screenshot: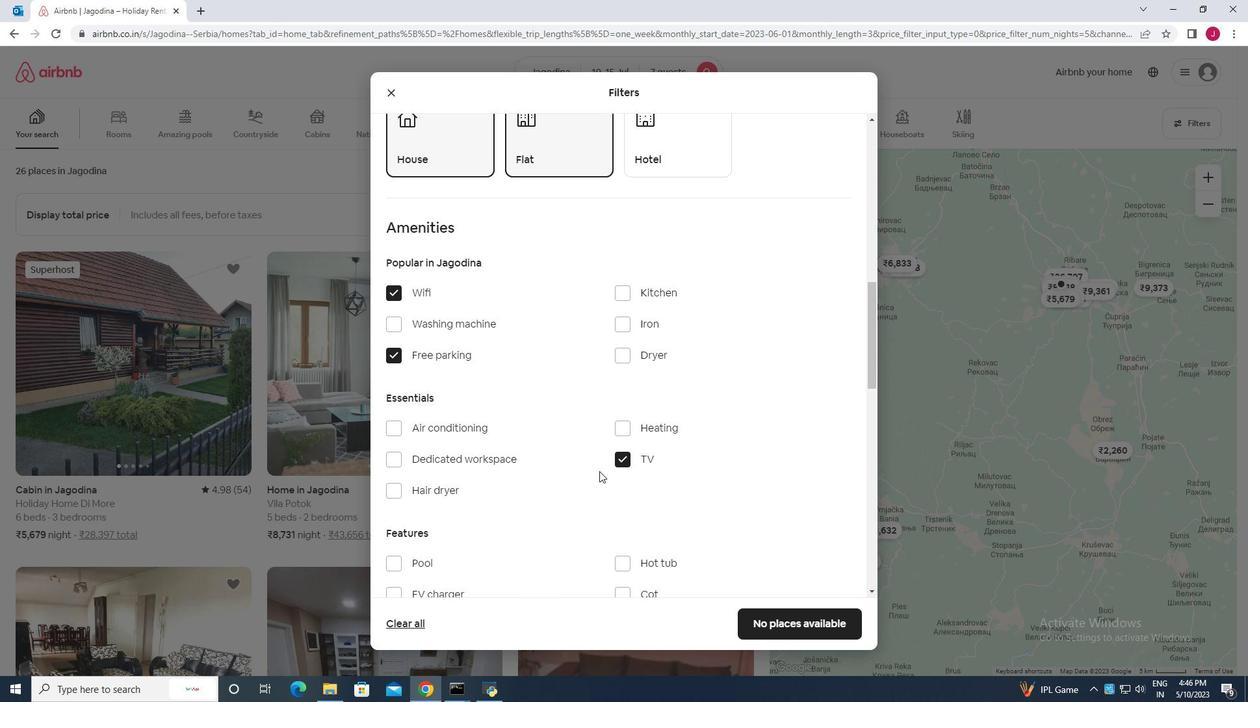 
Action: Mouse scrolled (597, 470) with delta (0, 0)
Screenshot: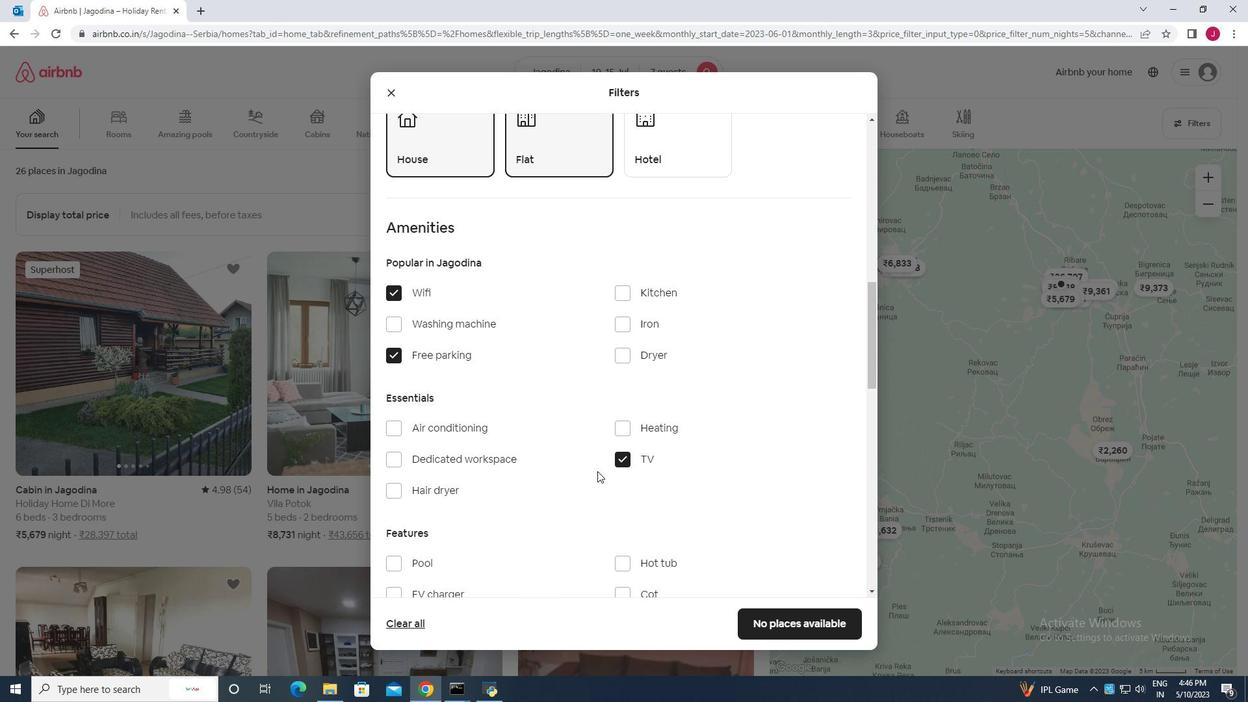 
Action: Mouse moved to (392, 561)
Screenshot: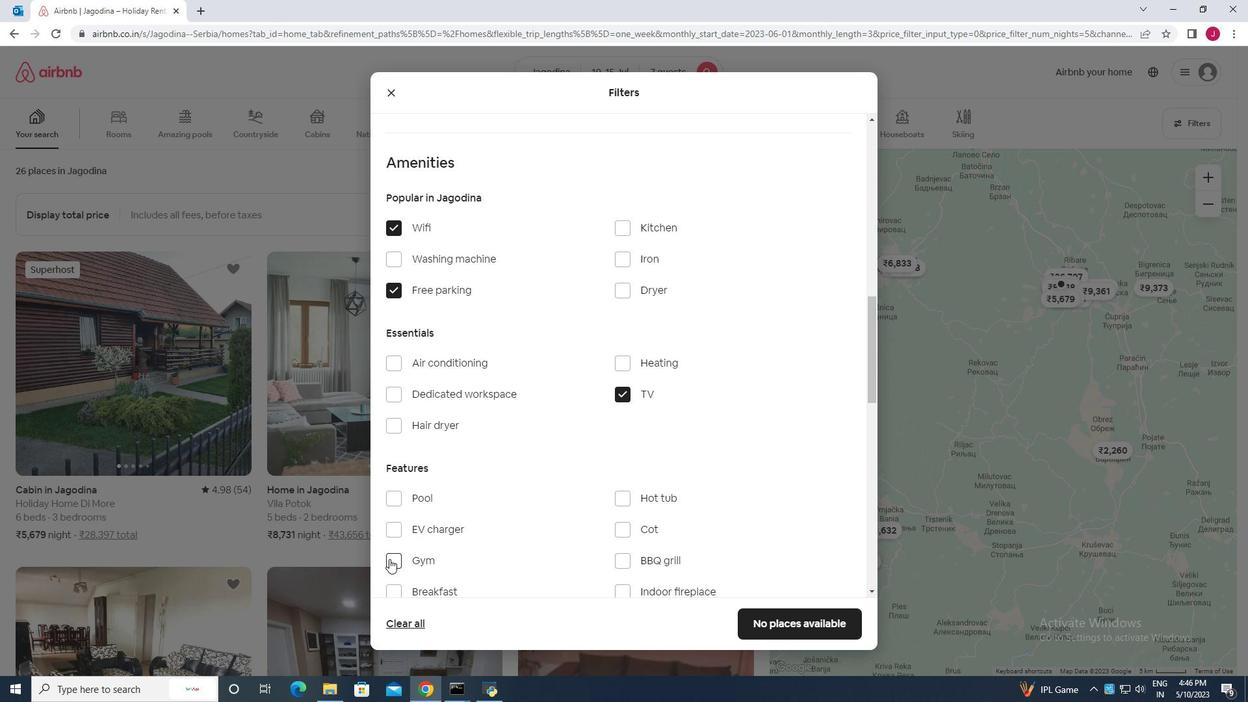 
Action: Mouse pressed left at (392, 561)
Screenshot: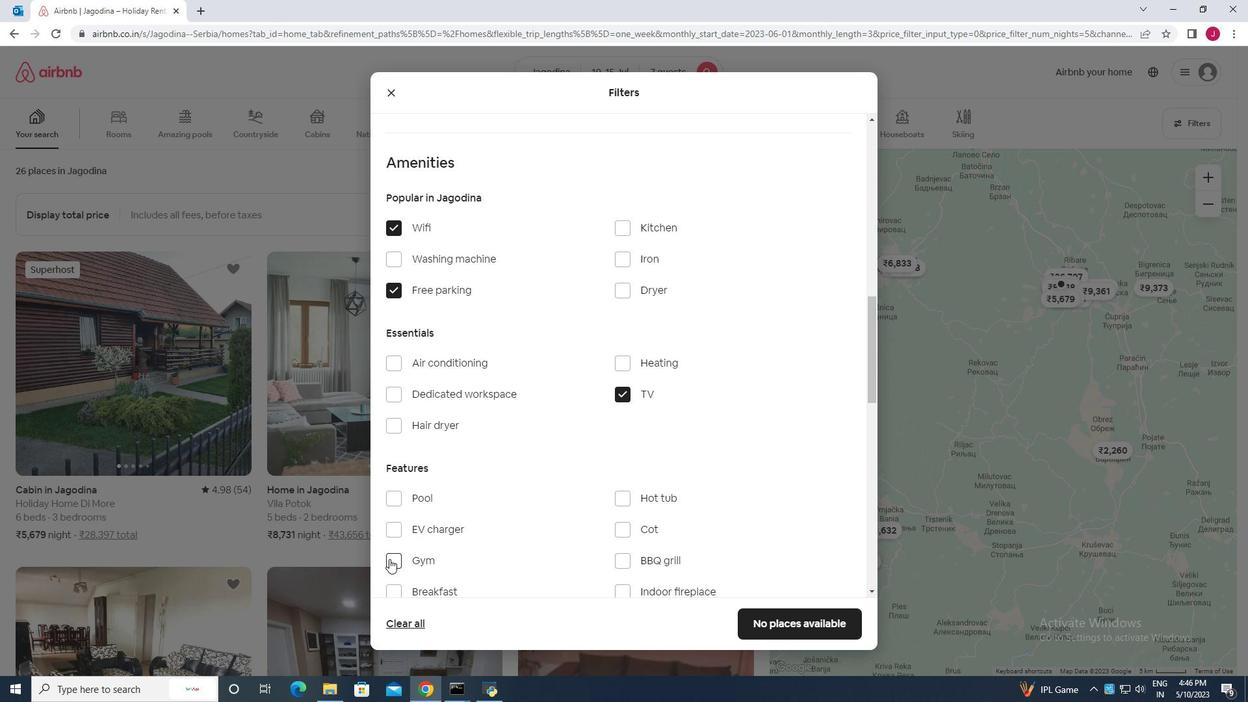 
Action: Mouse moved to (393, 591)
Screenshot: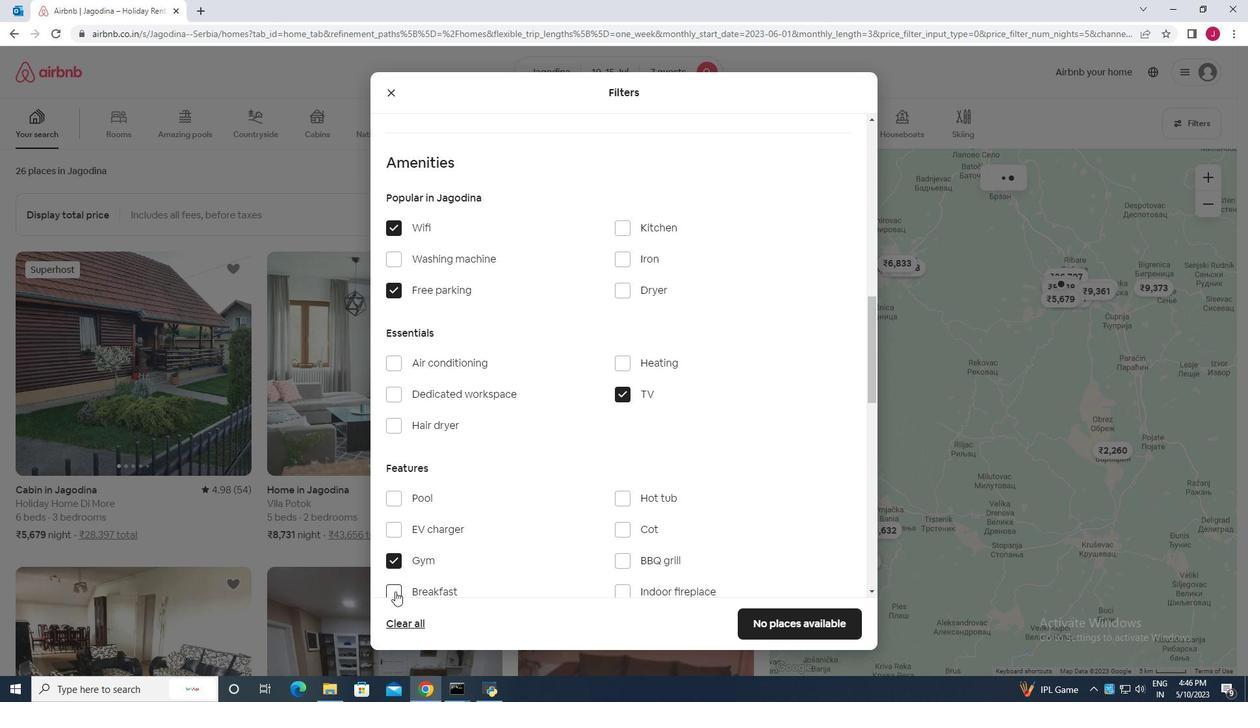 
Action: Mouse pressed left at (393, 591)
Screenshot: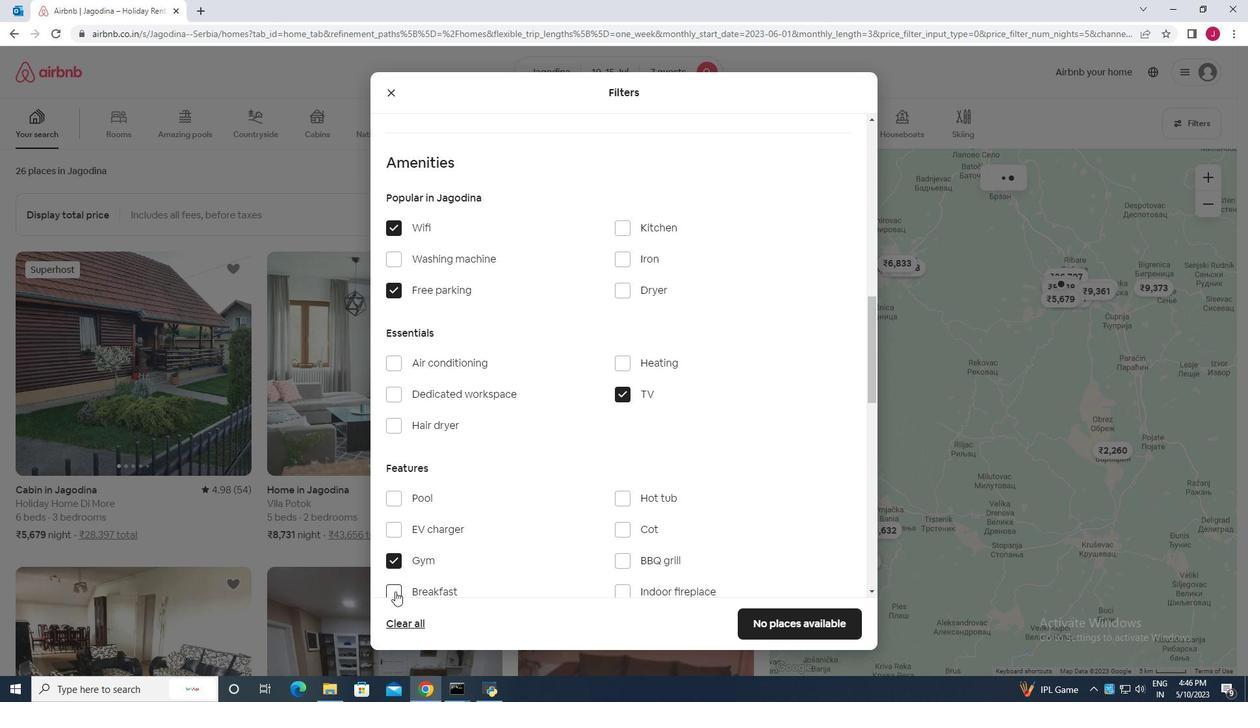 
Action: Mouse moved to (554, 514)
Screenshot: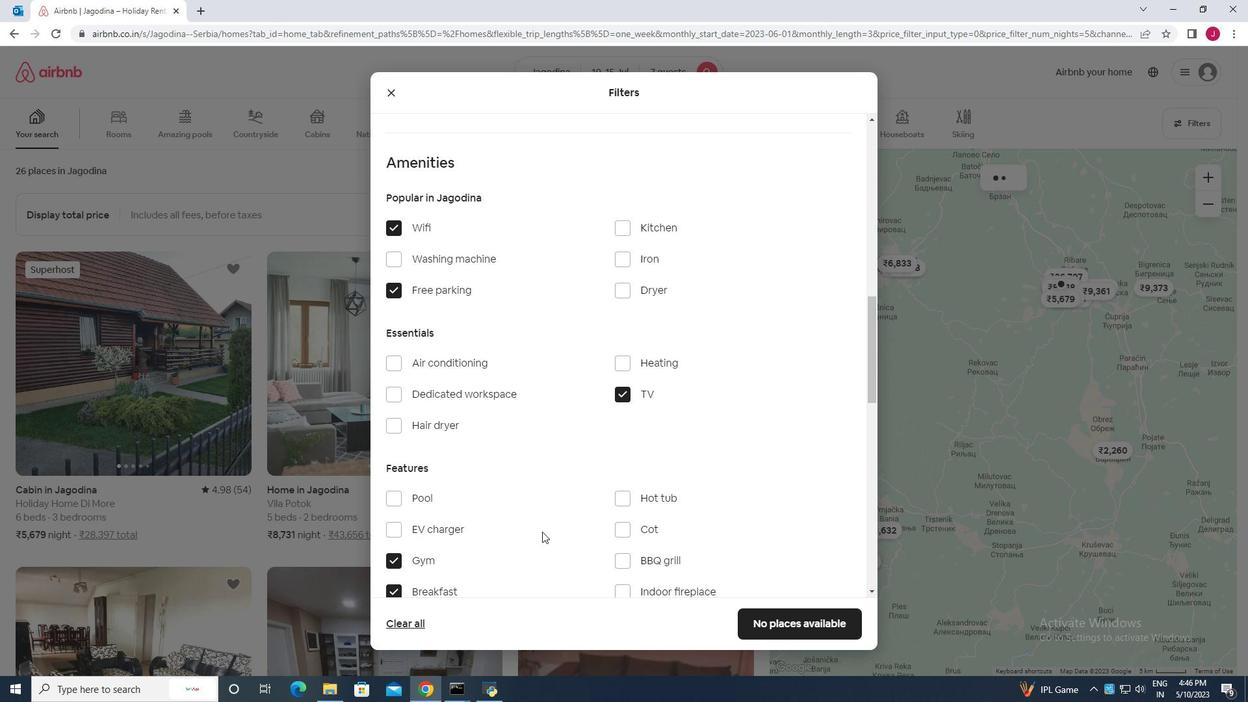 
Action: Mouse scrolled (554, 513) with delta (0, 0)
Screenshot: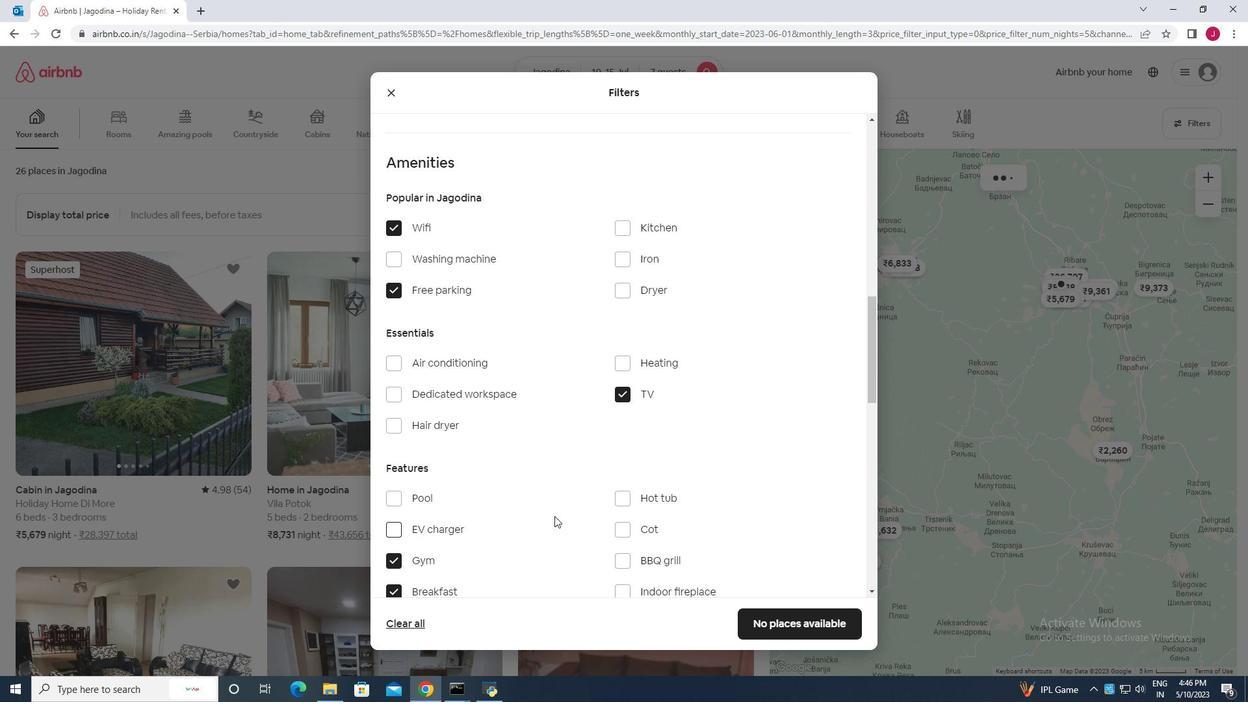 
Action: Mouse scrolled (554, 513) with delta (0, 0)
Screenshot: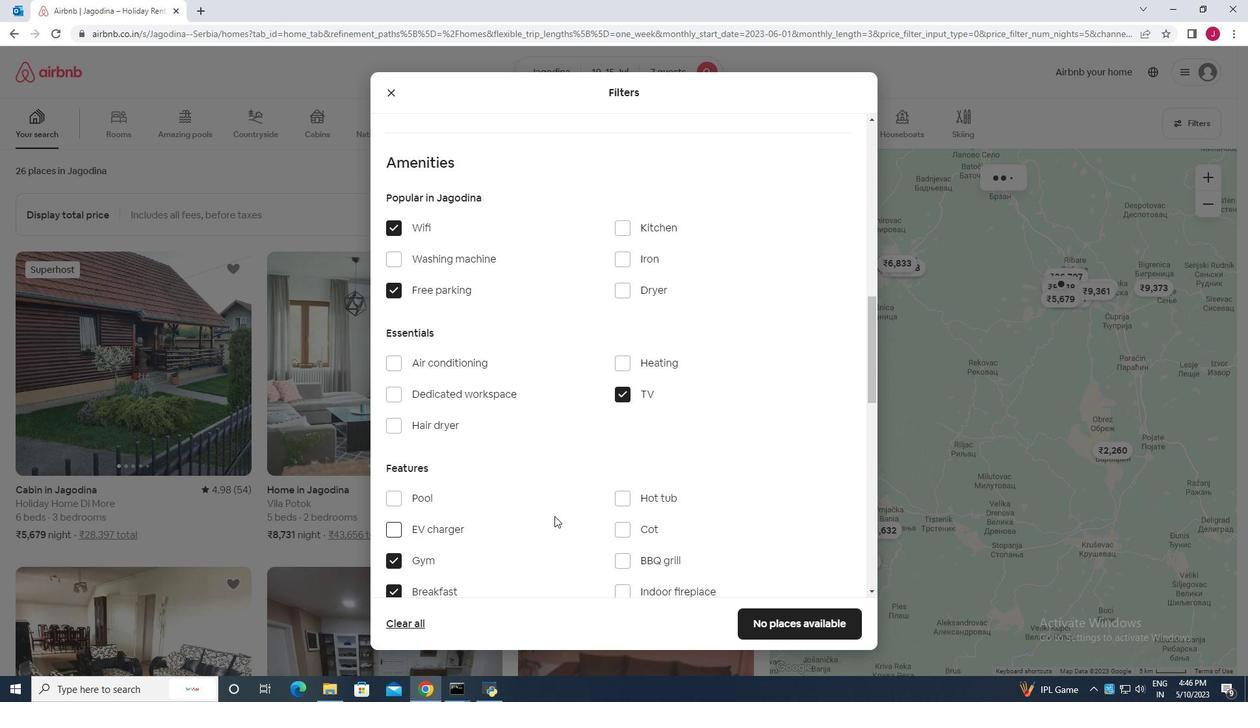 
Action: Mouse scrolled (554, 513) with delta (0, 0)
Screenshot: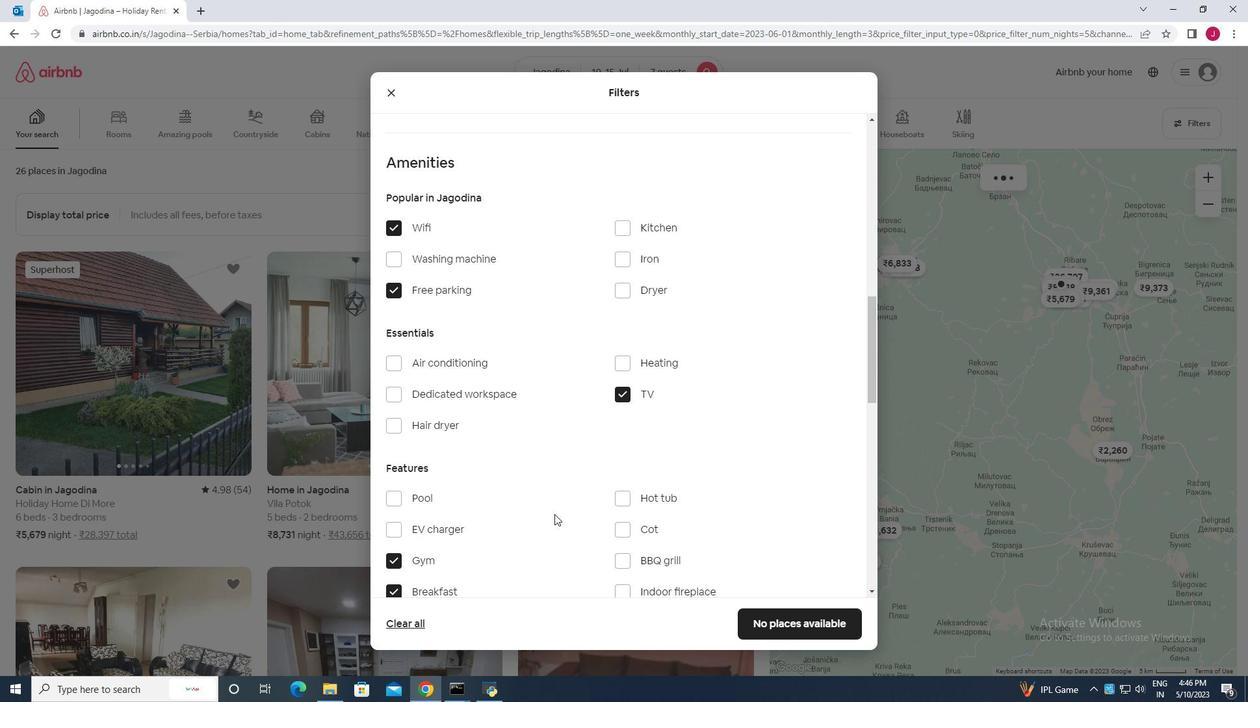 
Action: Mouse scrolled (554, 513) with delta (0, 0)
Screenshot: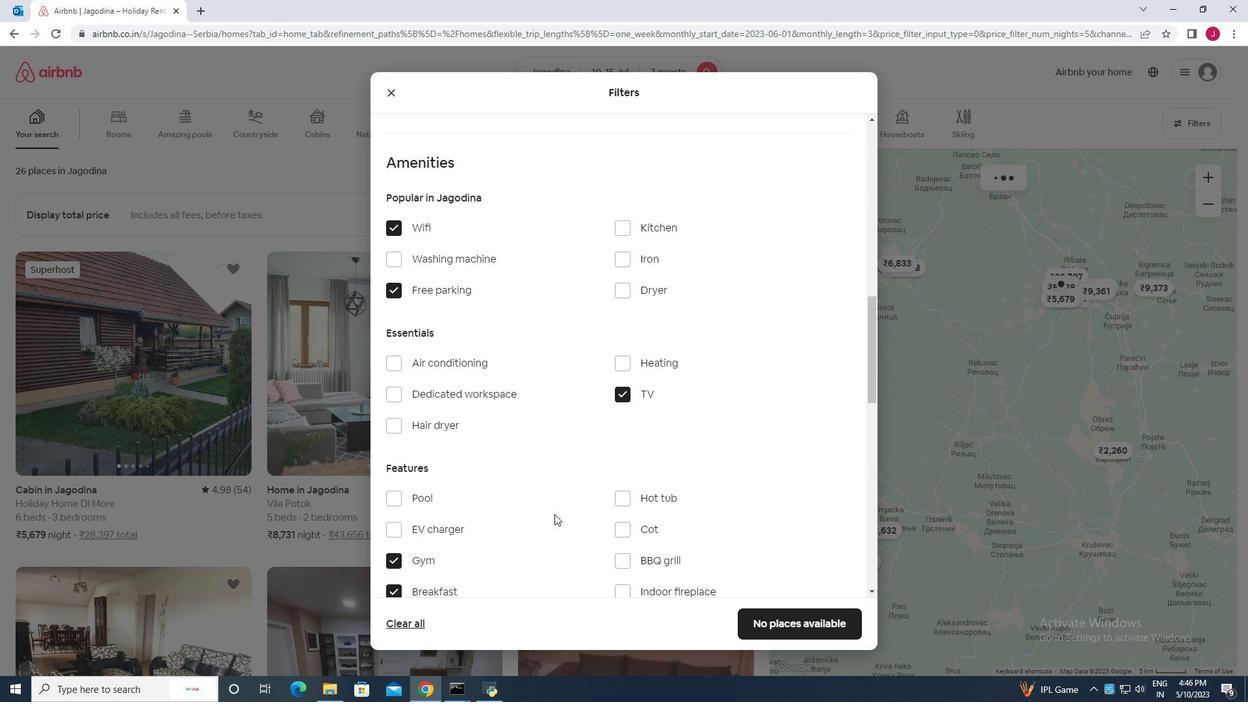 
Action: Mouse scrolled (554, 513) with delta (0, 0)
Screenshot: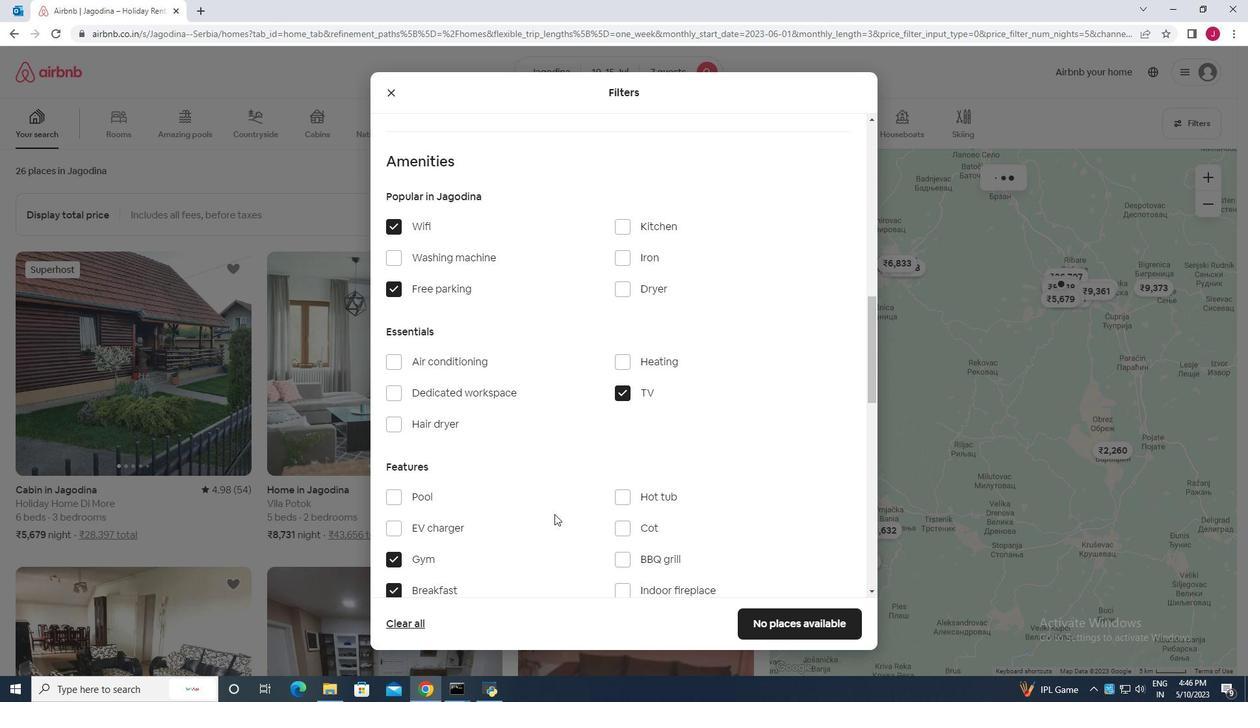 
Action: Mouse moved to (685, 466)
Screenshot: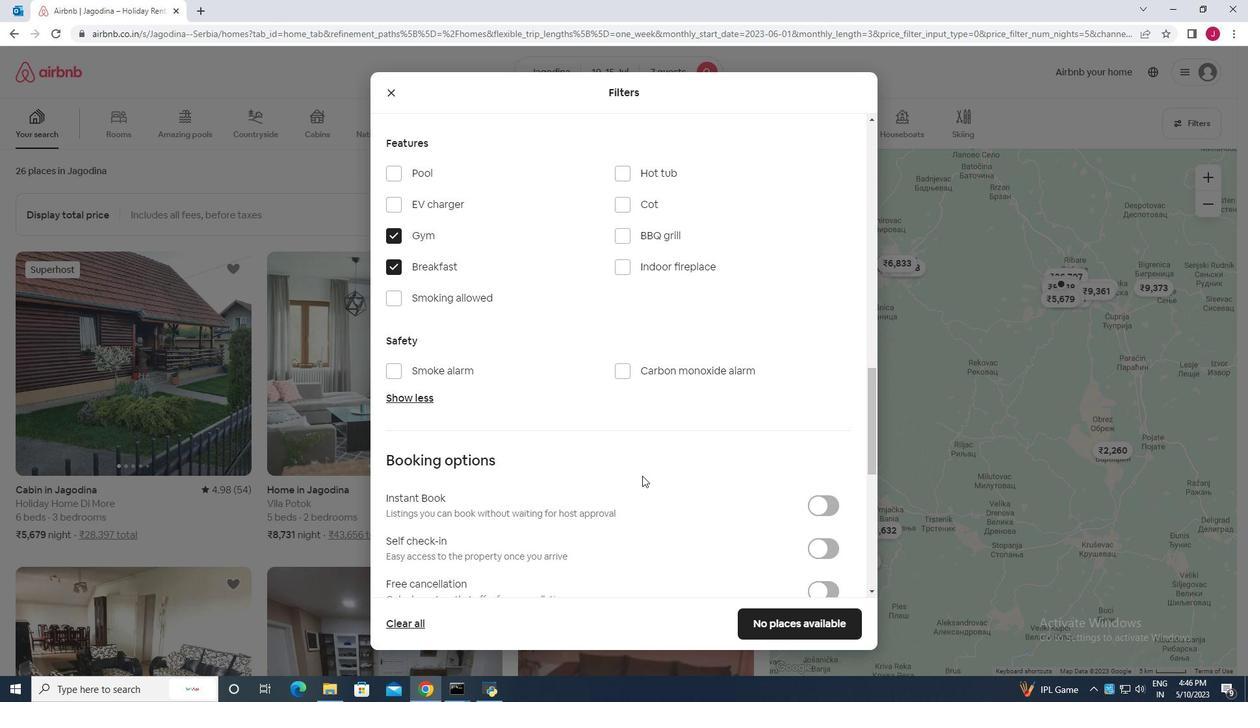 
Action: Mouse scrolled (685, 466) with delta (0, 0)
Screenshot: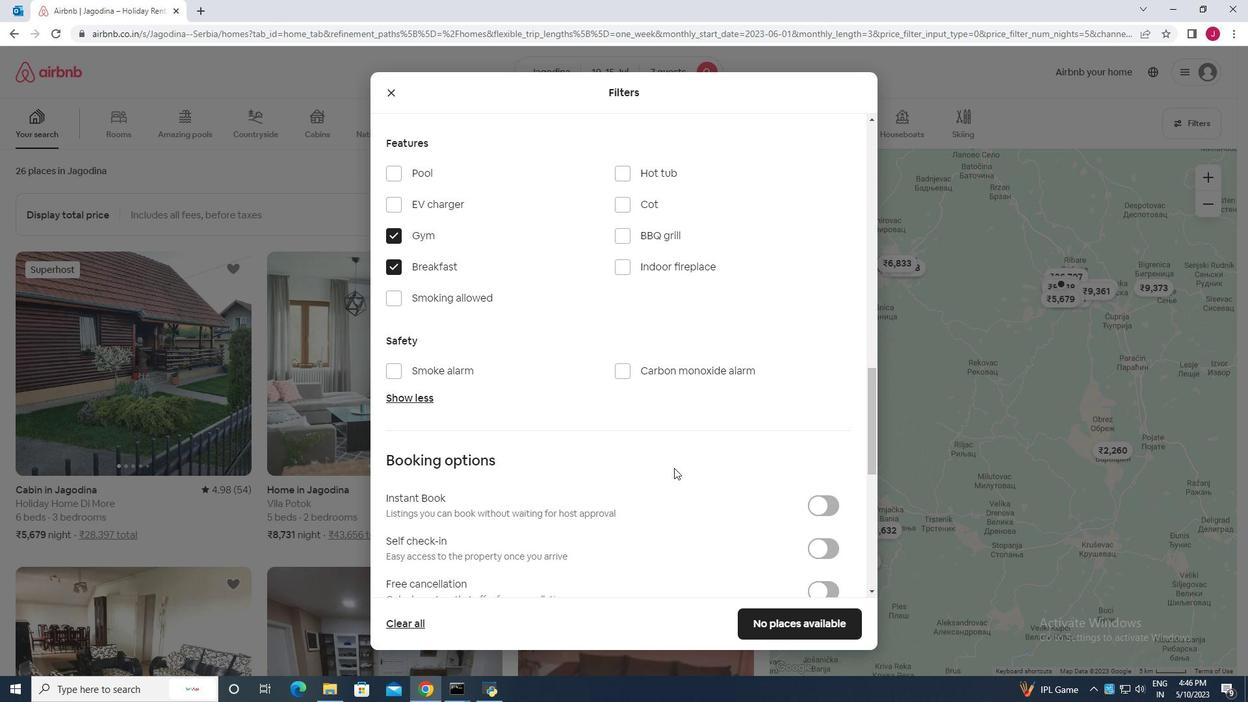 
Action: Mouse moved to (686, 466)
Screenshot: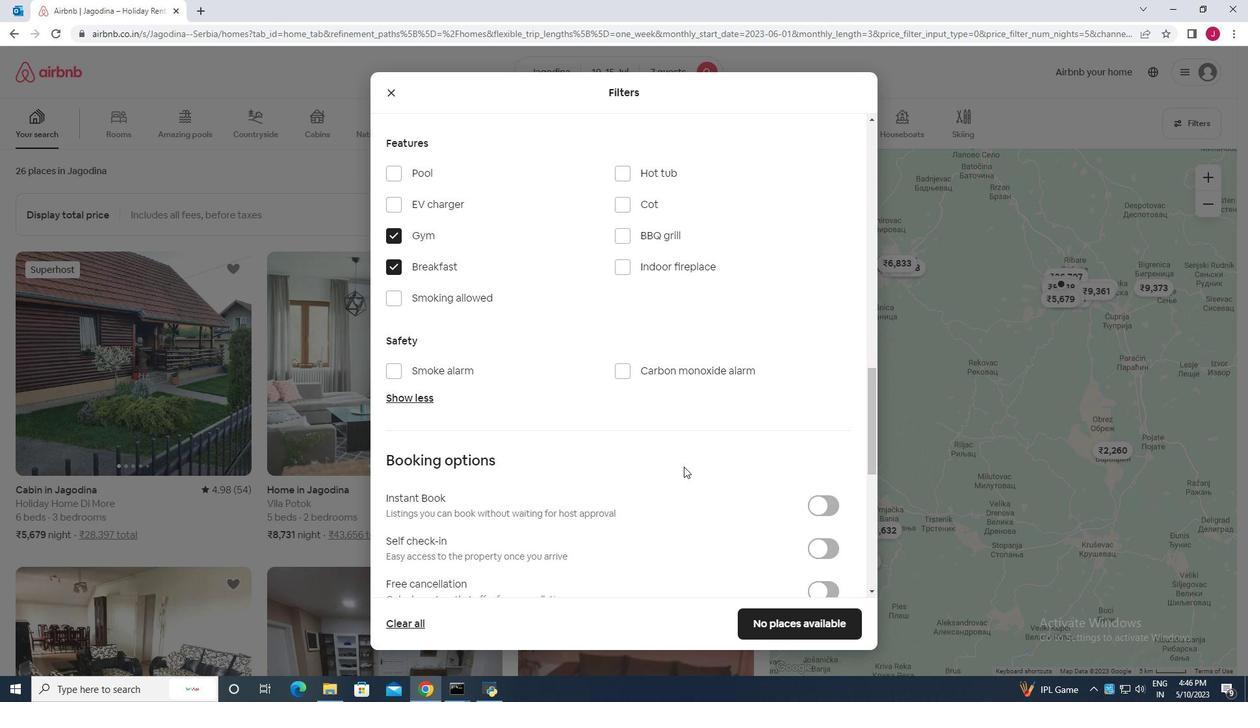 
Action: Mouse scrolled (686, 466) with delta (0, 0)
Screenshot: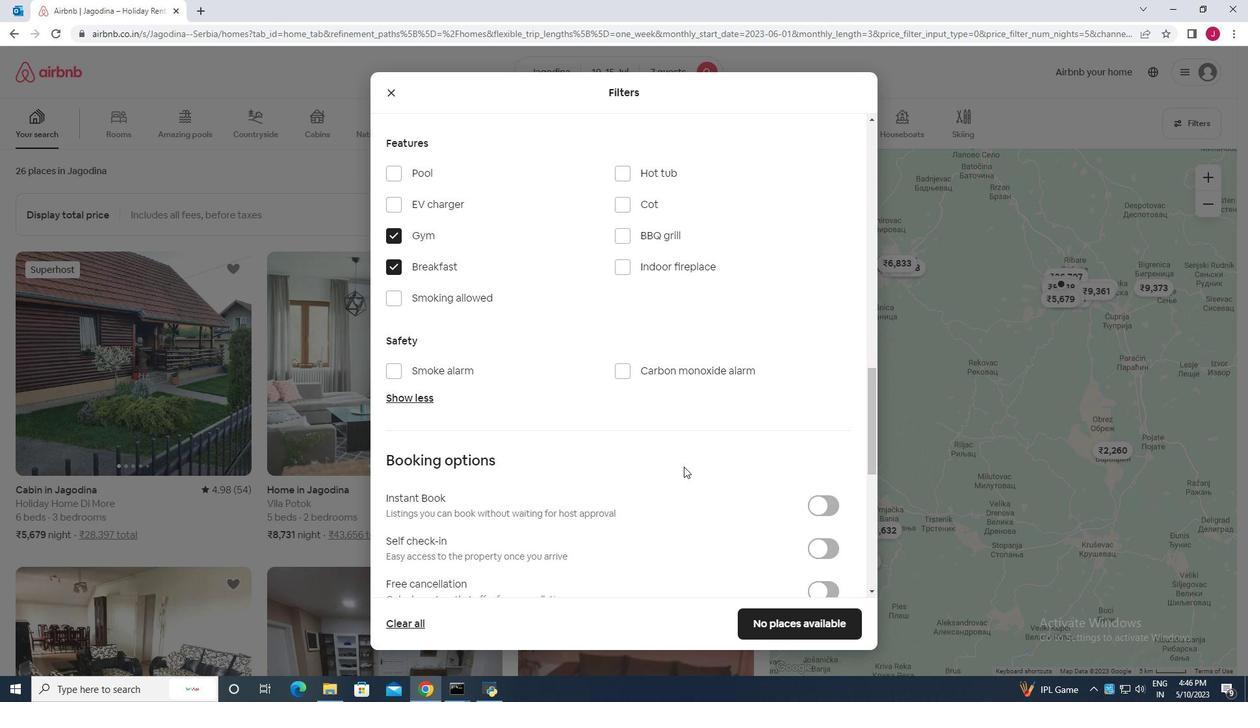 
Action: Mouse scrolled (686, 466) with delta (0, 0)
Screenshot: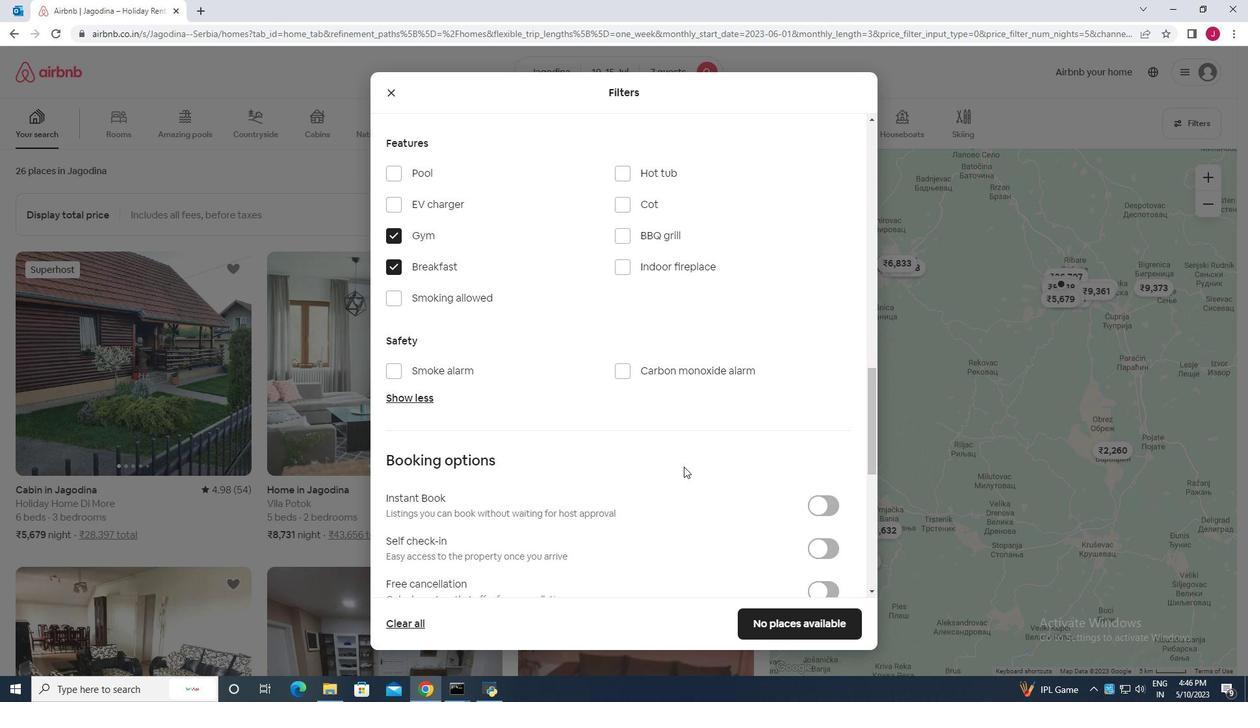 
Action: Mouse moved to (821, 357)
Screenshot: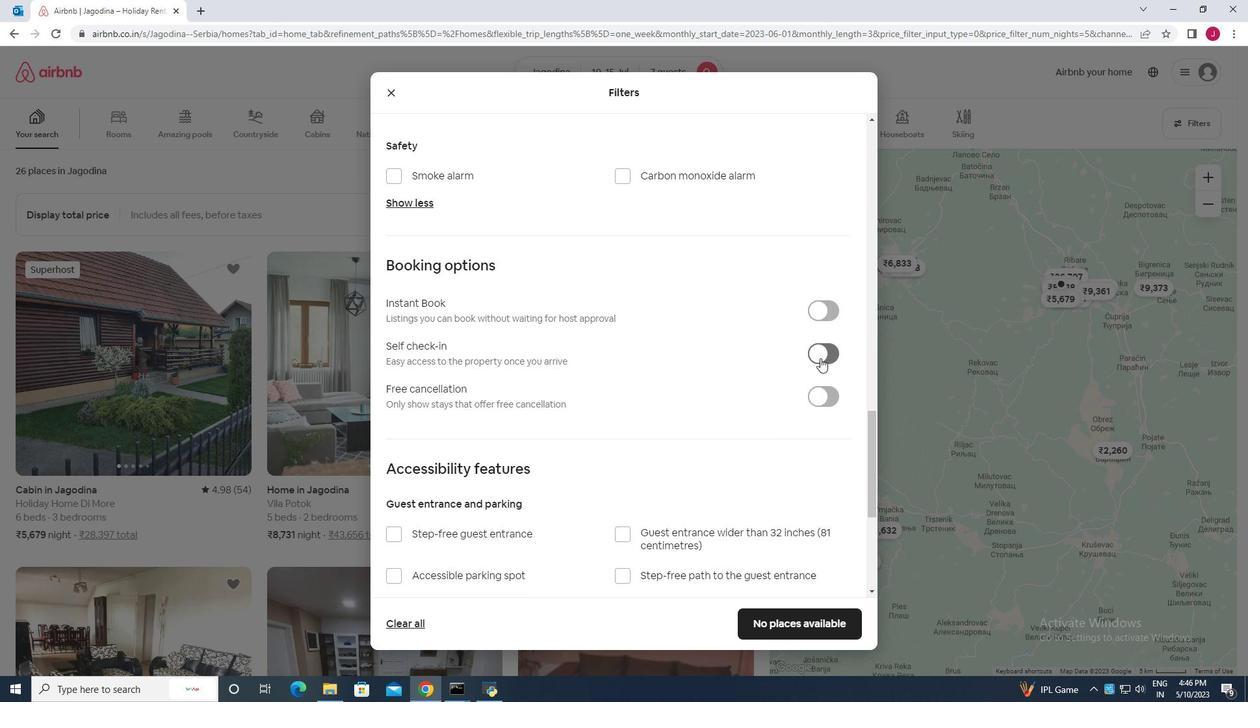 
Action: Mouse pressed left at (821, 357)
Screenshot: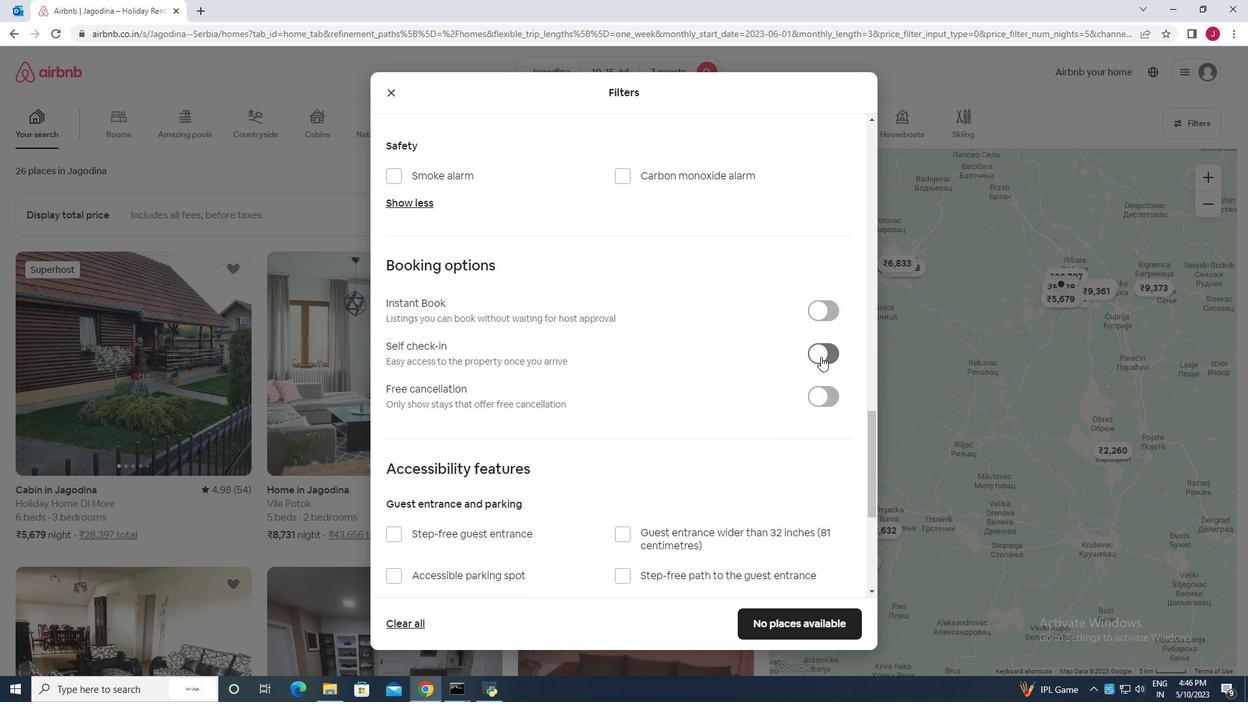 
Action: Mouse moved to (658, 391)
Screenshot: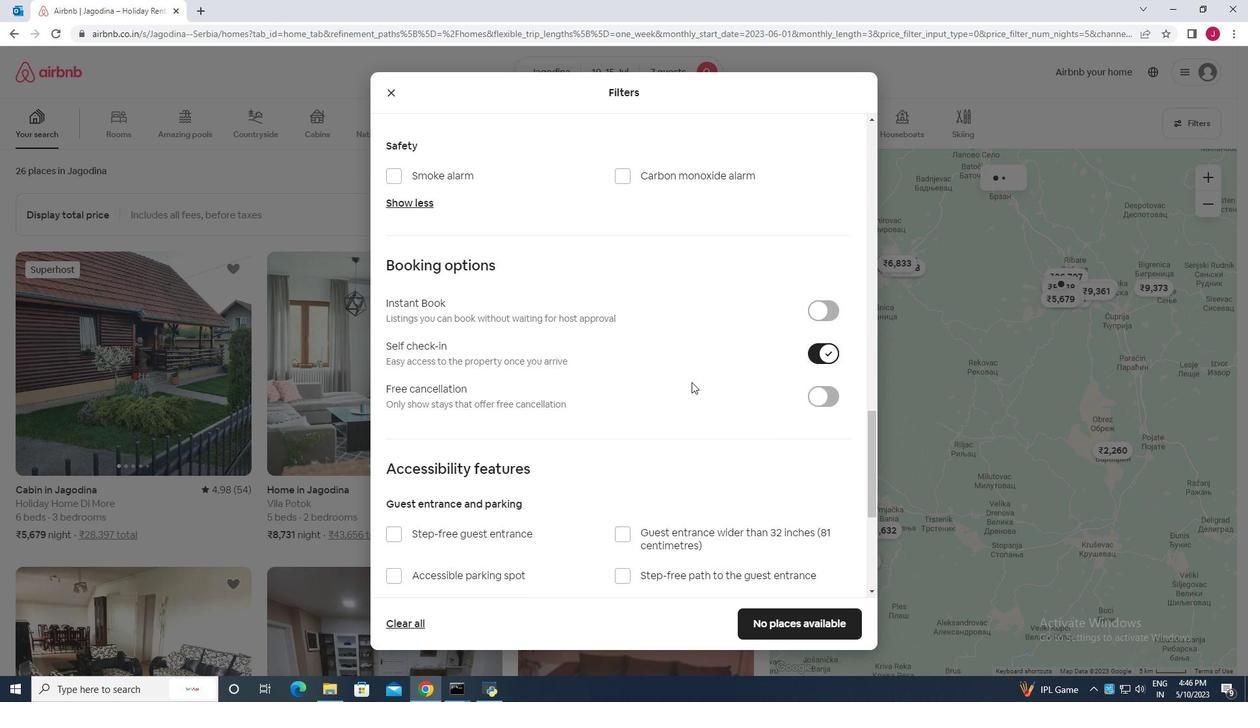 
Action: Mouse scrolled (658, 390) with delta (0, 0)
Screenshot: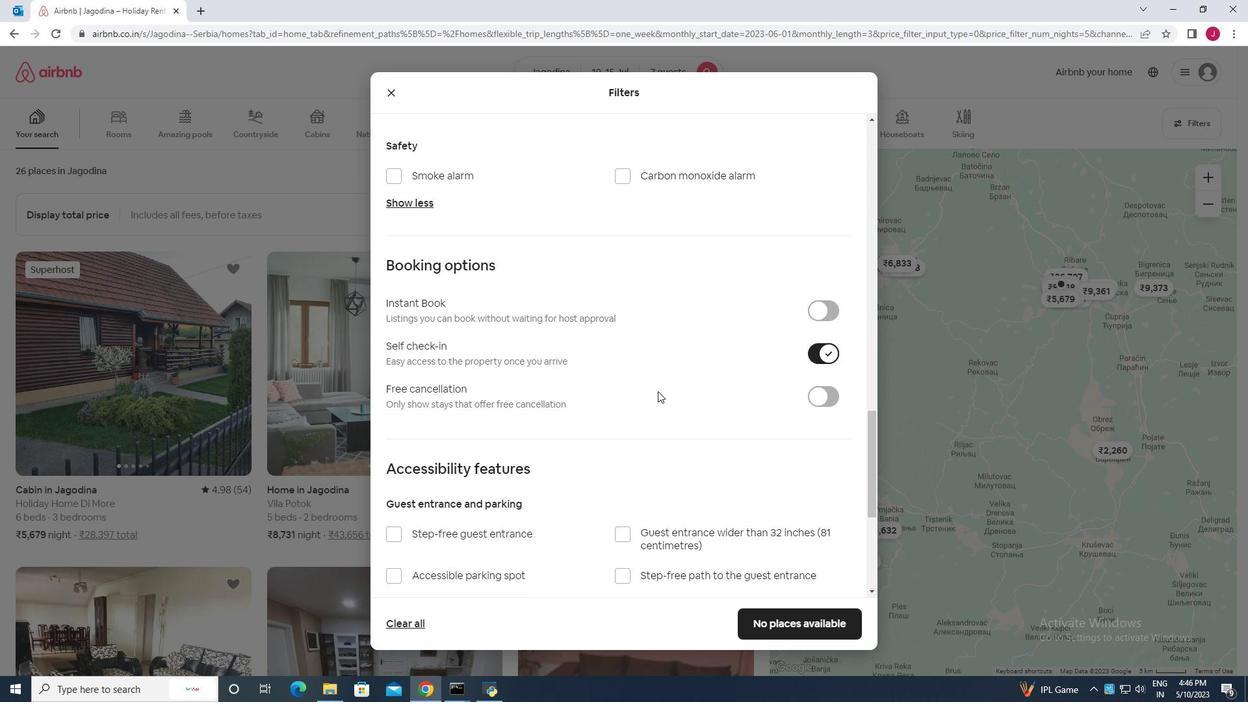 
Action: Mouse scrolled (658, 390) with delta (0, 0)
Screenshot: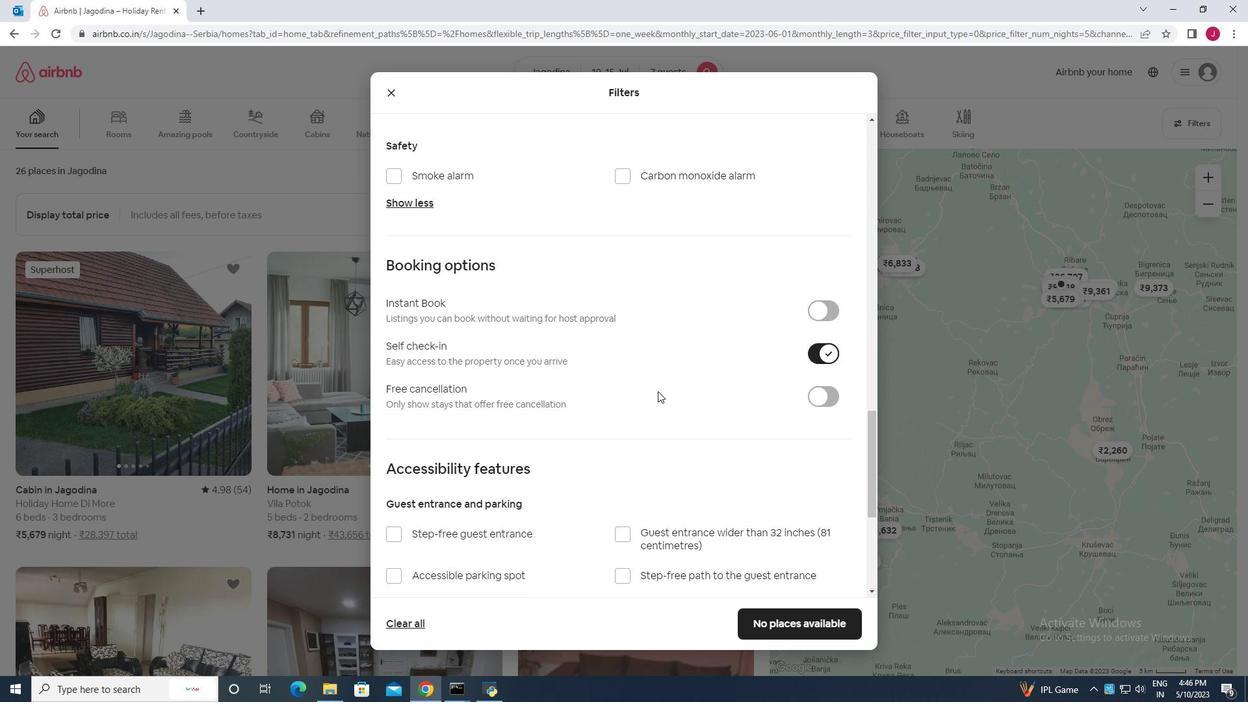 
Action: Mouse scrolled (658, 390) with delta (0, 0)
Screenshot: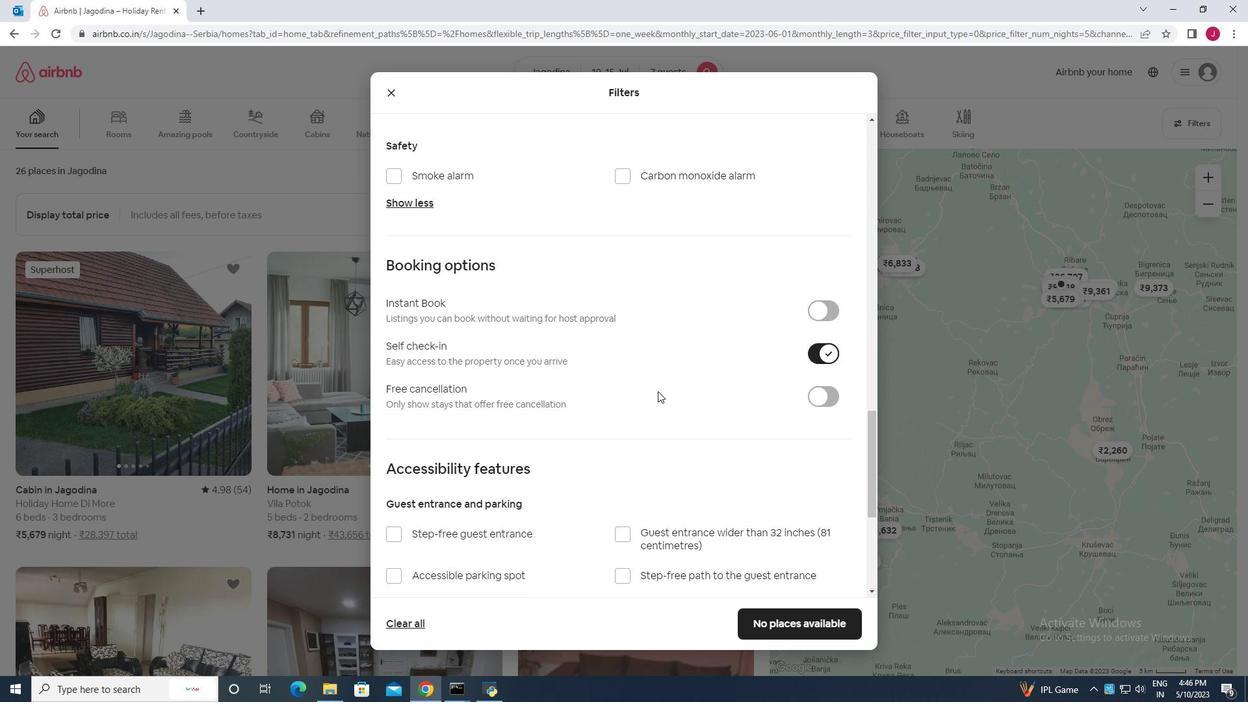 
Action: Mouse scrolled (658, 390) with delta (0, 0)
Screenshot: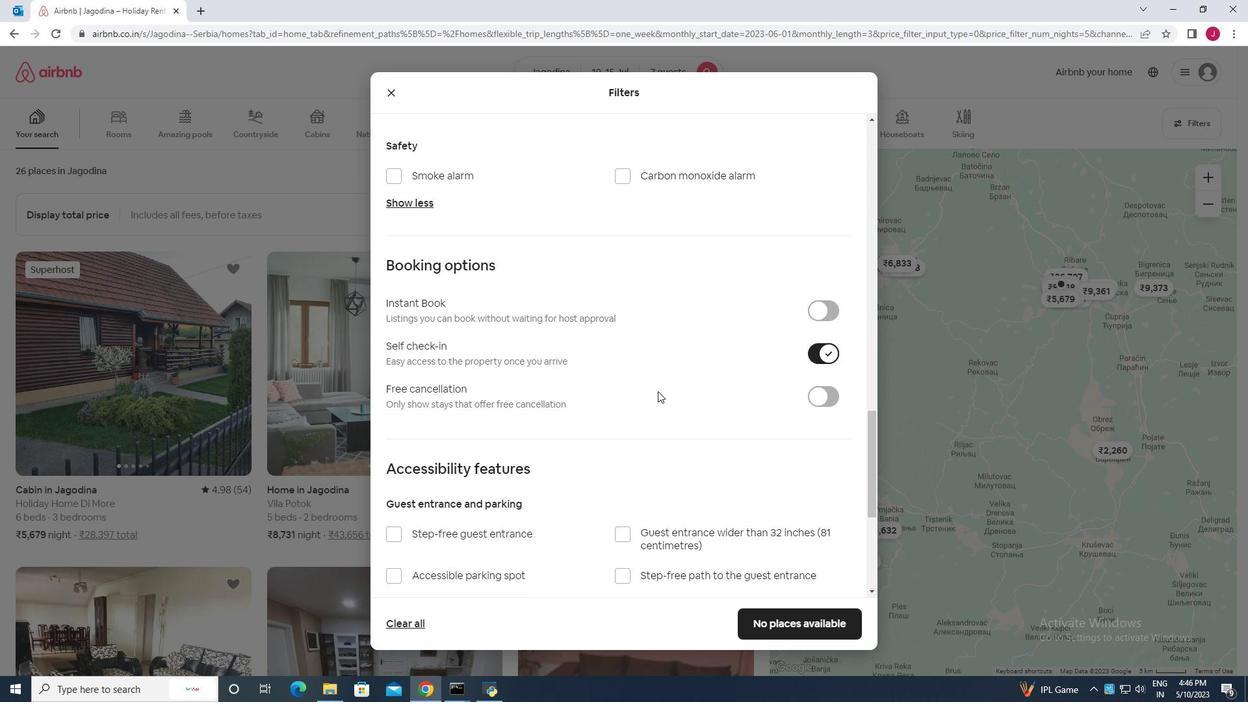 
Action: Mouse scrolled (658, 390) with delta (0, 0)
Screenshot: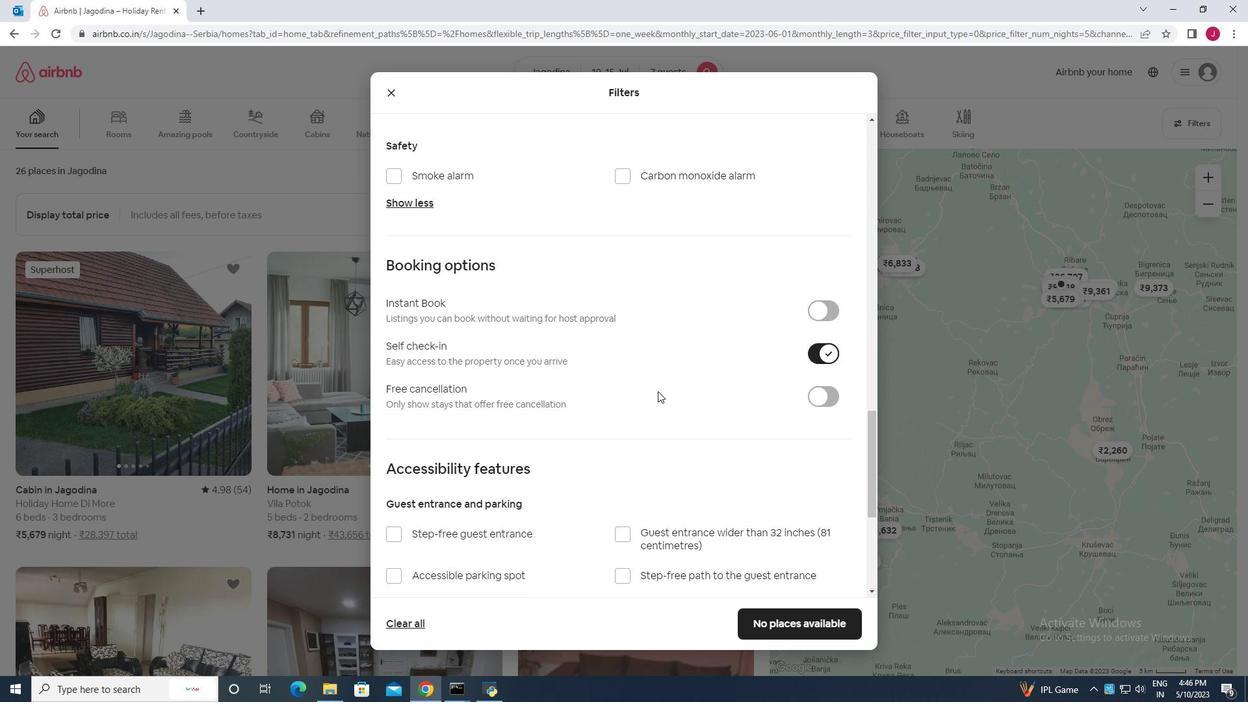 
Action: Mouse scrolled (658, 390) with delta (0, 0)
Screenshot: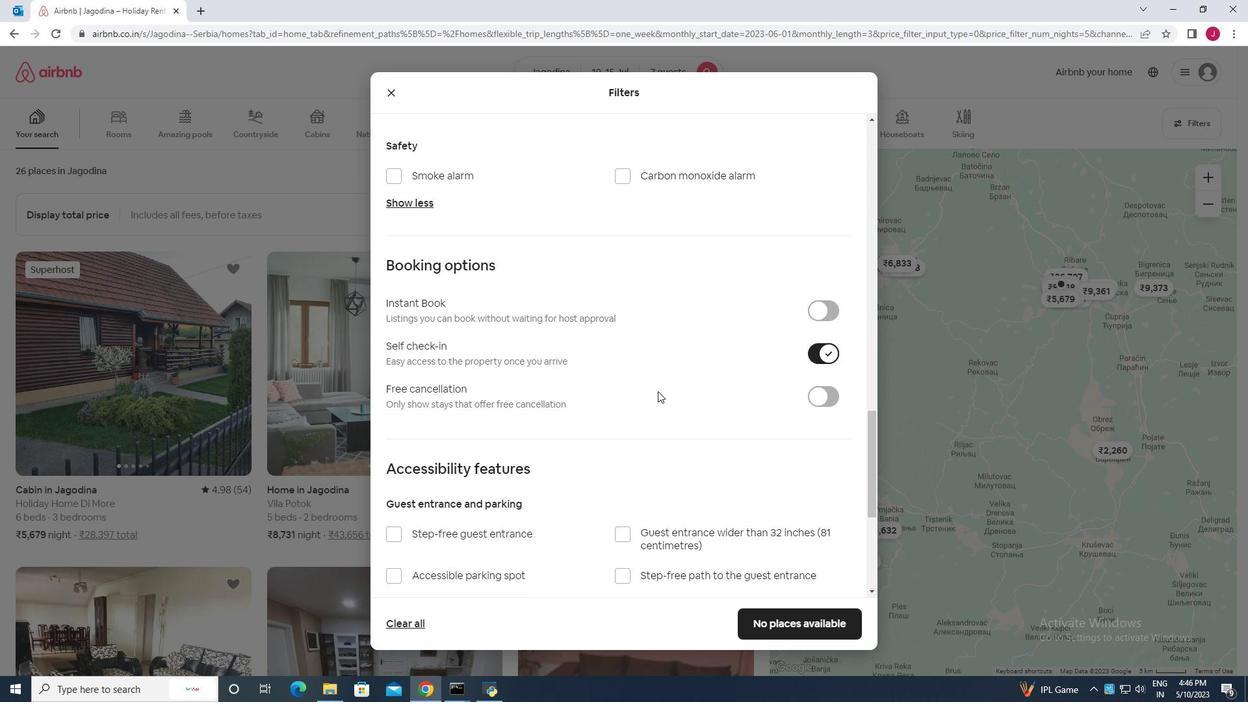 
Action: Mouse scrolled (658, 390) with delta (0, 0)
Screenshot: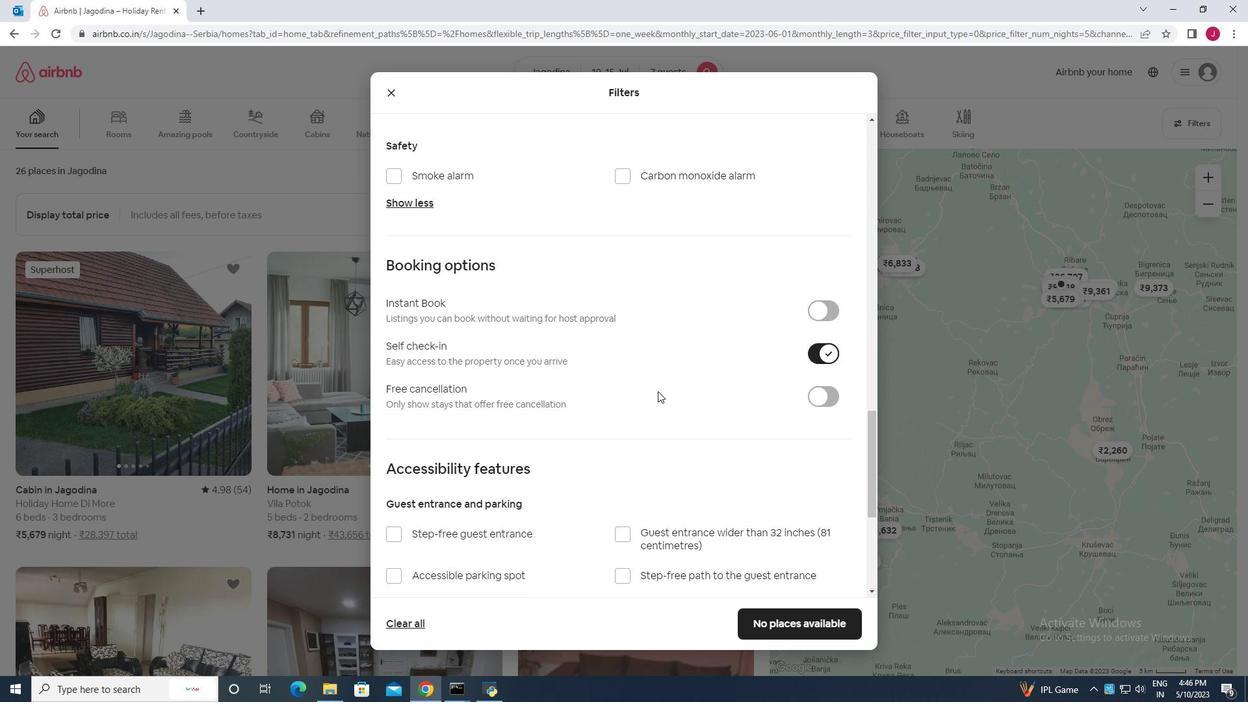 
Action: Mouse moved to (395, 532)
Screenshot: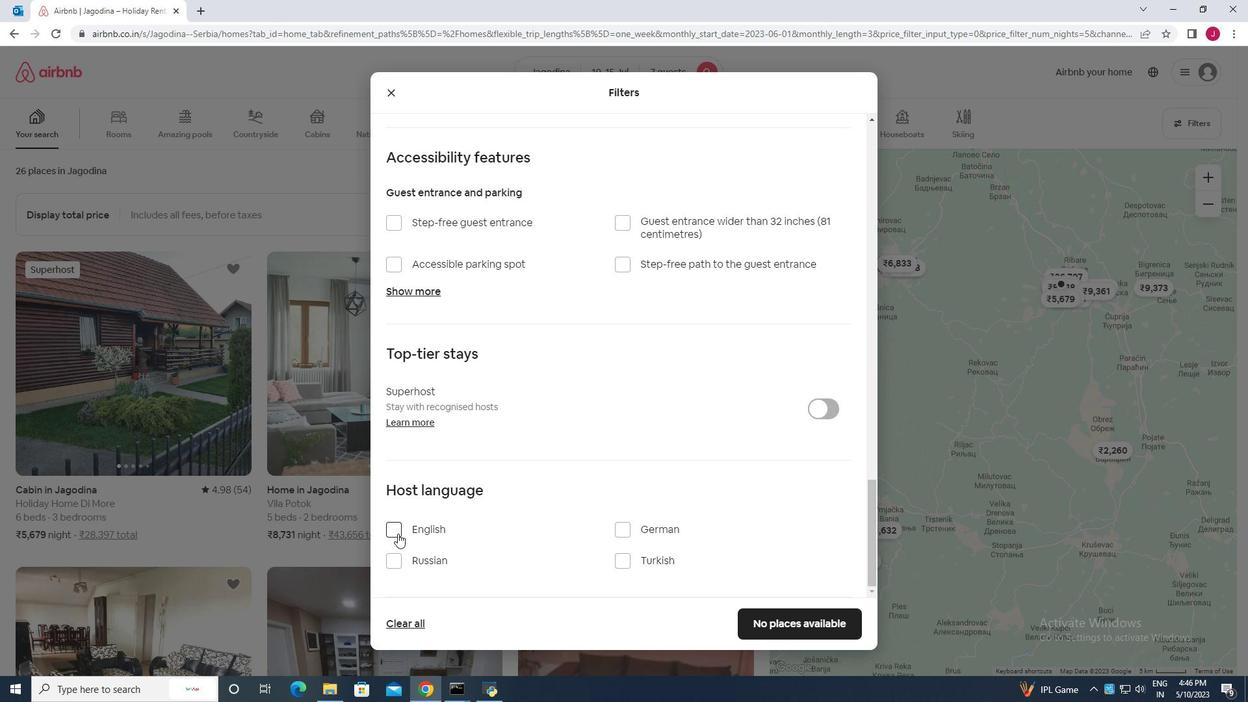 
Action: Mouse pressed left at (395, 532)
Screenshot: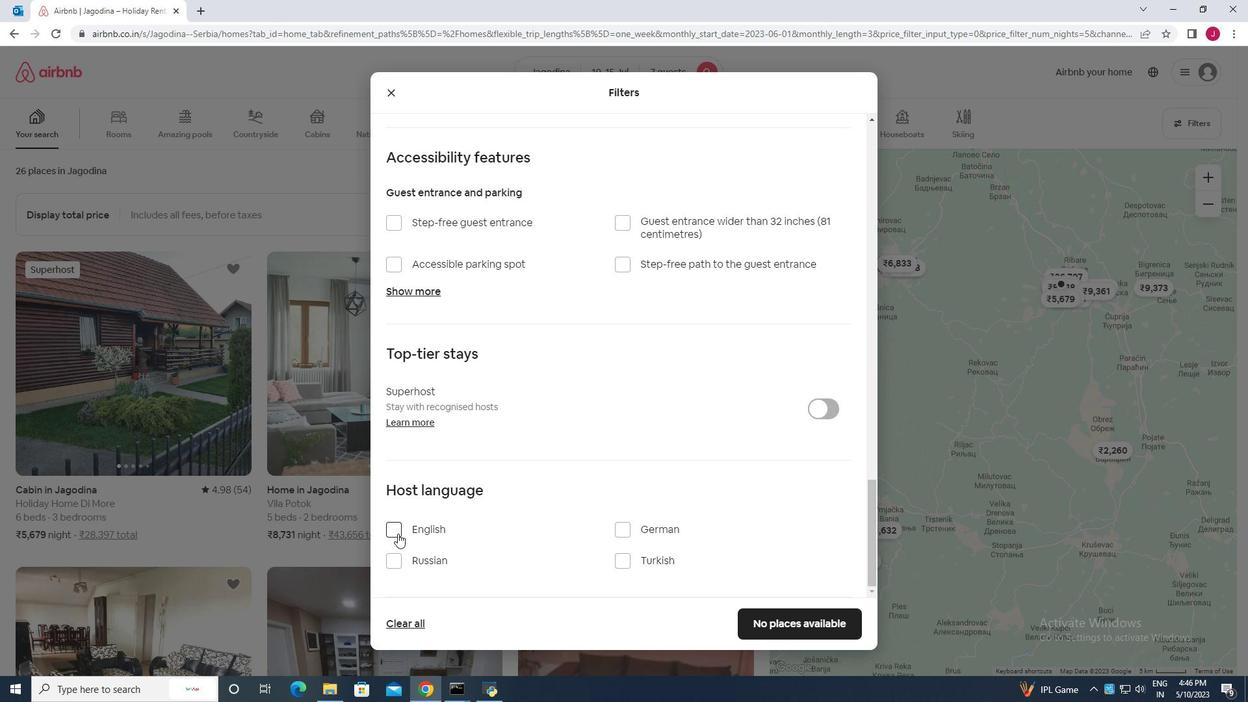 
Action: Mouse moved to (822, 628)
Screenshot: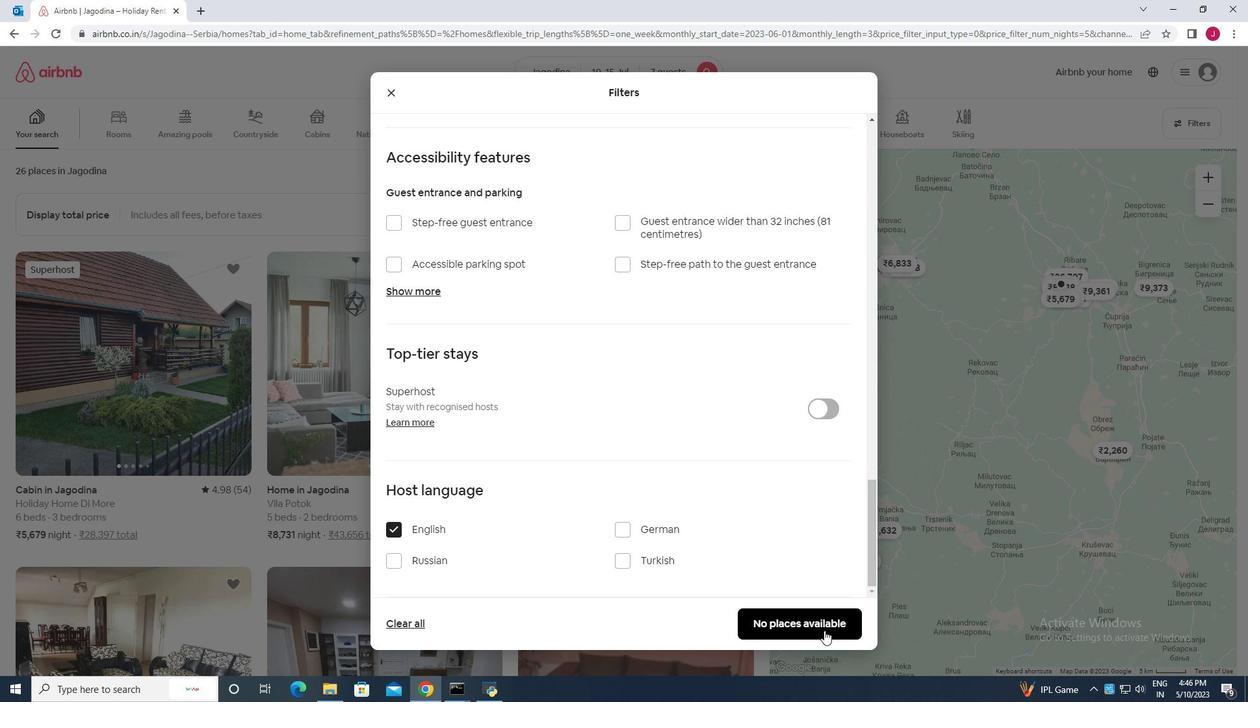 
Action: Mouse pressed left at (822, 628)
Screenshot: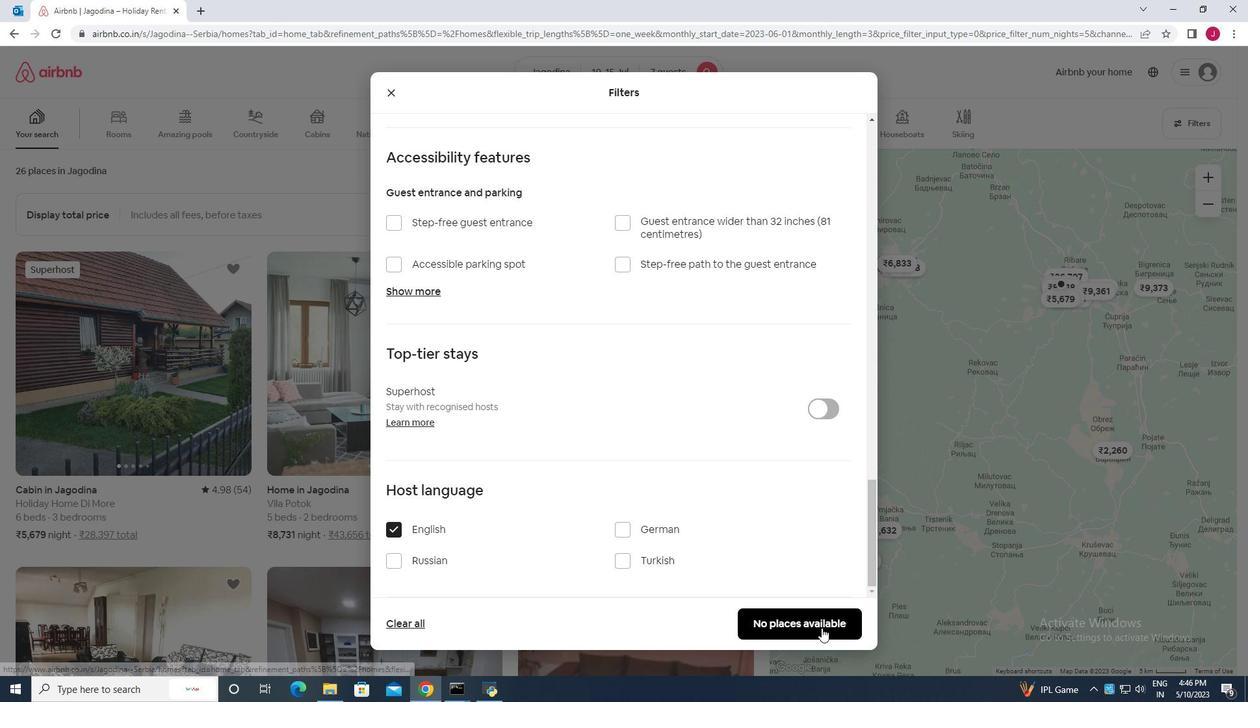 
Action: Mouse moved to (819, 626)
Screenshot: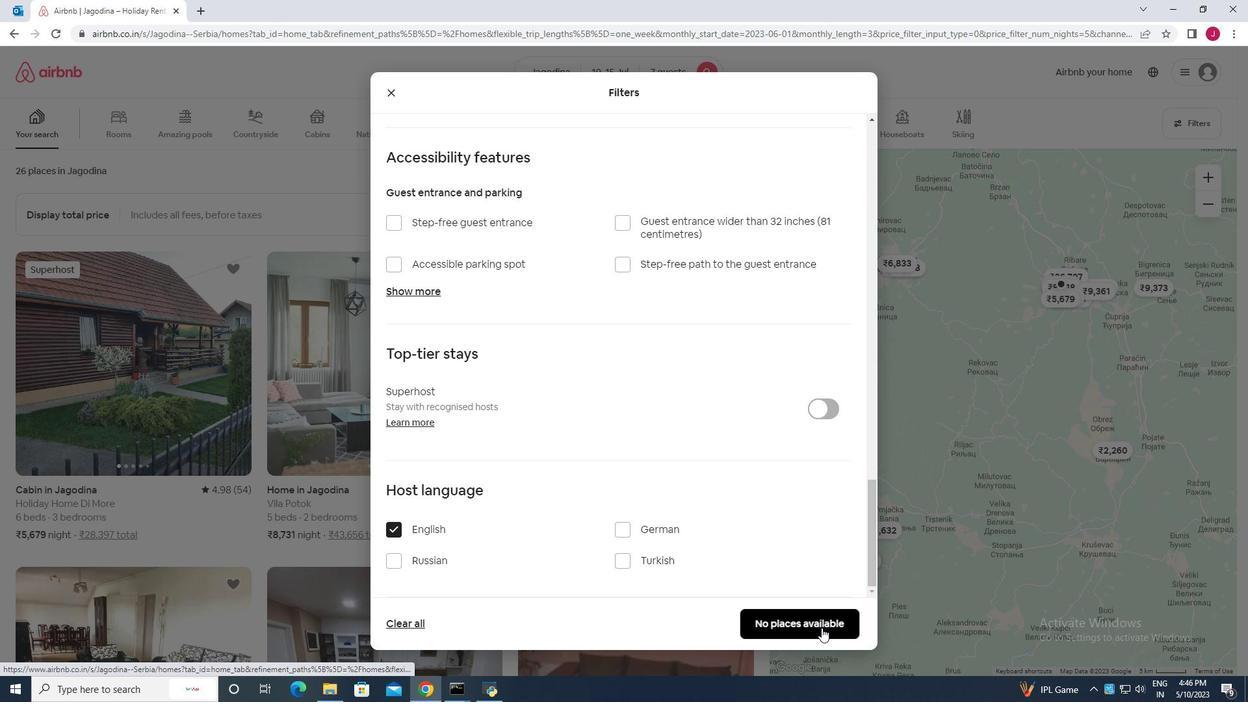 
